Task: open an excel sheet and write heading  Budget Tracker. Add Descriptions in a column and its values below  'Salary, Rent, Dining Out, Internet Bill, Groceries, Utilities Bill, Gas & Savings. 'Add Categories in next column and its values below  Income, Housing, Food, Utilities, Food, Utilities, Transportation & Savings. Add amount in next column and its values below  $2,500, $800, $100, $50, $200, $100, $100, $50 & $500. Add Dates in next column and its values below  2023-05-01, 2023-05-05, 2023-05-10, 2023-05-15, 2023-05-19, 2023-05-22, 2023-05-25 & 2023-05-30. Add Income/ Expense in next column and its values below  Income, Expense, Expense, Expense, Expense, Expense, Expense & IncomeSave page Elevation Sales 
Action: Mouse moved to (473, 182)
Screenshot: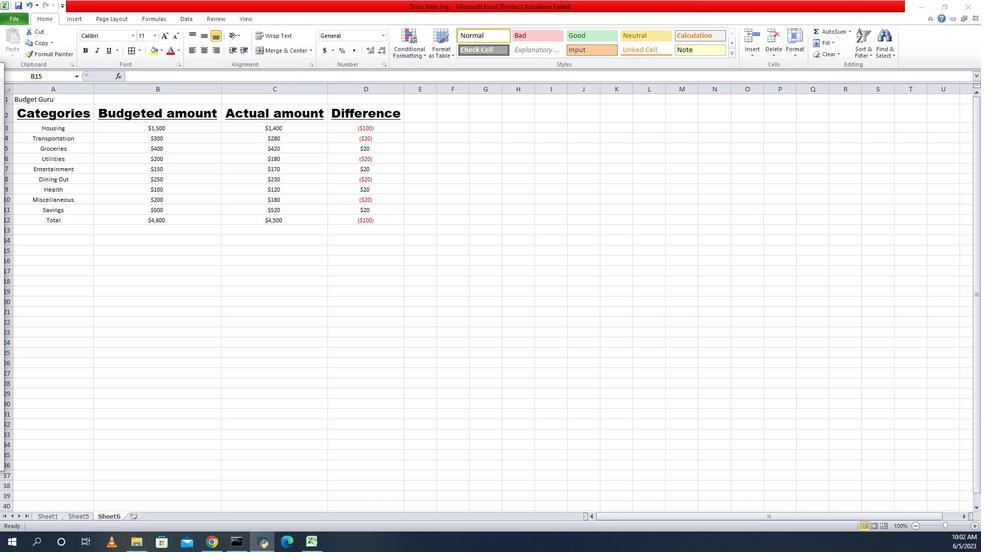 
Action: Mouse scrolled (473, 182) with delta (0, 0)
Screenshot: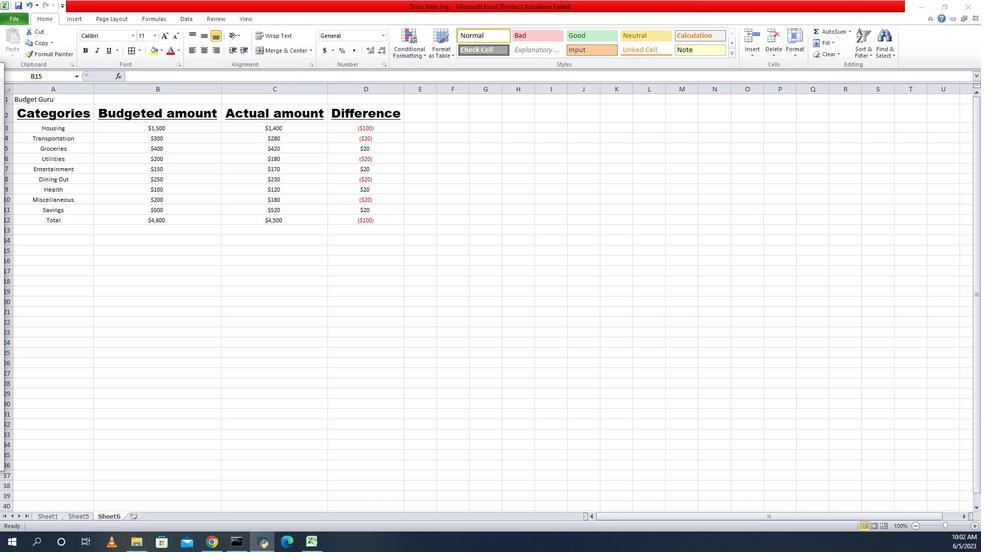 
Action: Mouse moved to (890, 511)
Screenshot: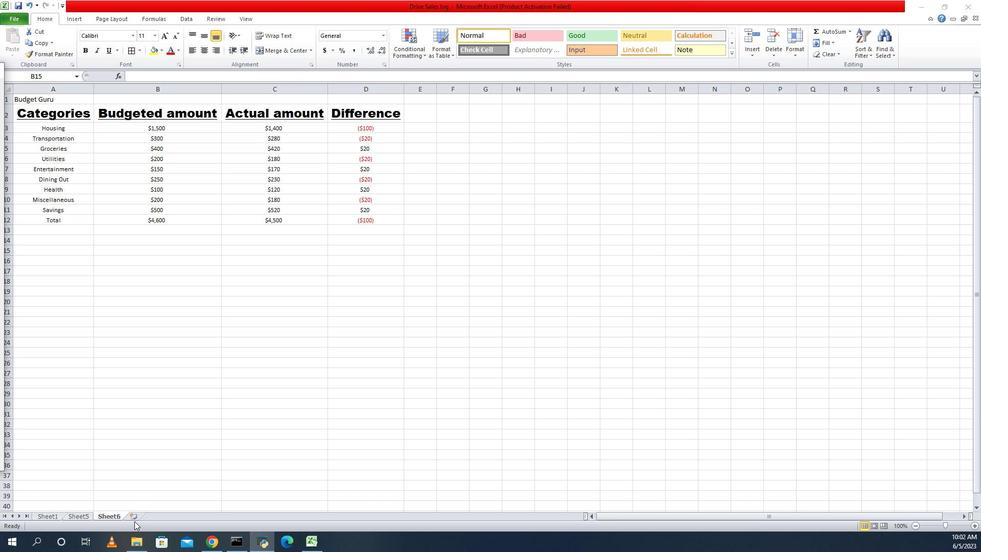 
Action: Mouse pressed left at (890, 511)
Screenshot: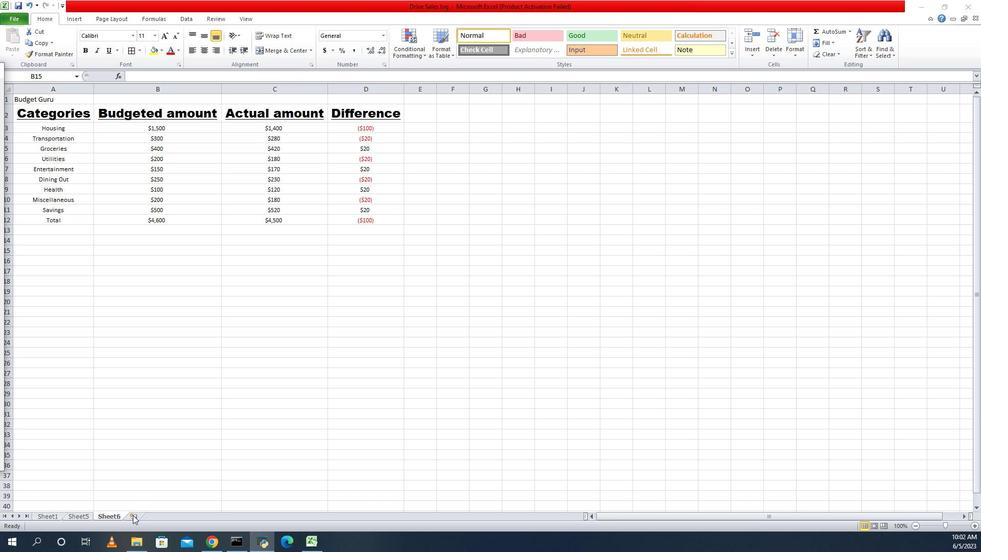
Action: Mouse moved to (890, 510)
Screenshot: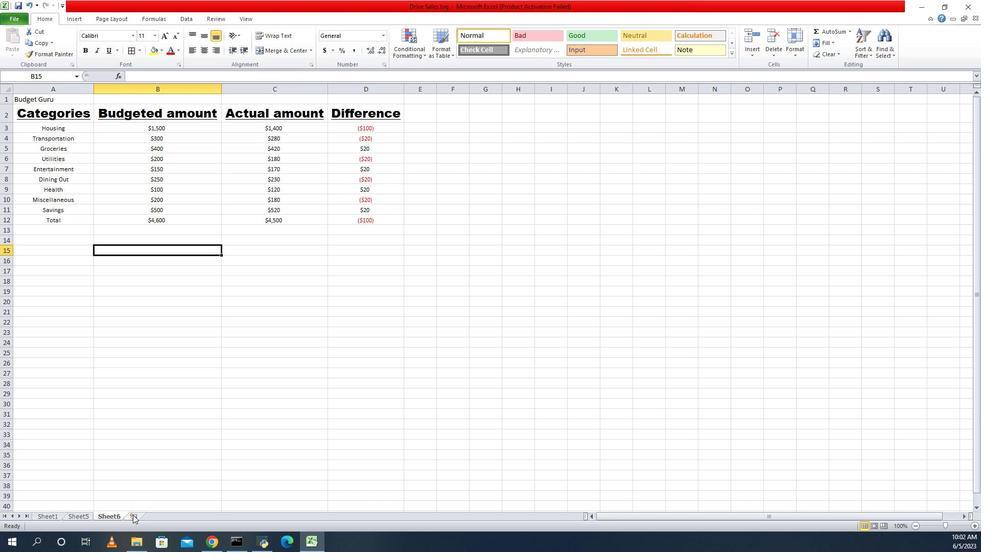 
Action: Mouse pressed left at (890, 510)
Screenshot: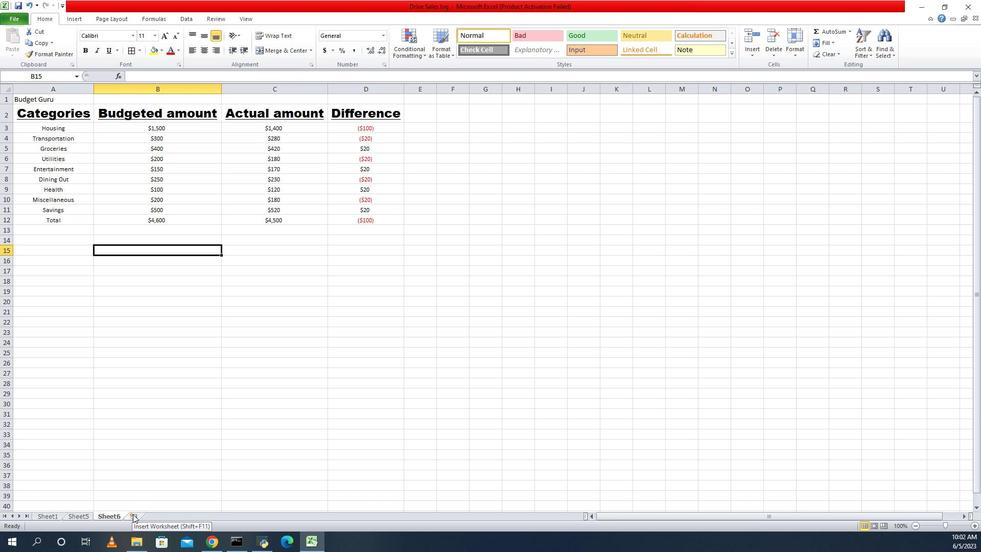 
Action: Mouse moved to (866, 343)
Screenshot: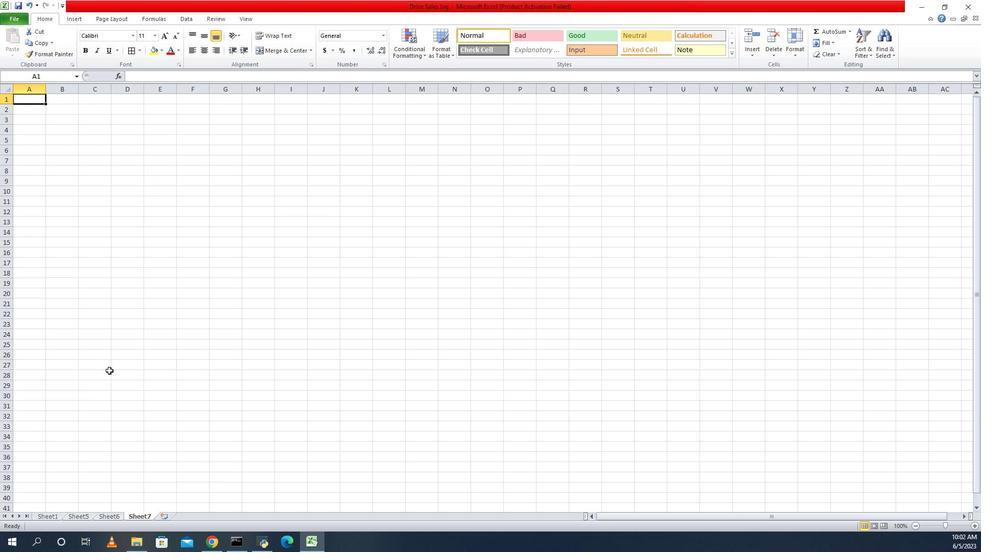 
Action: Key pressed <Key.caps_lock>B<Key.caps_lock>udget<Key.space><Key.caps_lock>T<Key.caps_lock>racker<Key.enter><Key.caps_lock>D<Key.caps_lock>escriptons<Key.enter><Key.caps_lock>S<Key.caps_lock>alary<Key.enter><Key.caps_lock>R<Key.caps_lock>ent<Key.enter><Key.caps_lock>D<Key.caps_lock>ining<Key.space><Key.caps_lock>O<Key.caps_lock>o<Key.backspace>ut<Key.enter><Key.caps_lock>I<Key.caps_lock>nternet<Key.space><Key.caps_lock>B<Key.caps_lock>ill<Key.enter><Key.caps_lock>G<Key.caps_lock>roceries<Key.enter><Key.caps_lock>U<Key.caps_lock>tilites<Key.backspace><Key.backspace>ies<Key.enter><Key.up>
Screenshot: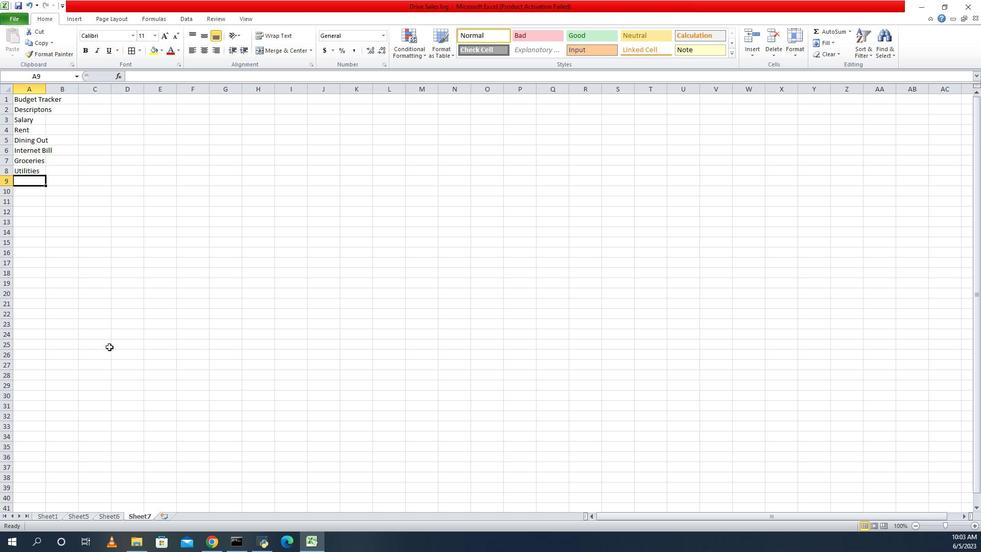 
Action: Mouse moved to (795, 168)
Screenshot: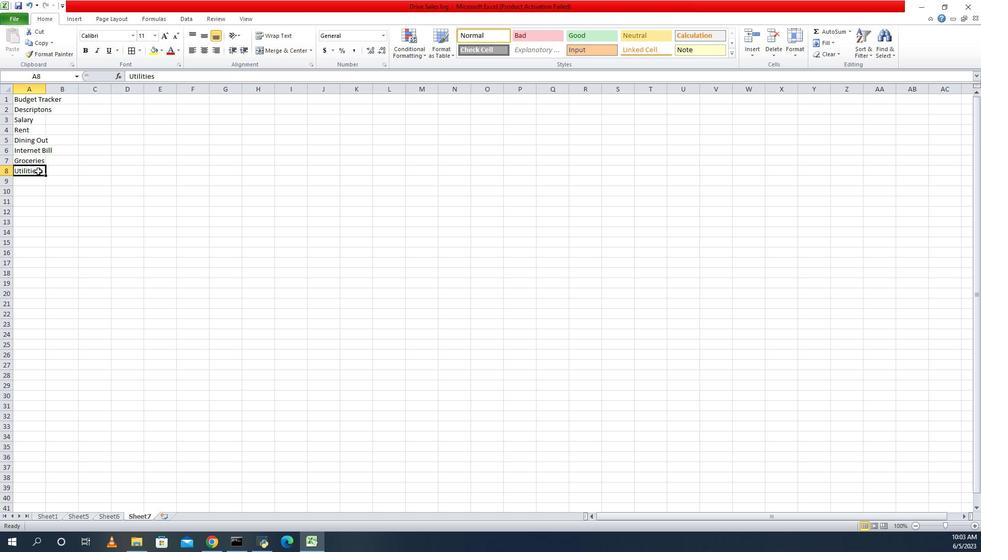 
Action: Mouse pressed left at (795, 168)
Screenshot: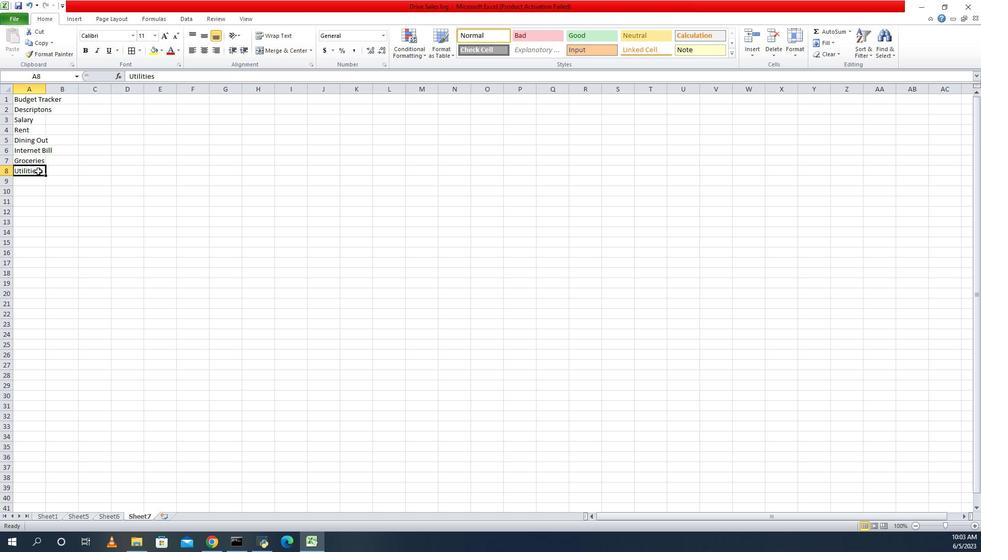 
Action: Mouse pressed left at (795, 168)
Screenshot: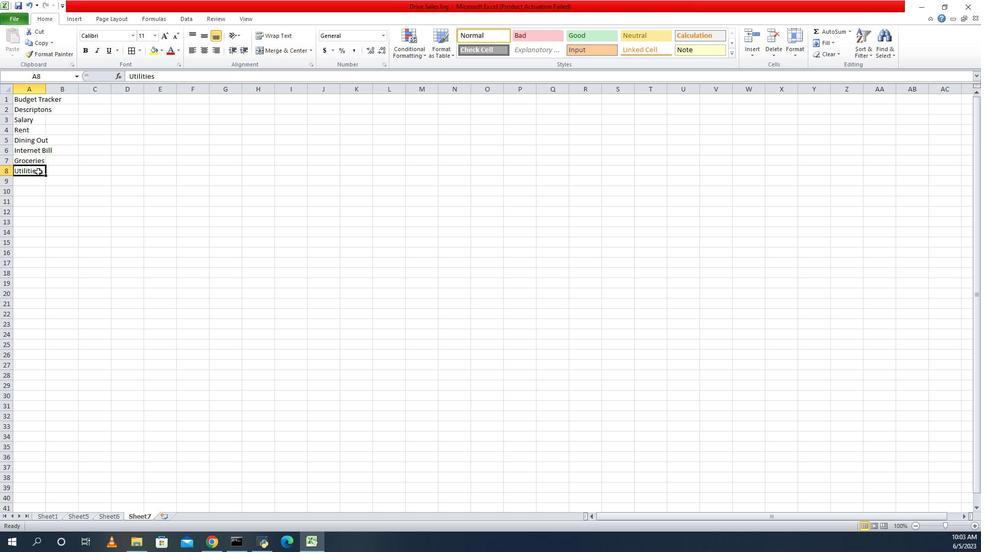 
Action: Mouse moved to (799, 185)
Screenshot: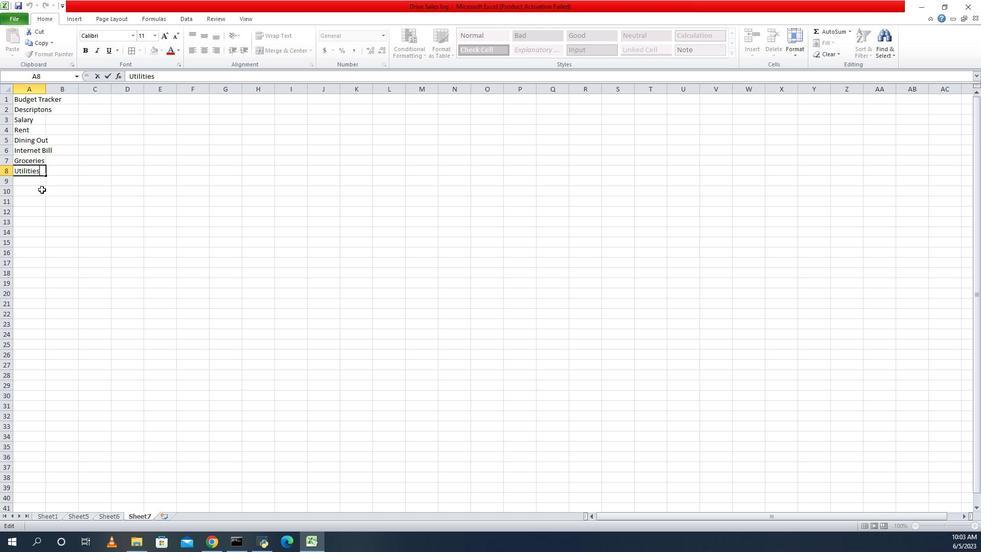 
Action: Key pressed <Key.space><Key.caps_lock>B<Key.caps_lock>ll<Key.backspace><Key.backspace>ill<Key.enter><Key.caps_lock>G<Key.caps_lock>s<Key.backspace>as<Key.enter><Key.caps_lock>S<Key.caps_lock>avings<Key.enter>
Screenshot: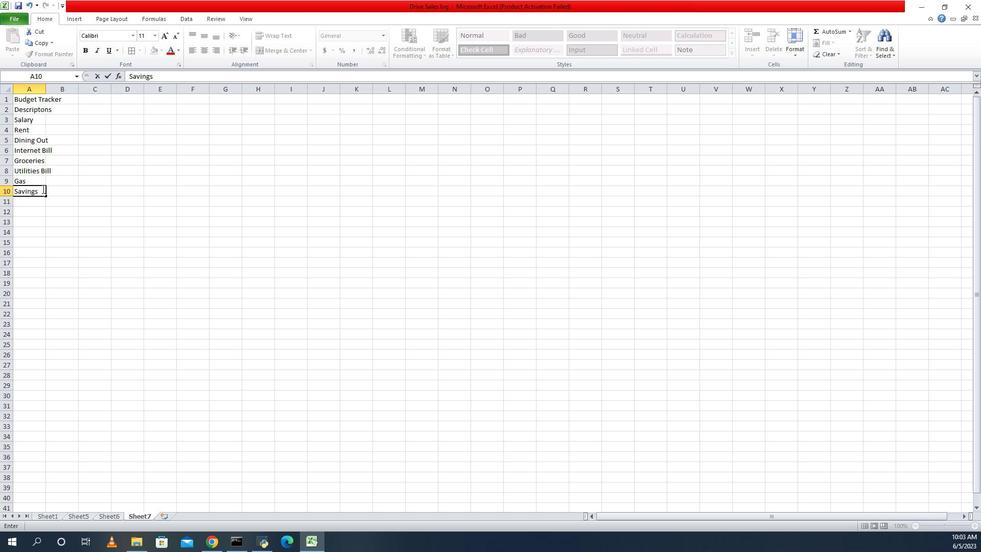
Action: Mouse moved to (803, 89)
Screenshot: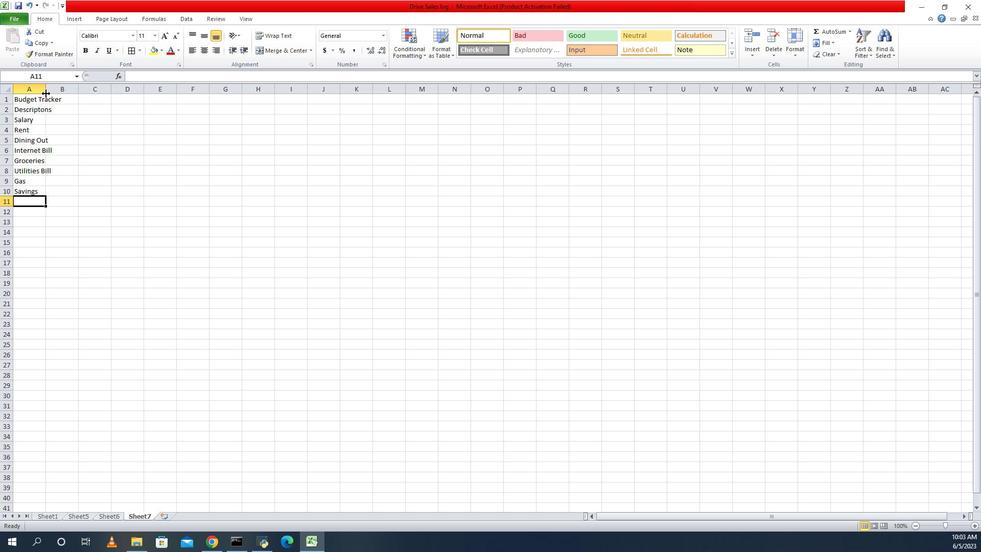 
Action: Mouse pressed left at (803, 89)
Screenshot: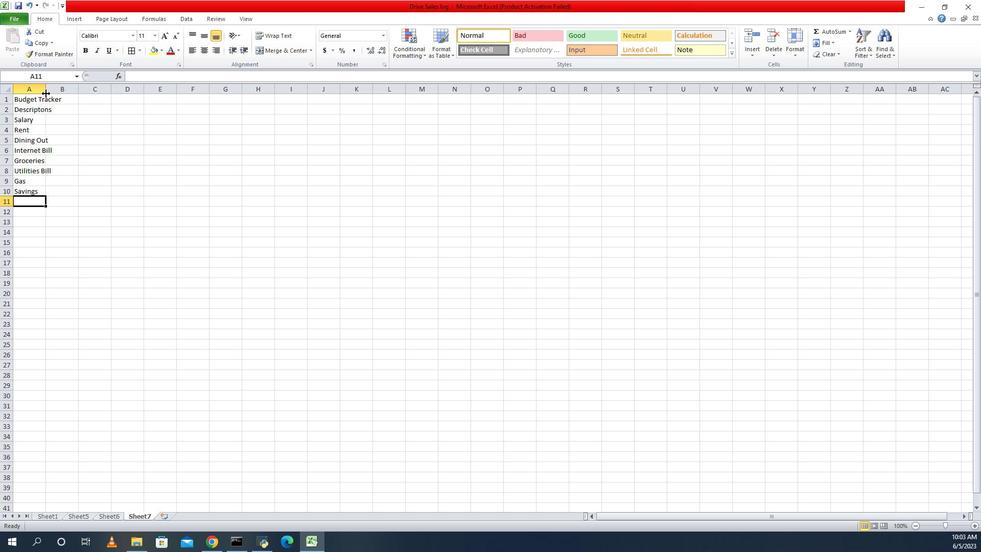
Action: Mouse pressed left at (803, 89)
Screenshot: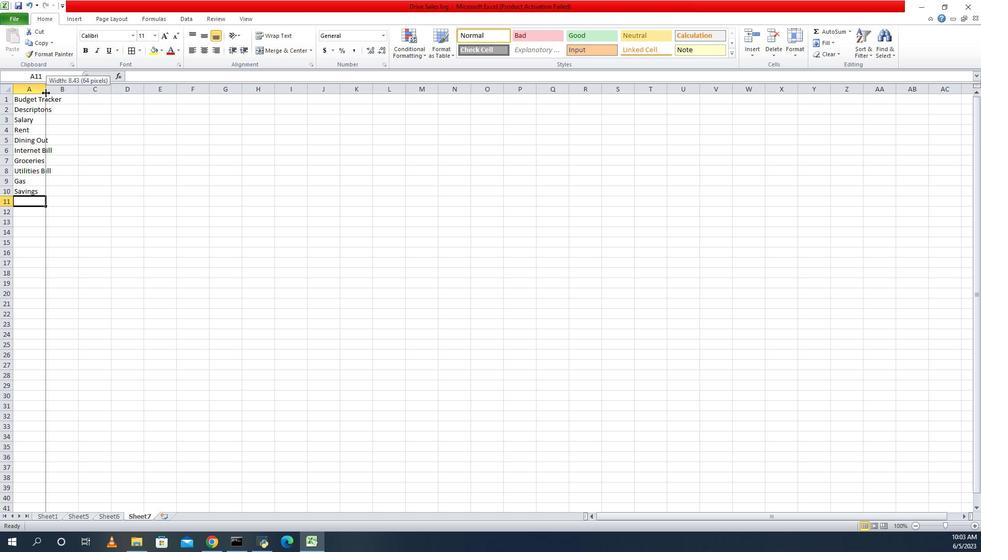
Action: Mouse moved to (832, 102)
Screenshot: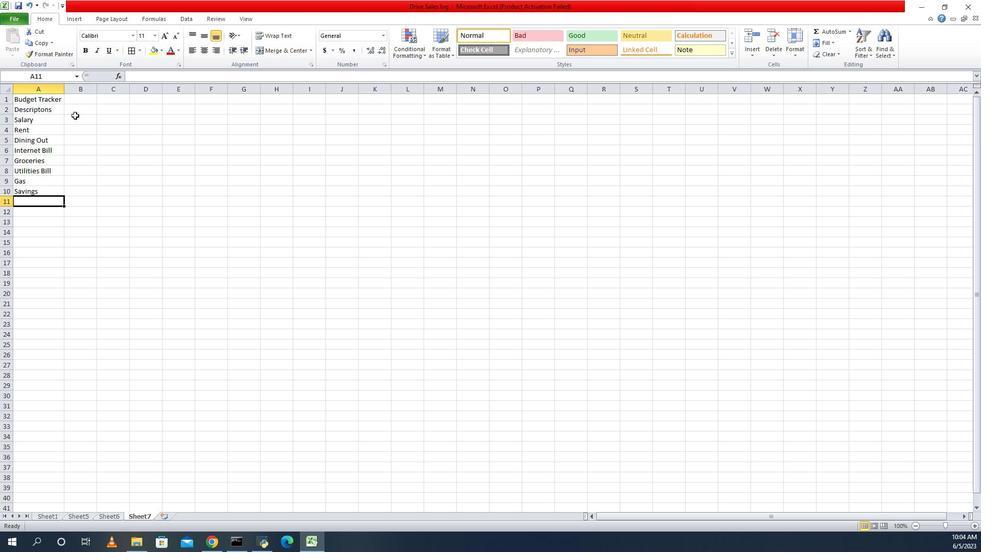 
Action: Mouse pressed left at (832, 102)
Screenshot: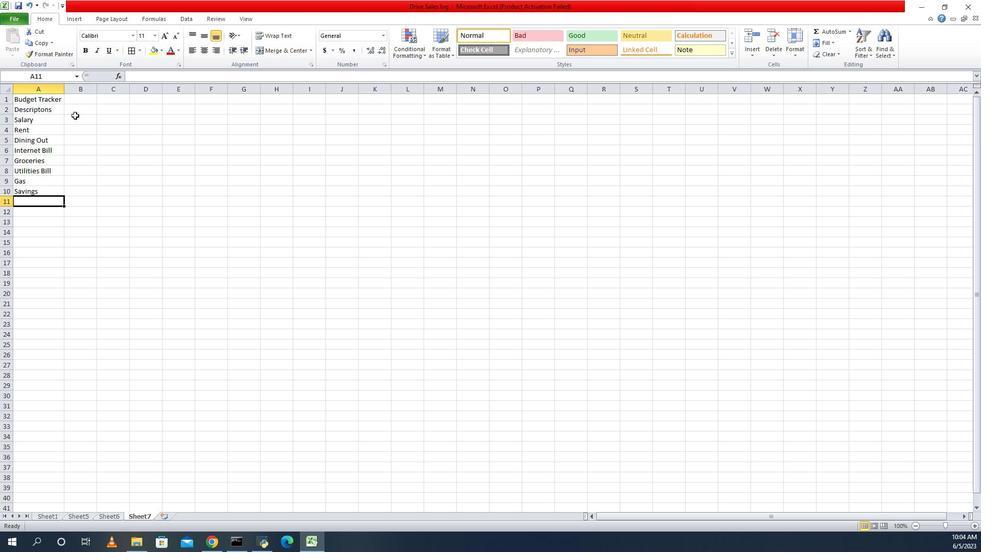 
Action: Key pressed <Key.caps_lock>C<Key.caps_lock>ategories<Key.enter><Key.caps_lock>I<Key.caps_lock>ncome<Key.enter><Key.caps_lock>H<Key.caps_lock>ousng<Key.enter><Key.up>ho<Key.backspace><Key.backspace><Key.caps_lock>H<Key.caps_lock>ousing<Key.enter><Key.caps_lock>F<Key.caps_lock>ood<Key.space><Key.enter><Key.caps_lock>Y<Key.backspace>U<Key.caps_lock>tilities<Key.enter><Key.caps_lock>F<Key.caps_lock>ood<Key.space><Key.caps_lock>U<Key.caps_lock>tilities<Key.enter><Key.caps_lock>T<Key.caps_lock>ransportation<Key.enter>
Screenshot: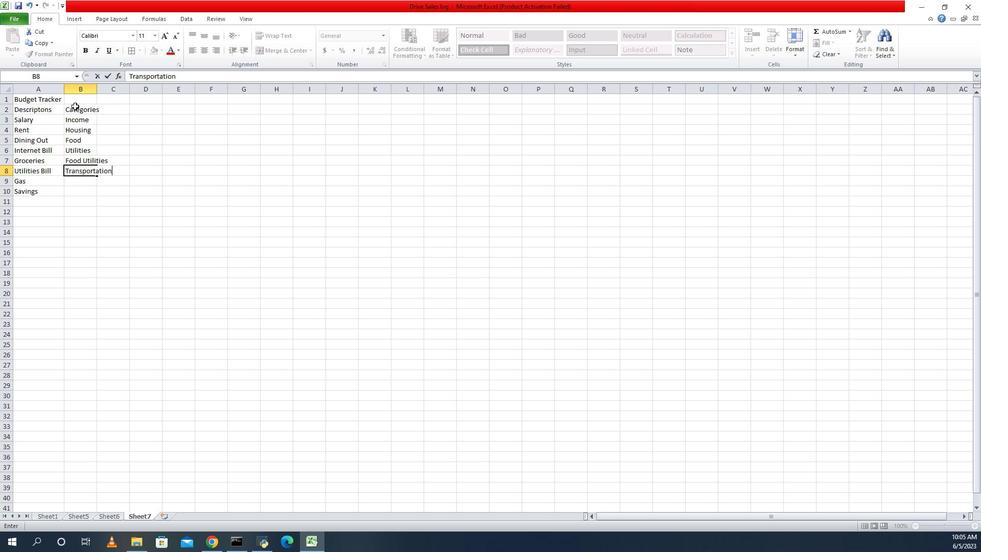 
Action: Mouse moved to (826, 166)
Screenshot: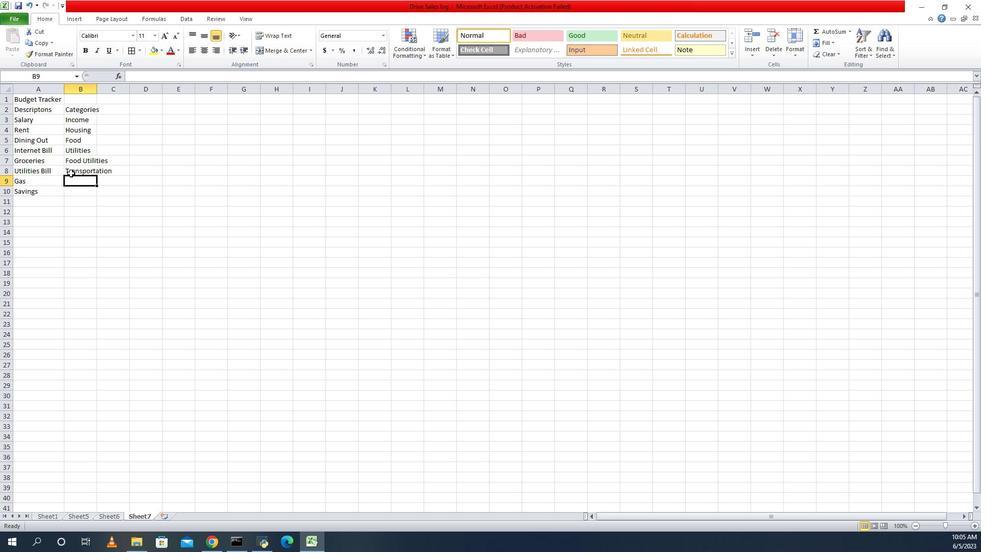 
Action: Mouse pressed left at (826, 166)
Screenshot: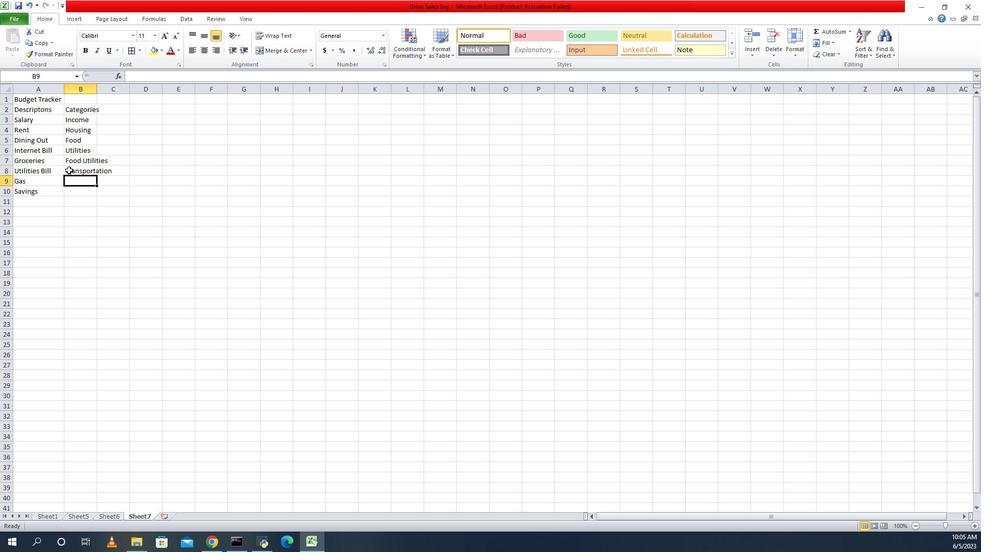 
Action: Mouse pressed left at (826, 166)
Screenshot: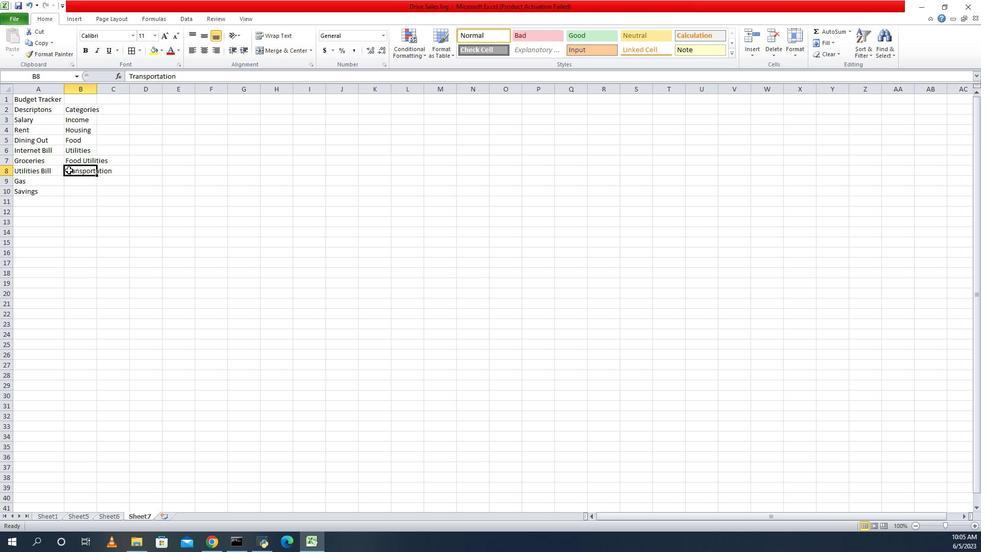 
Action: Mouse pressed left at (826, 166)
Screenshot: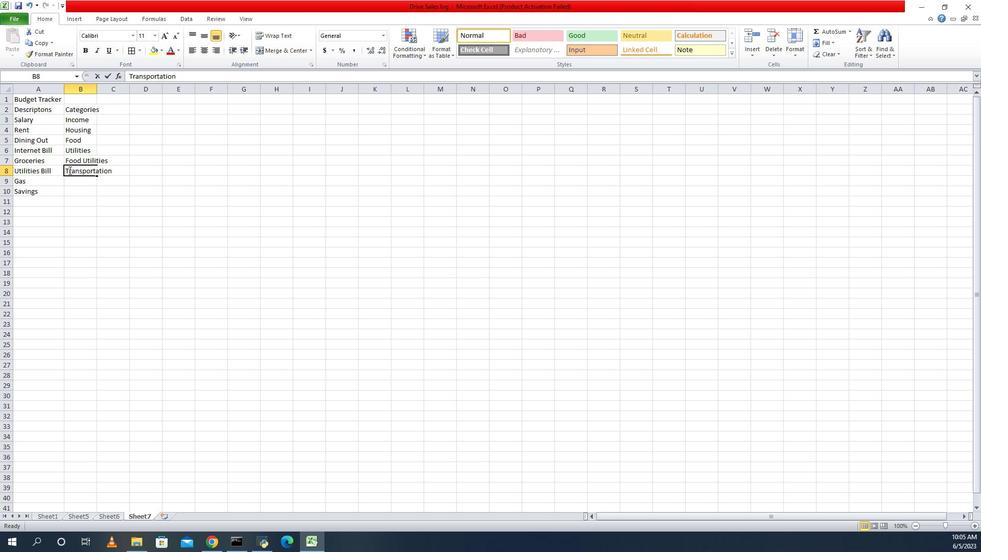 
Action: Mouse moved to (876, 168)
Screenshot: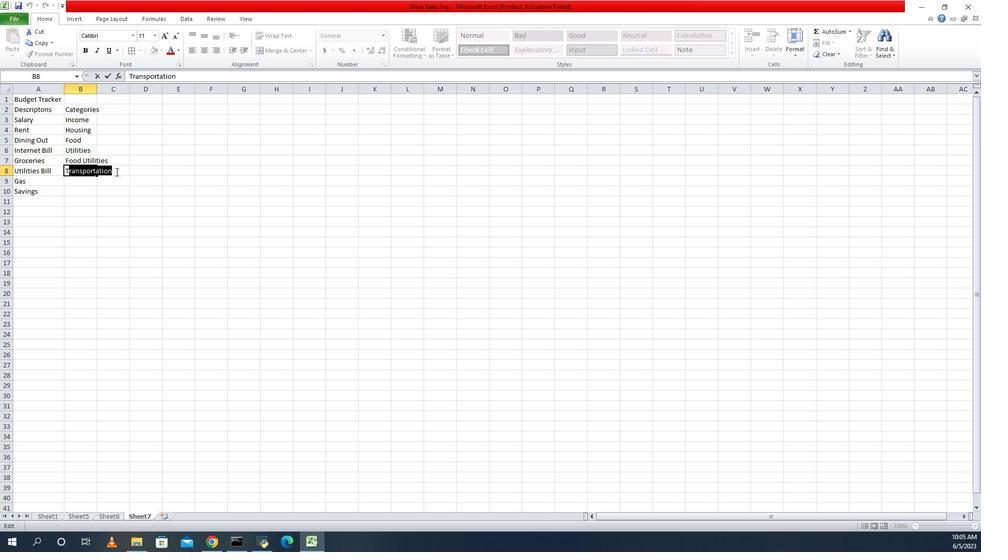 
Action: Mouse pressed left at (876, 168)
Screenshot: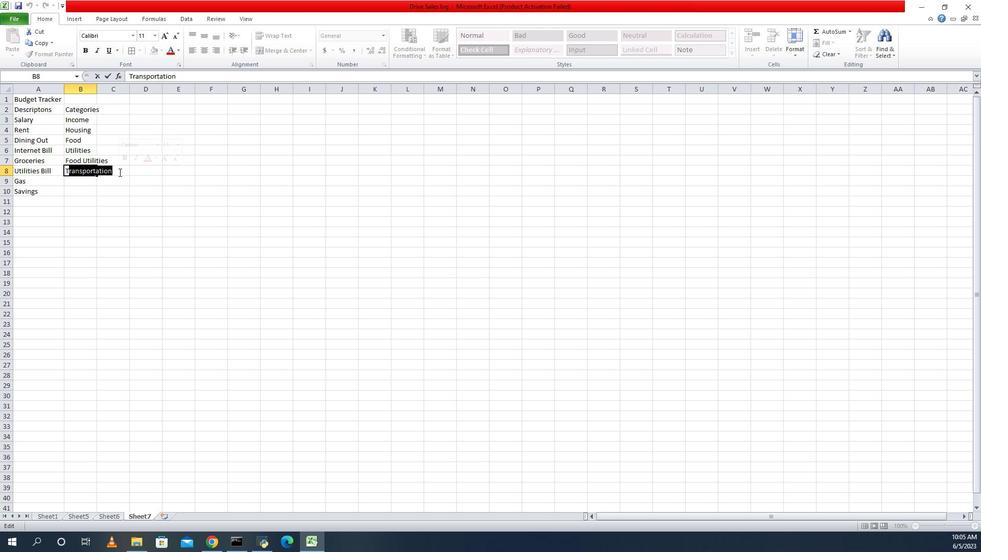 
Action: Mouse moved to (819, 166)
Screenshot: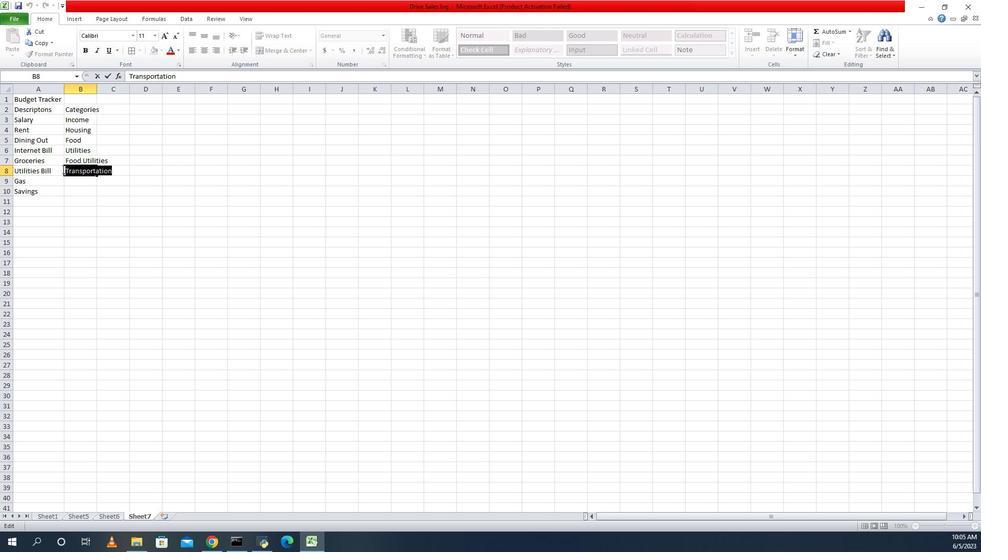 
Action: Key pressed ctrl+X
Screenshot: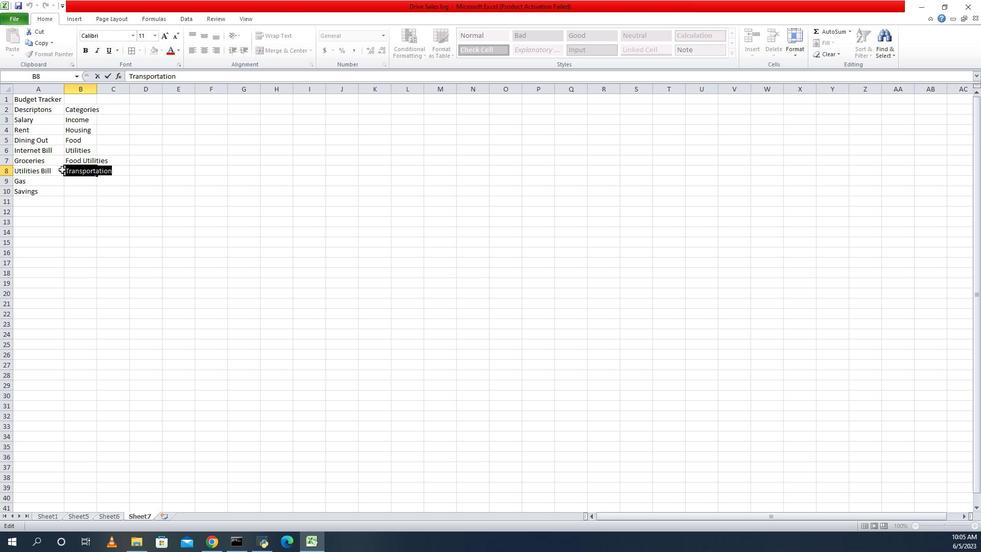 
Action: Mouse moved to (823, 176)
Screenshot: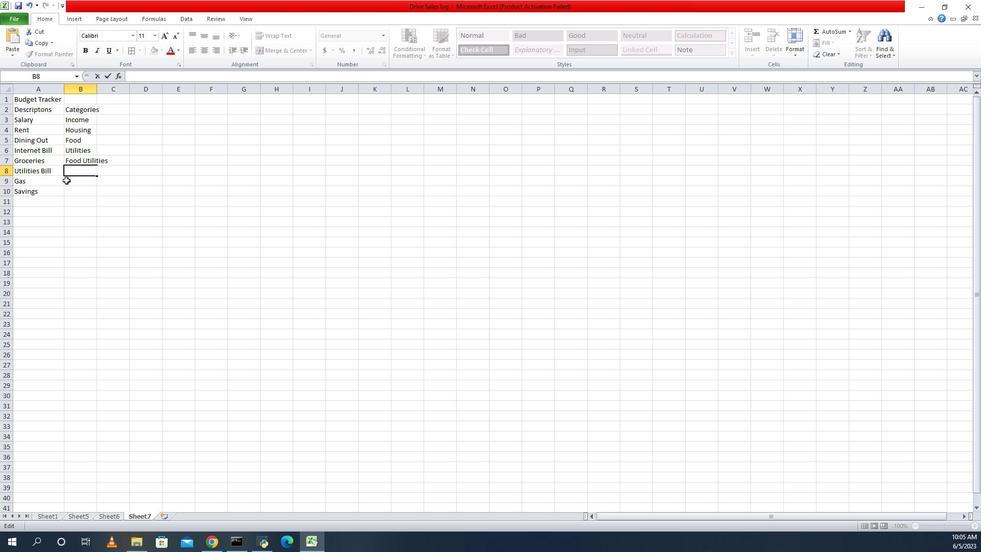 
Action: Mouse pressed left at (823, 176)
Screenshot: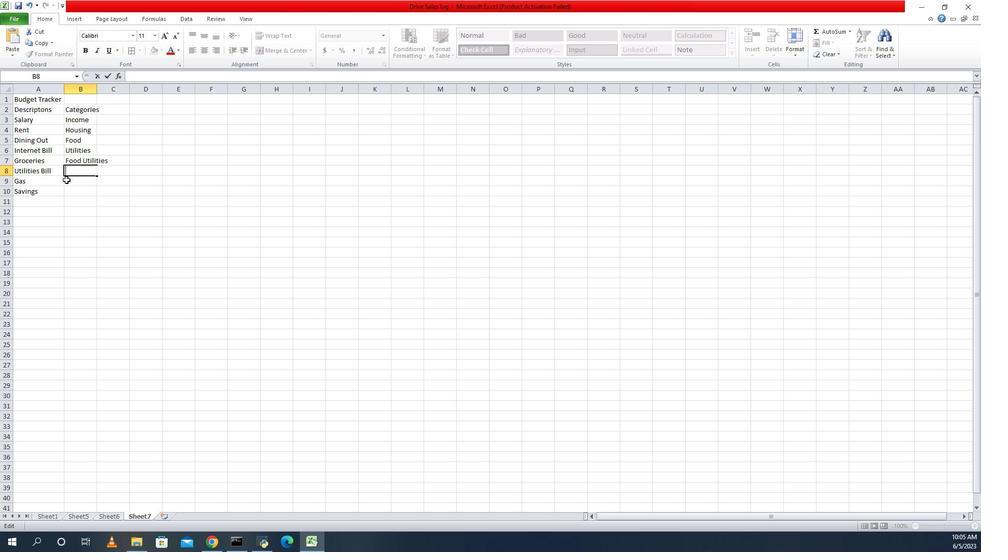 
Action: Key pressed ctrl+V
Screenshot: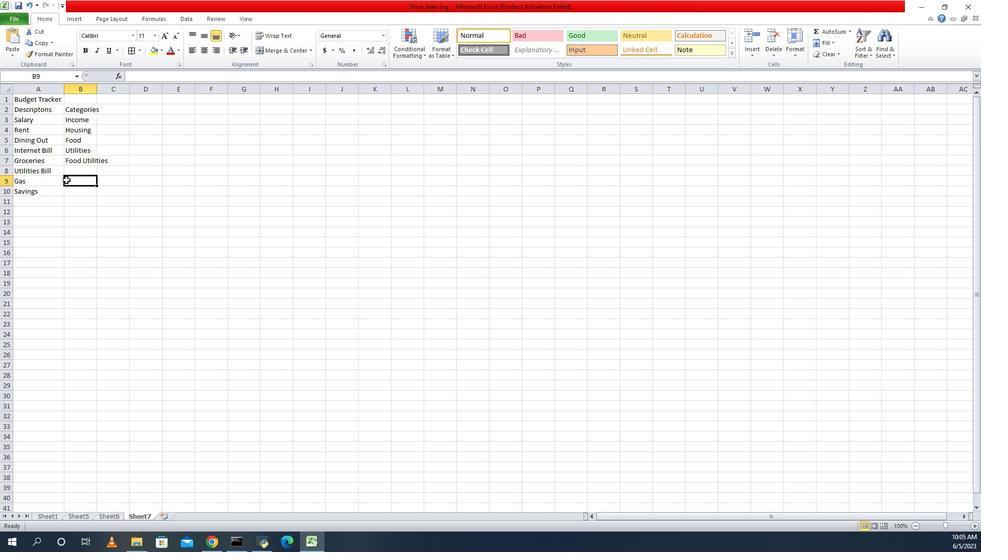 
Action: Mouse moved to (840, 159)
Screenshot: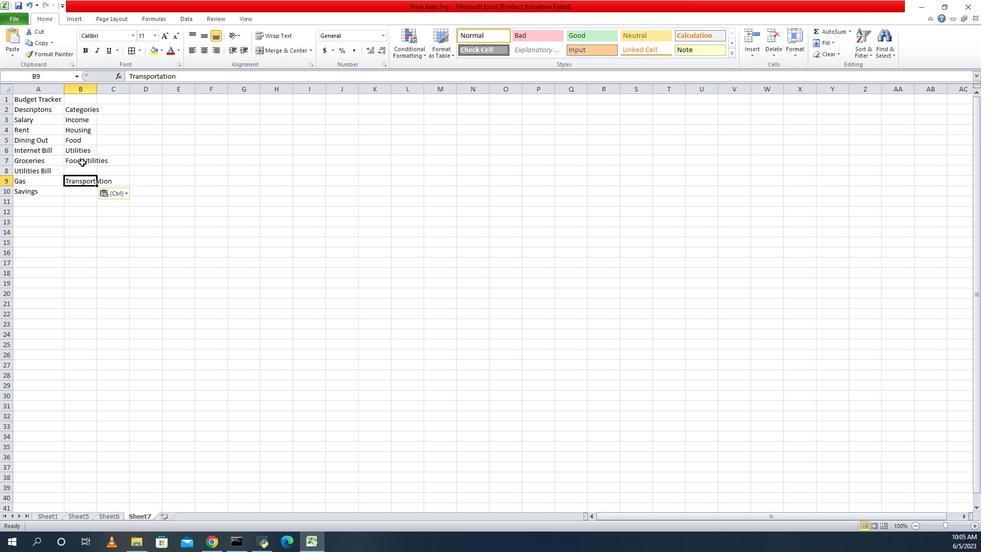 
Action: Mouse pressed left at (840, 159)
Screenshot: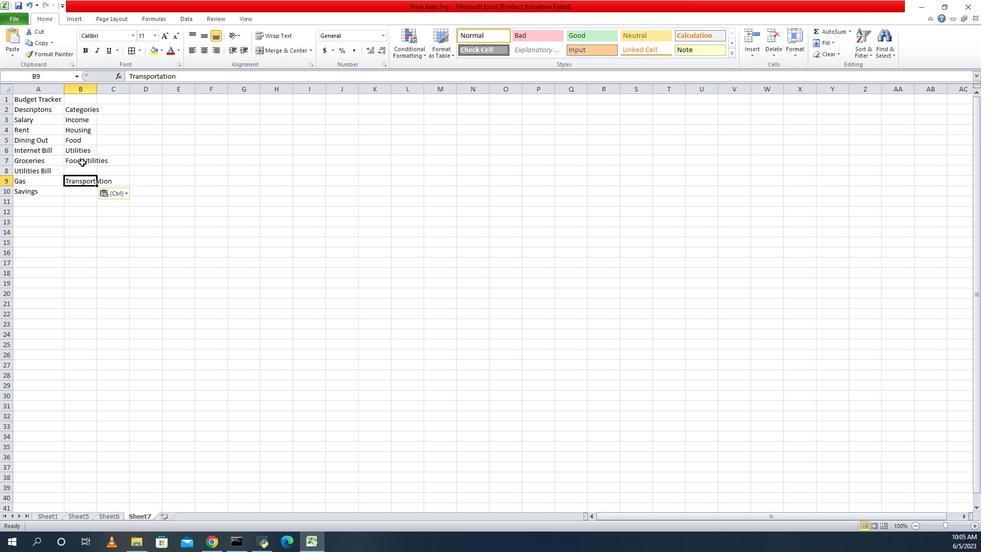 
Action: Mouse moved to (843, 158)
Screenshot: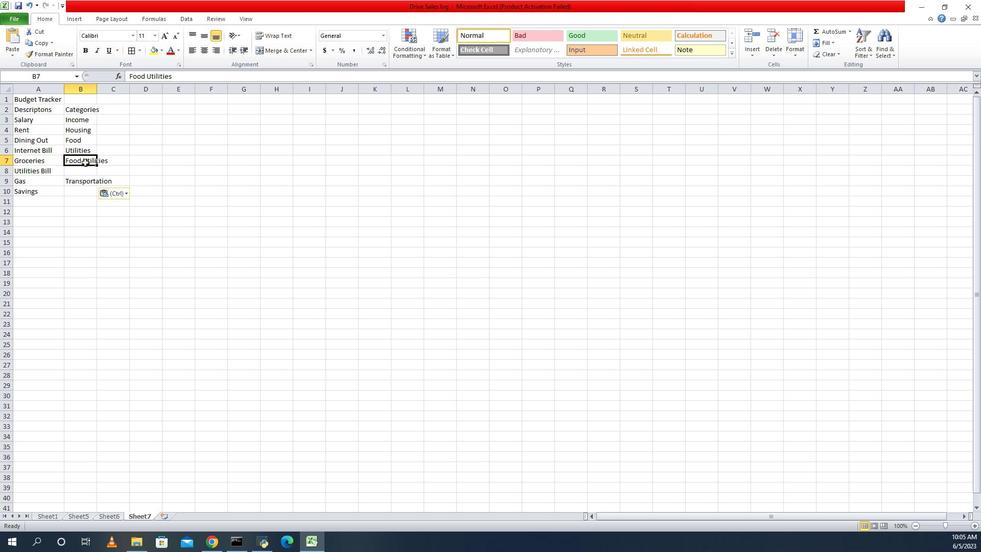 
Action: Mouse pressed left at (843, 158)
Screenshot: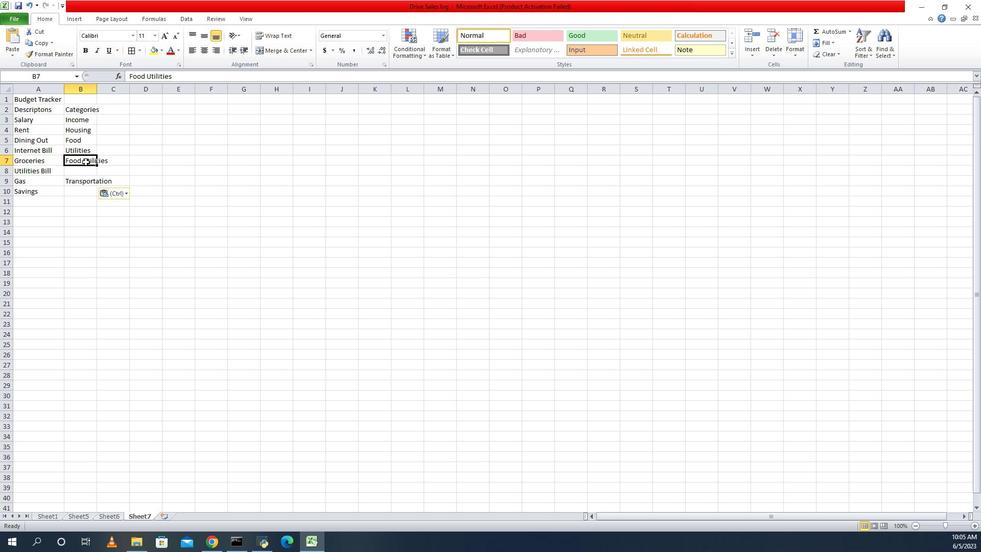 
Action: Mouse pressed left at (843, 158)
Screenshot: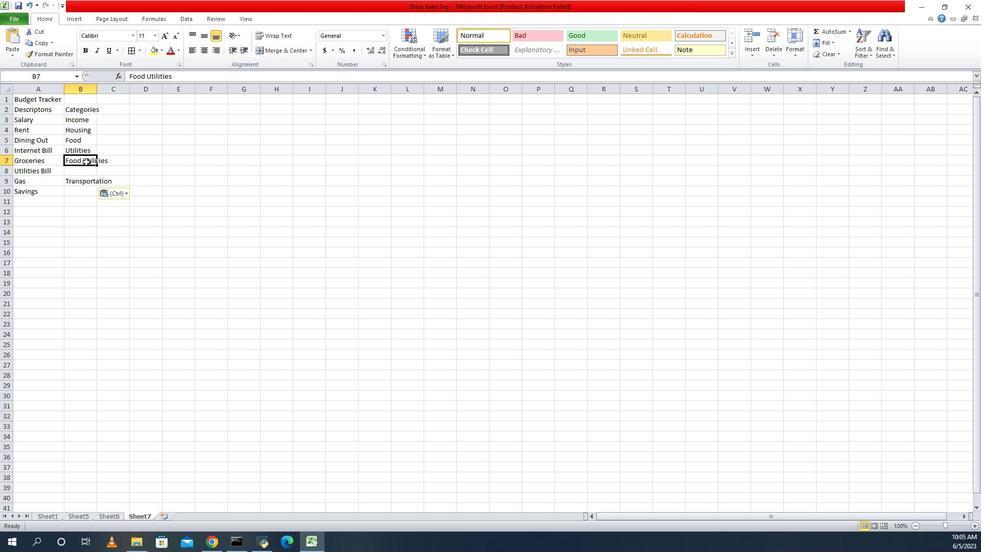 
Action: Mouse moved to (842, 156)
Screenshot: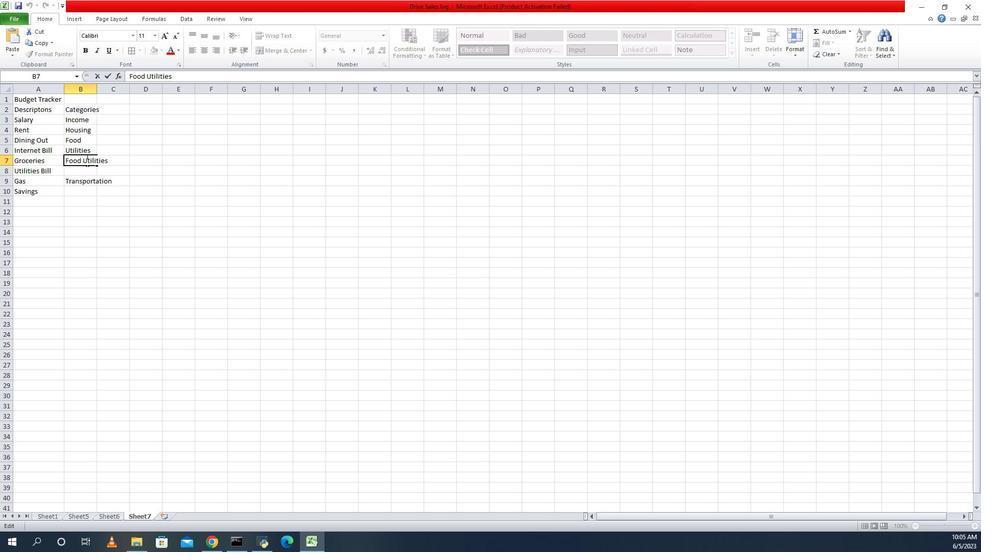 
Action: Mouse pressed left at (842, 156)
Screenshot: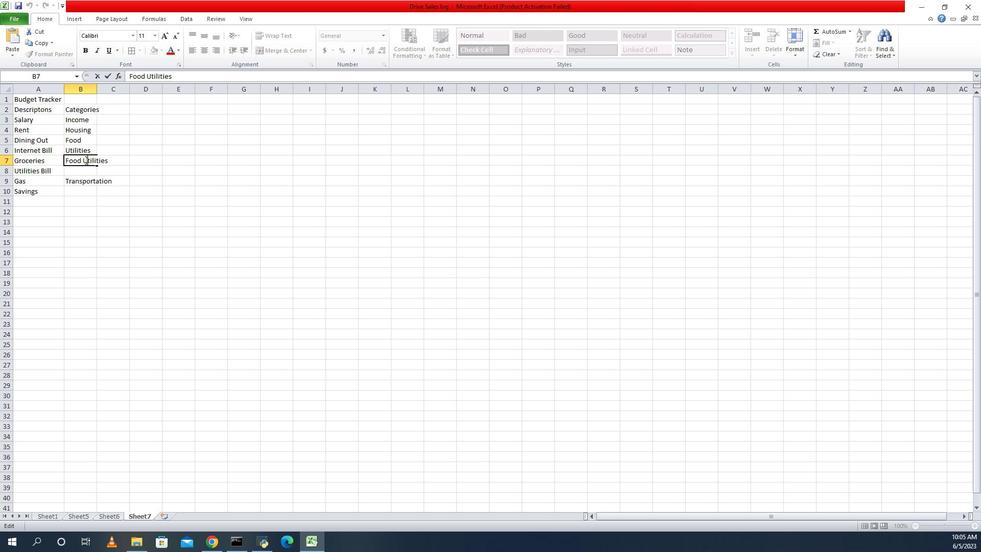 
Action: Mouse moved to (838, 156)
Screenshot: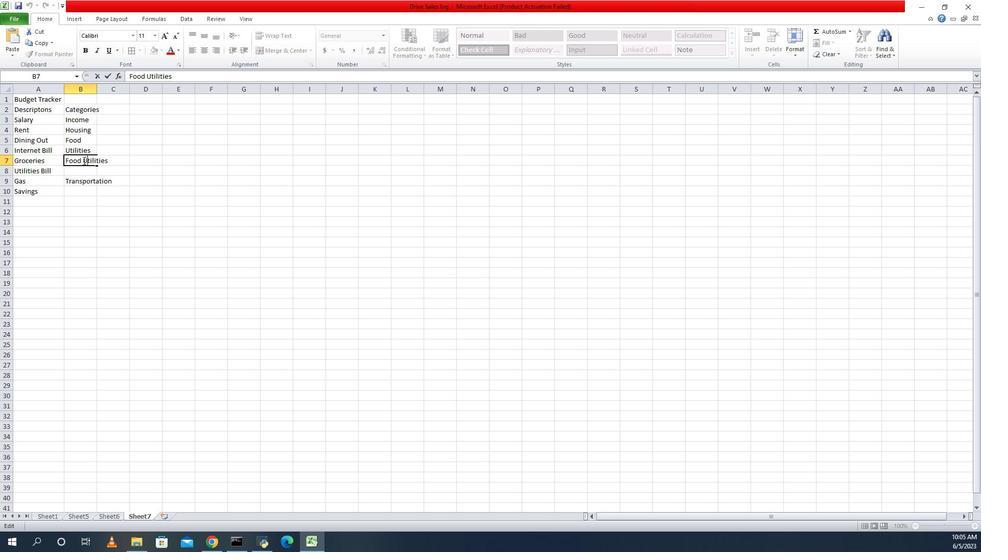 
Action: Mouse pressed left at (838, 156)
Screenshot: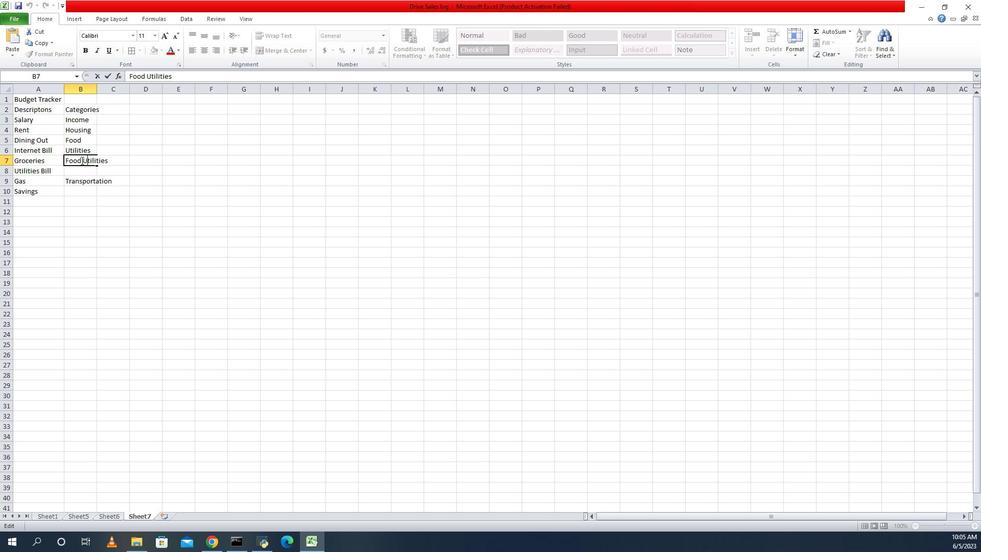 
Action: Mouse moved to (869, 173)
Screenshot: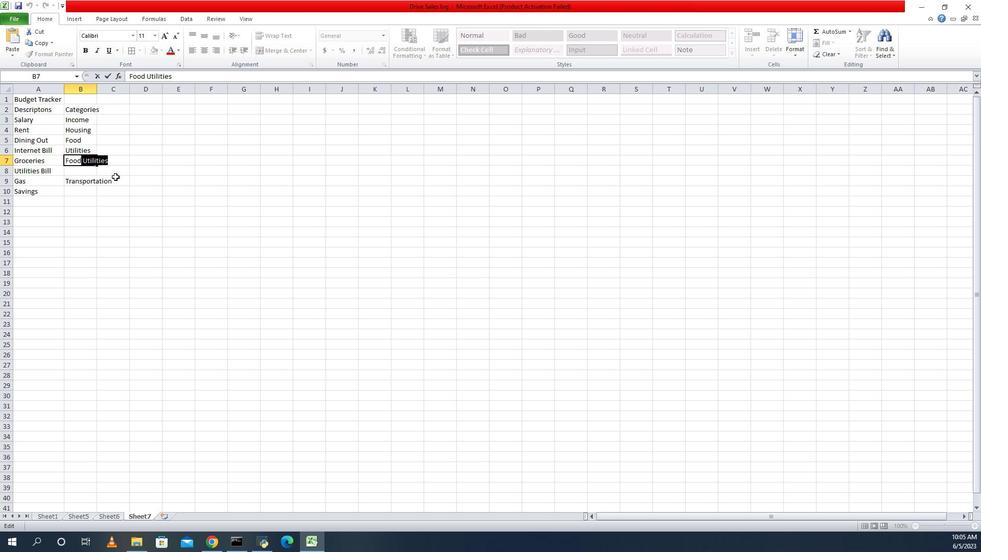 
Action: Key pressed ctrl+X
Screenshot: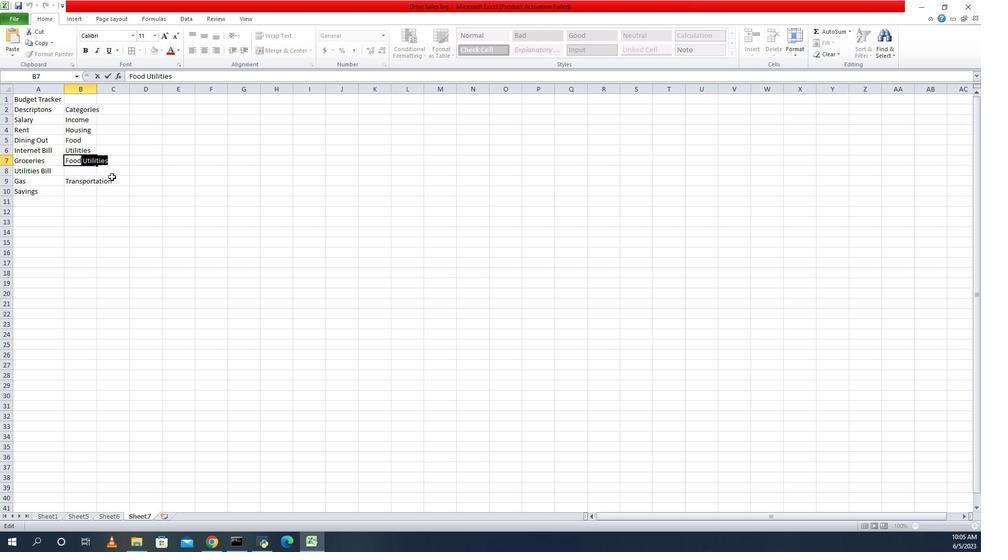 
Action: Mouse moved to (826, 165)
Screenshot: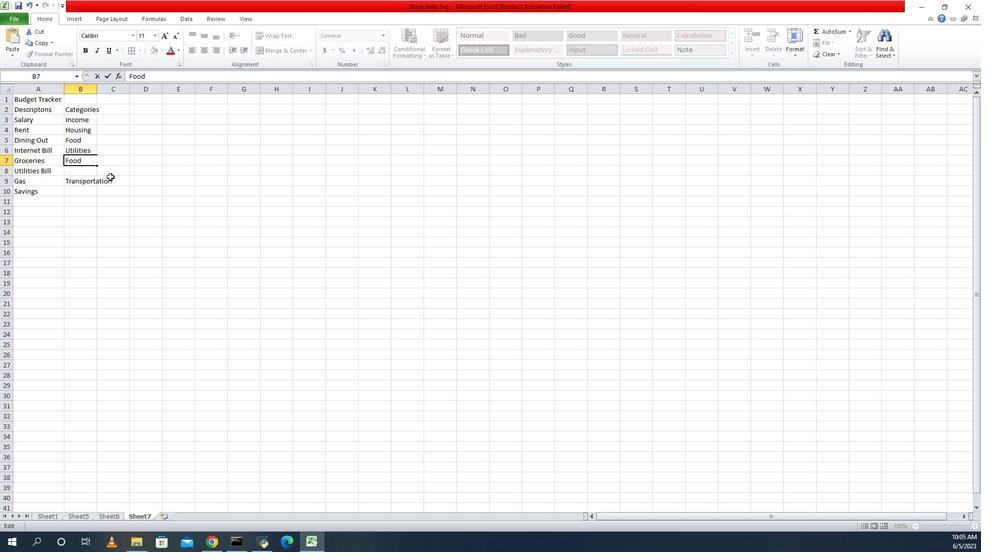 
Action: Mouse pressed left at (826, 165)
Screenshot: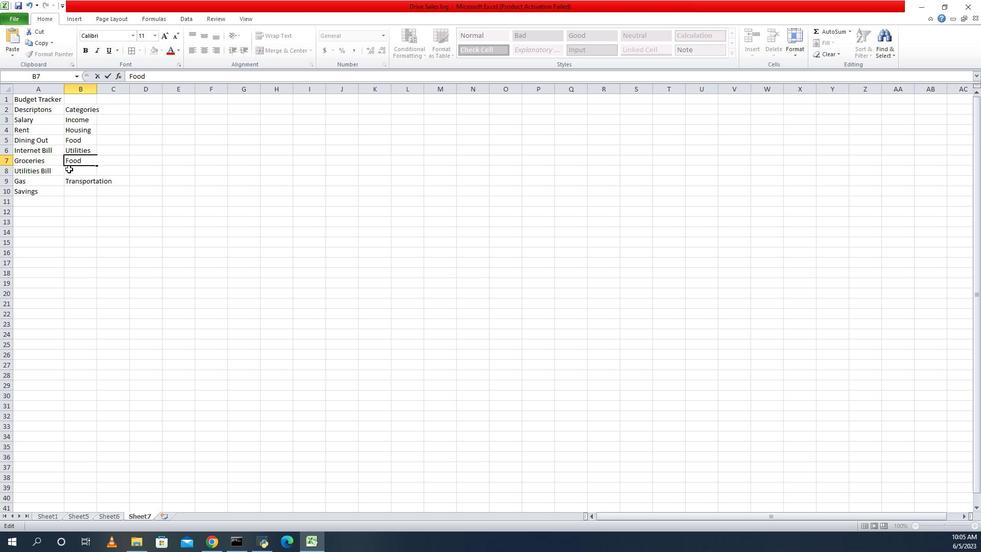 
Action: Key pressed ctrl+V
Screenshot: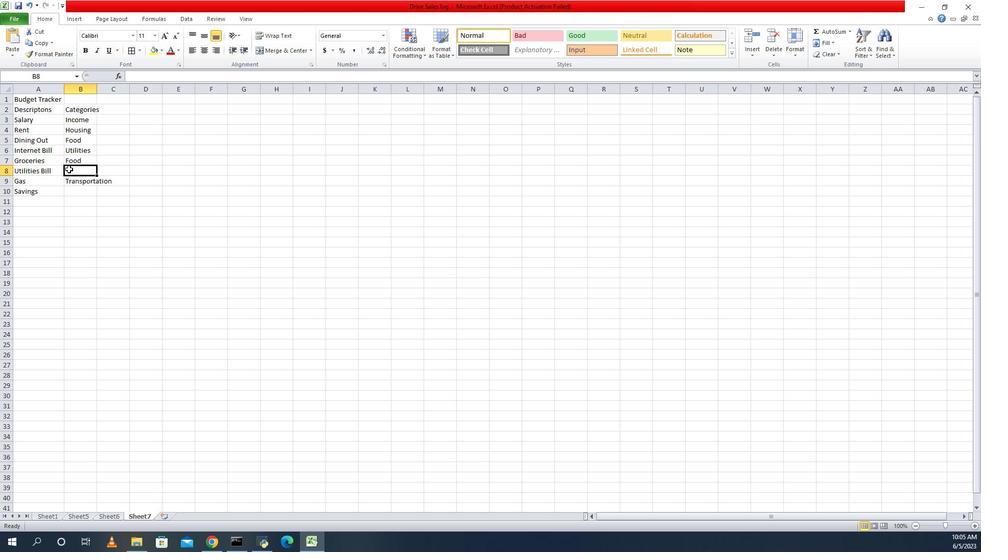 
Action: Mouse moved to (830, 189)
Screenshot: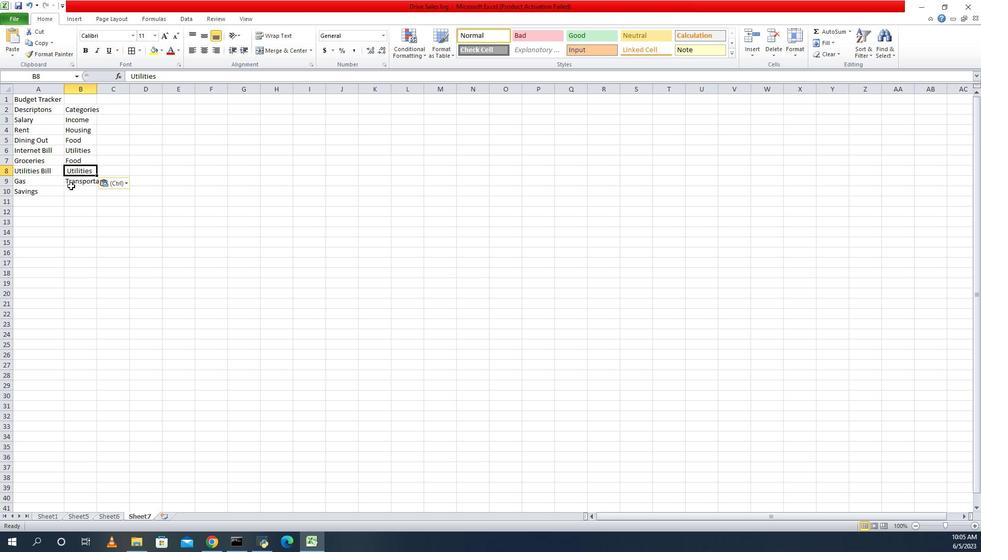 
Action: Mouse pressed left at (830, 189)
Screenshot: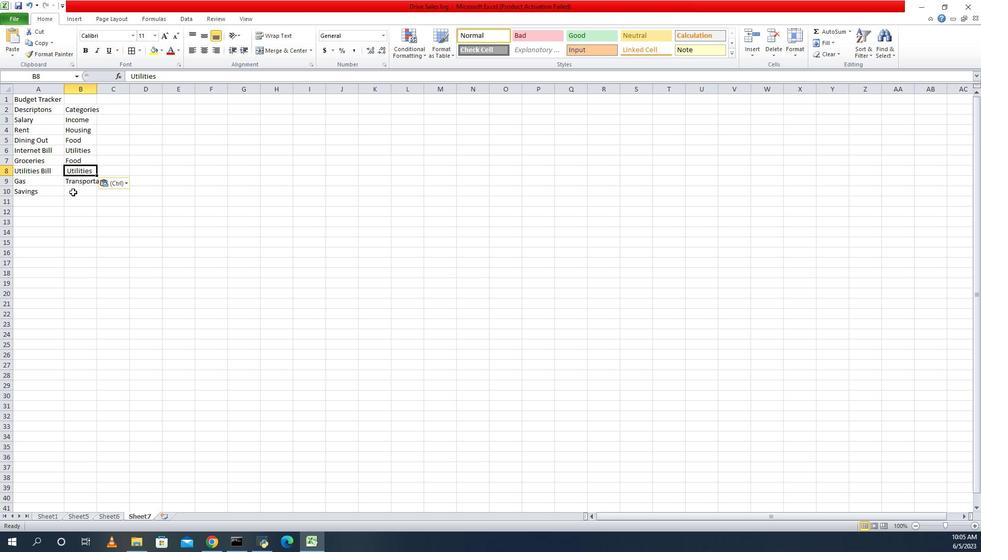 
Action: Key pressed <Key.caps_lock>S<Key.caps_lock>avings<Key.enter>
Screenshot: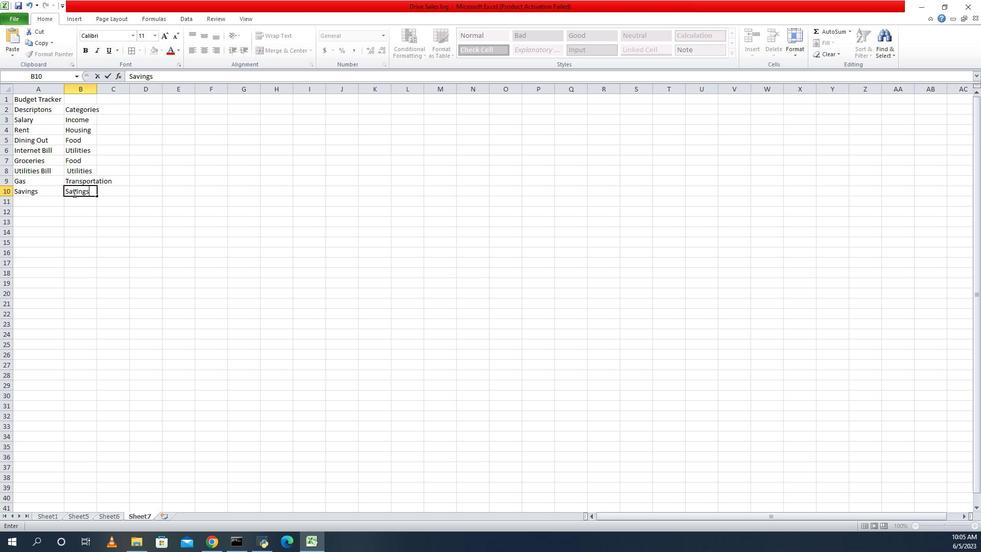 
Action: Mouse moved to (853, 87)
Screenshot: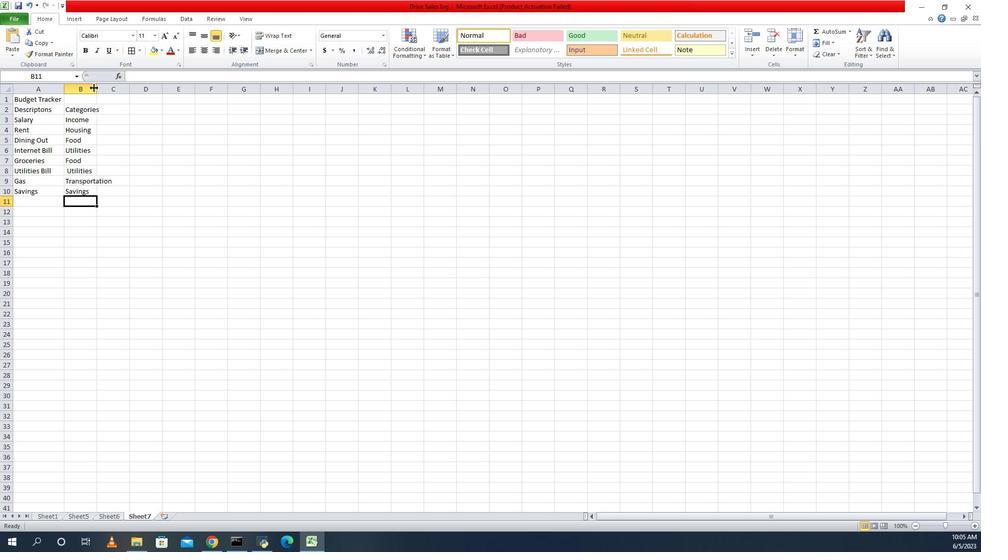 
Action: Mouse pressed left at (853, 87)
Screenshot: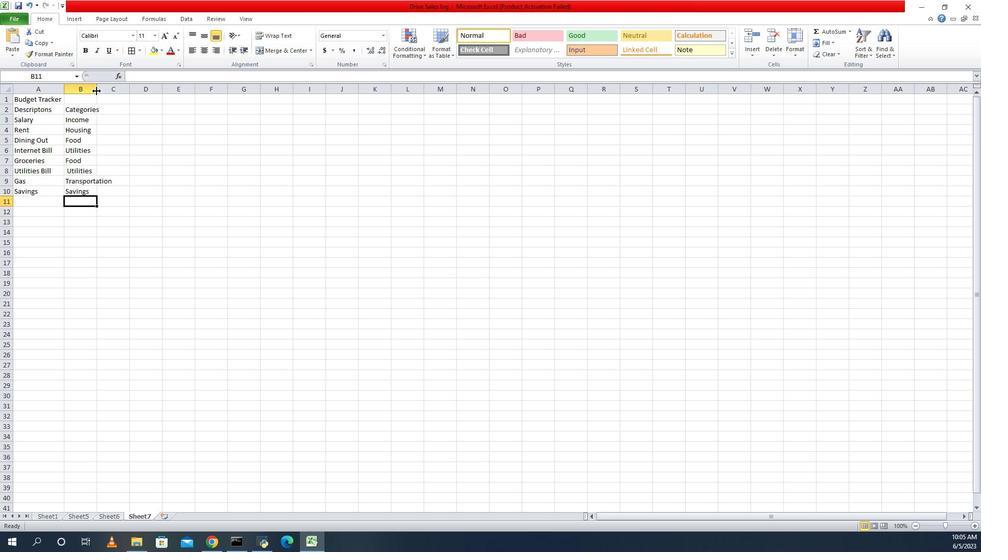 
Action: Mouse pressed left at (853, 87)
Screenshot: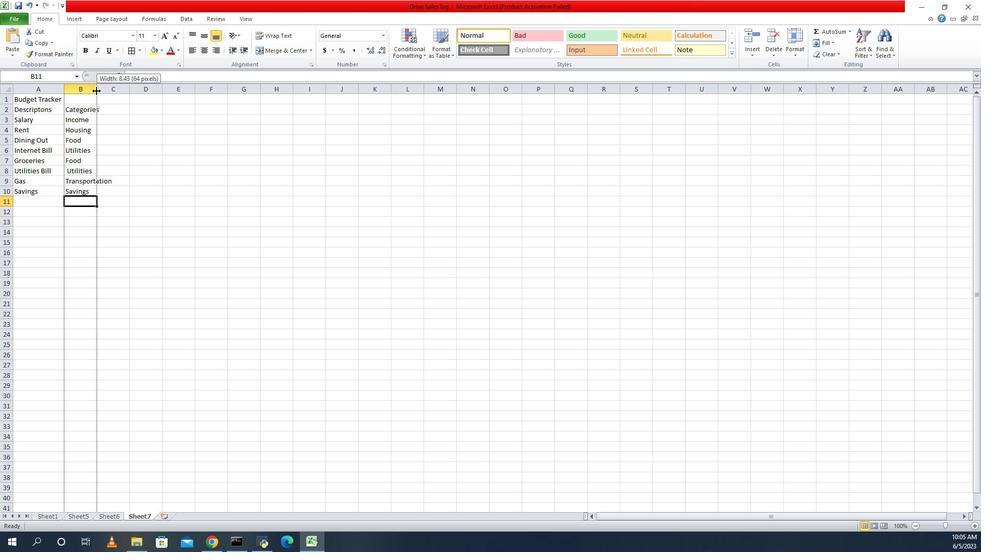 
Action: Mouse moved to (879, 106)
Screenshot: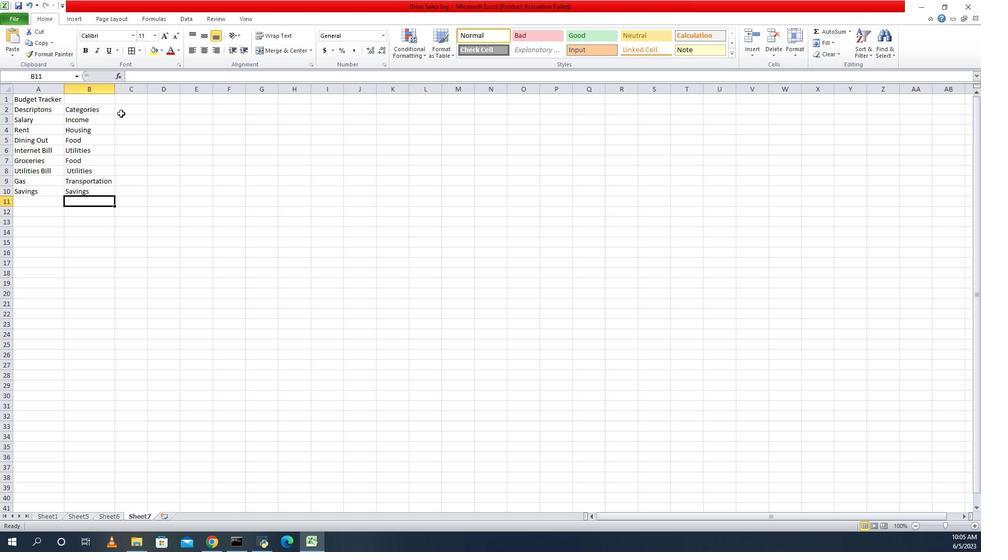 
Action: Mouse pressed left at (879, 106)
Screenshot: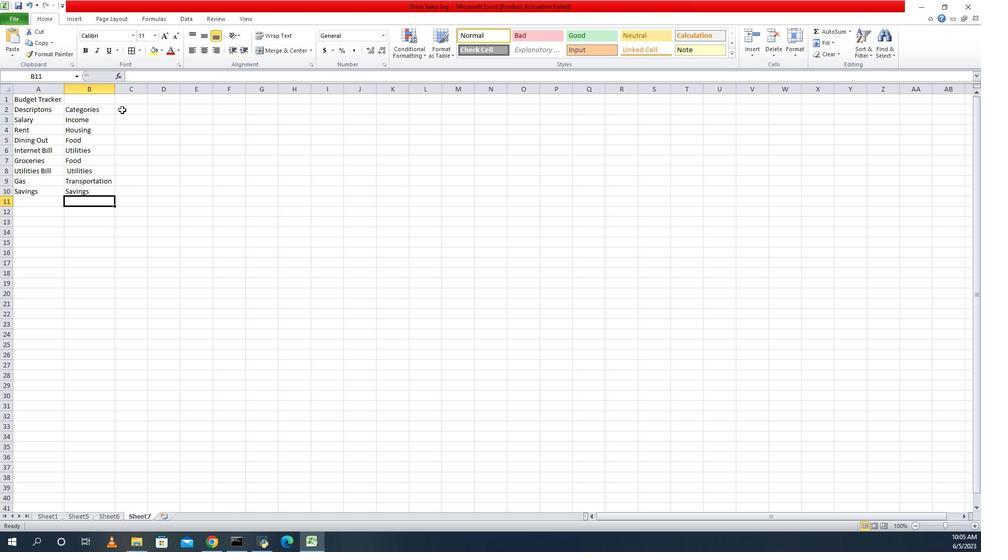 
Action: Key pressed <Key.shift>$2500<Key.enter><Key.shift><Key.shift><Key.shift><Key.shift><Key.shift><Key.shift><Key.shift><Key.shift><Key.shift><Key.shift><Key.shift><Key.shift><Key.shift><Key.shift><Key.shift><Key.shift><Key.shift><Key.shift><Key.shift><Key.shift><Key.shift><Key.shift>$800<Key.enter><Key.shift><Key.shift><Key.shift><Key.shift><Key.shift>$100<Key.enter><Key.shift><Key.shift><Key.shift><Key.shift>$50<Key.enter><Key.shift>$200<Key.enter><Key.shift><Key.shift><Key.shift><Key.shift><Key.shift><Key.shift><Key.shift><Key.shift>$100<Key.enter><Key.shift><Key.shift><Key.shift>$100<Key.enter><Key.shift>$500<Key.backspace><Key.enter><Key.shift><Key.shift><Key.shift><Key.shift>$500<Key.enter>
Screenshot: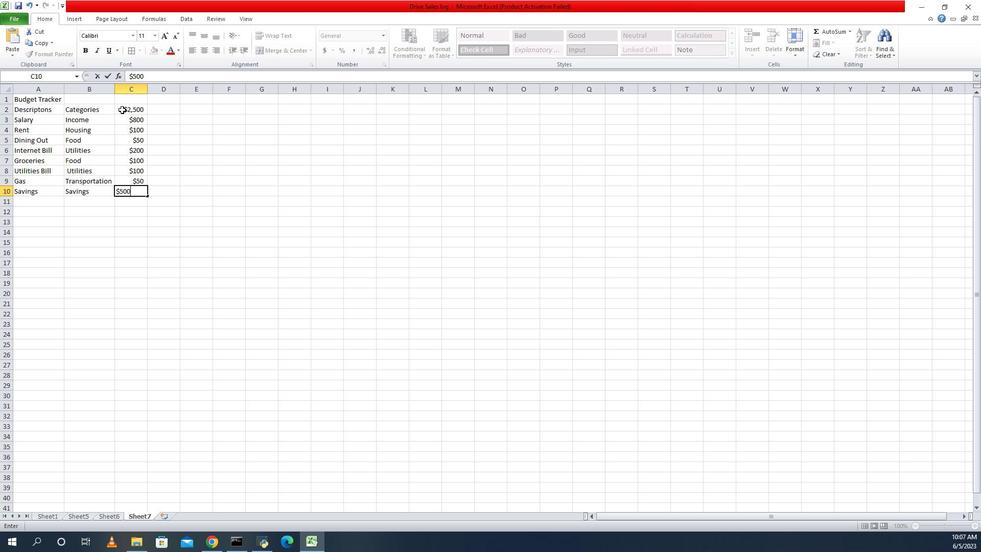 
Action: Mouse moved to (925, 106)
Screenshot: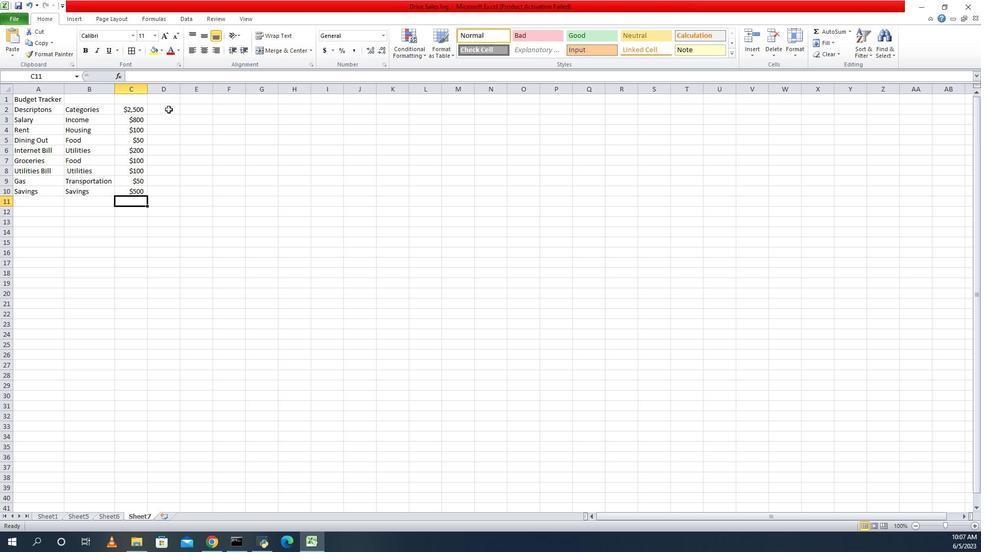 
Action: Mouse pressed left at (925, 106)
Screenshot: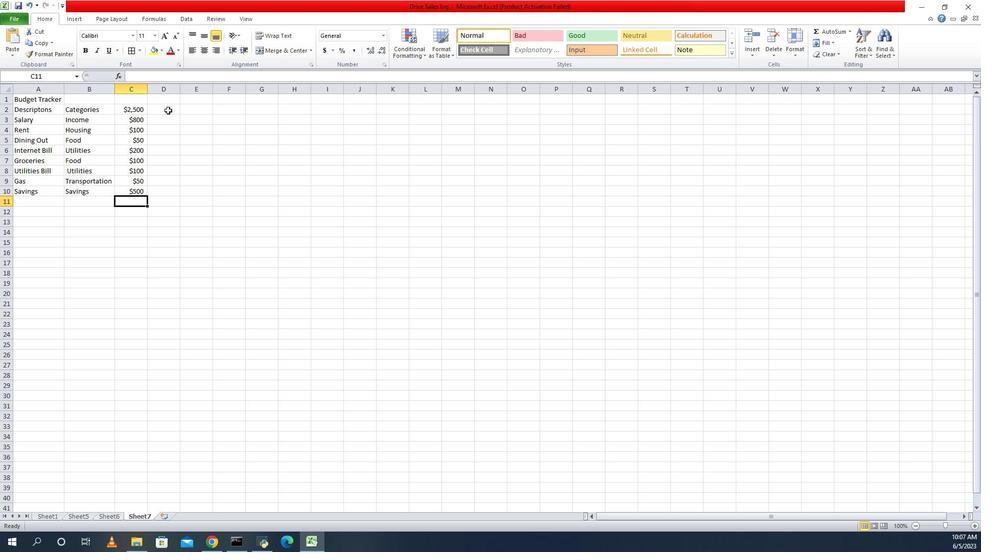 
Action: Mouse moved to (874, 107)
Screenshot: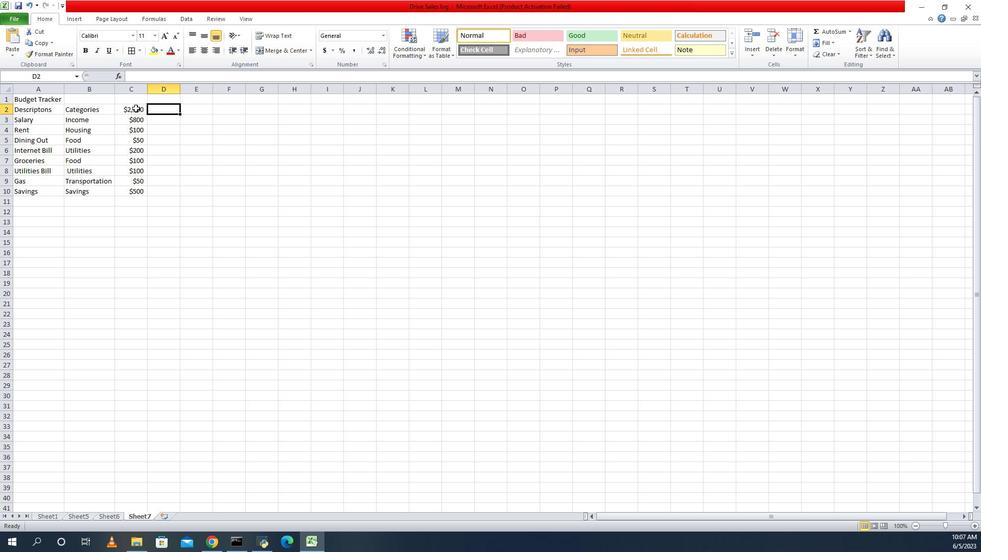 
Action: Mouse pressed left at (874, 107)
Screenshot: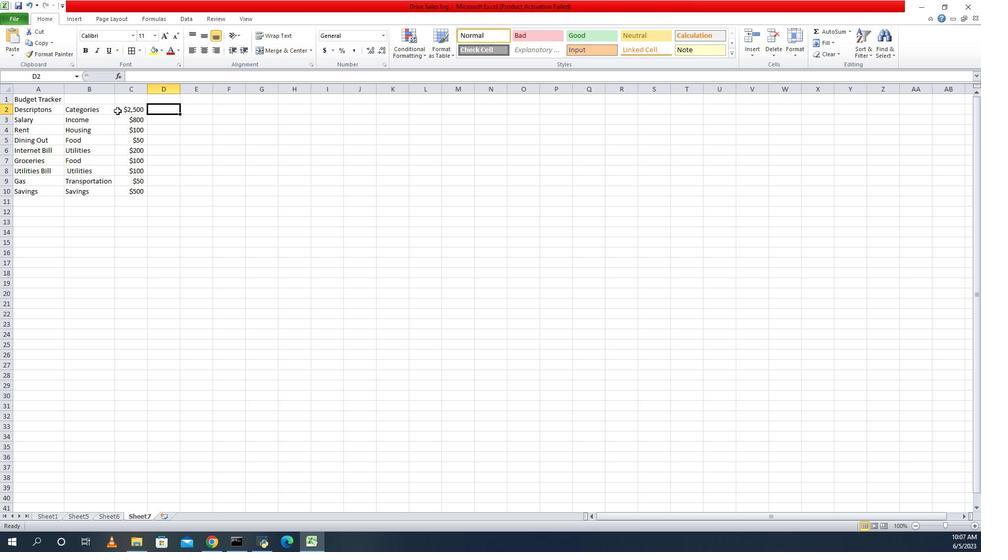 
Action: Mouse moved to (583, 245)
Screenshot: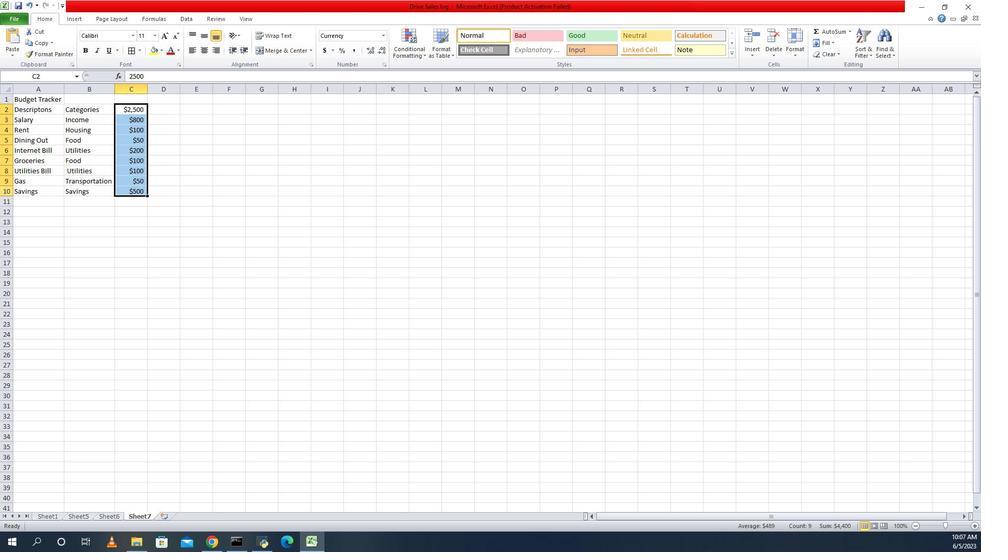 
Action: Mouse pressed left at (583, 245)
Screenshot: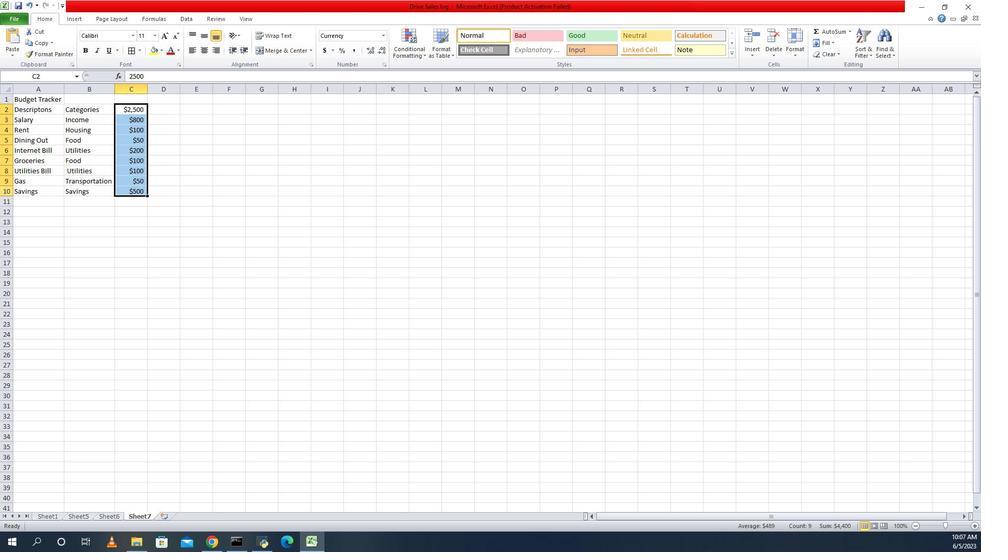 
Action: Mouse moved to (559, 223)
Screenshot: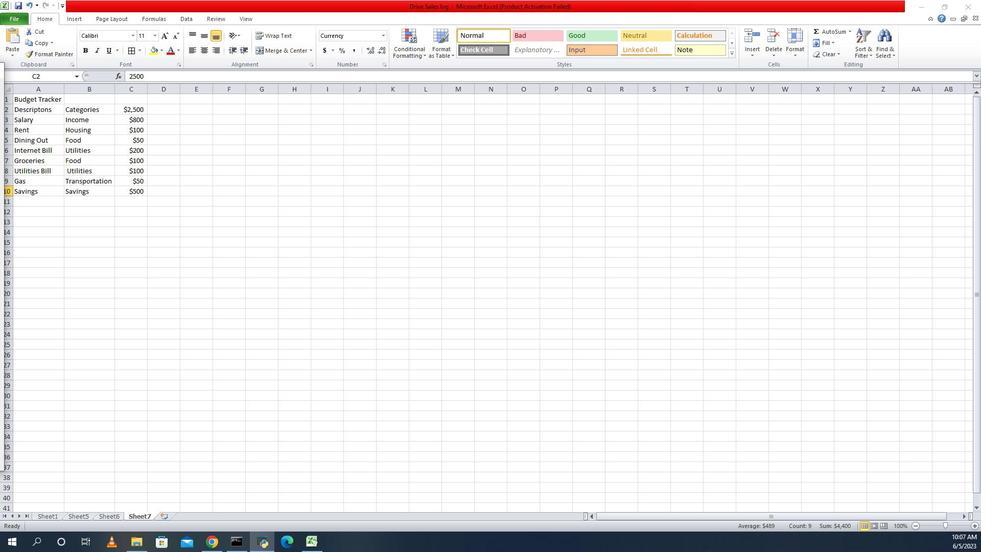 
Action: Mouse pressed left at (559, 223)
Screenshot: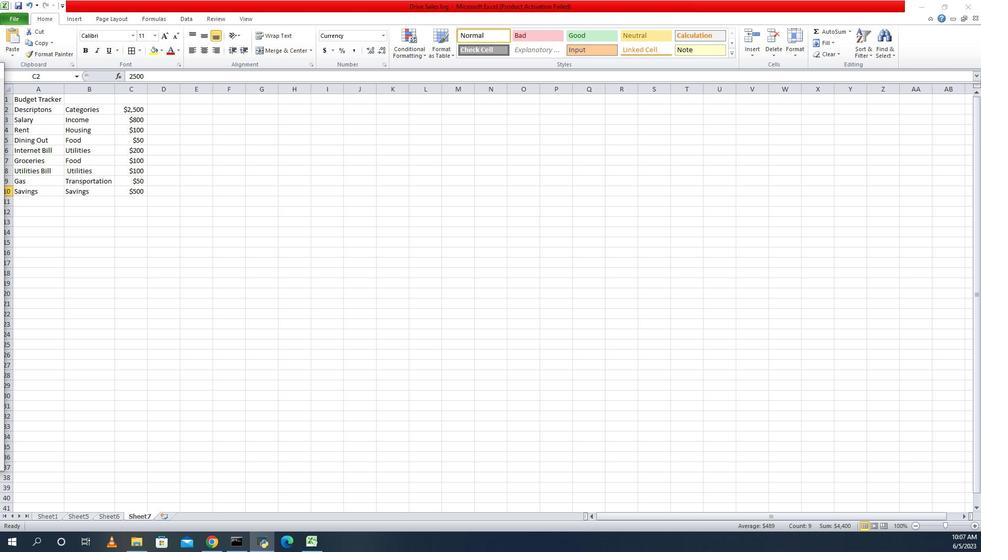
Action: Mouse moved to (877, 108)
Screenshot: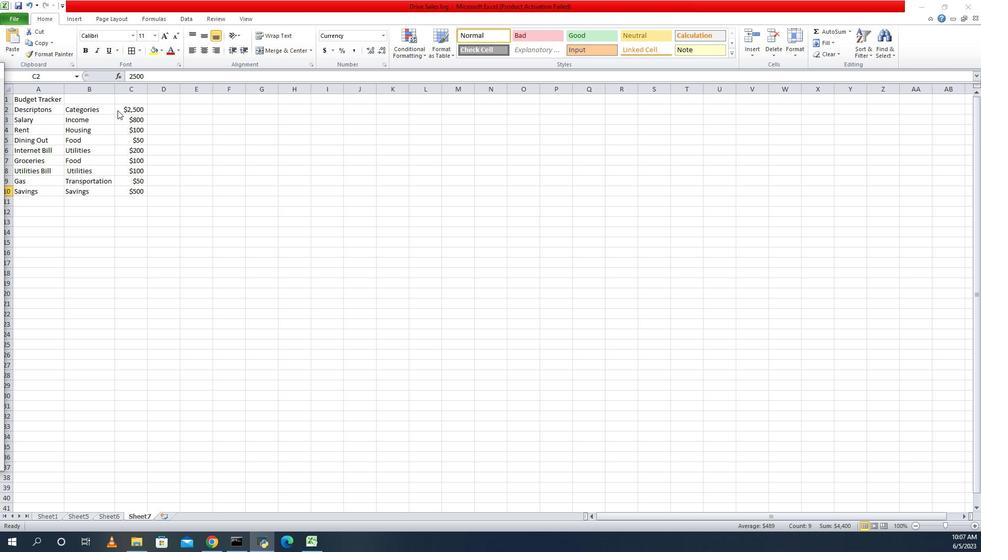 
Action: Mouse pressed left at (877, 108)
Screenshot: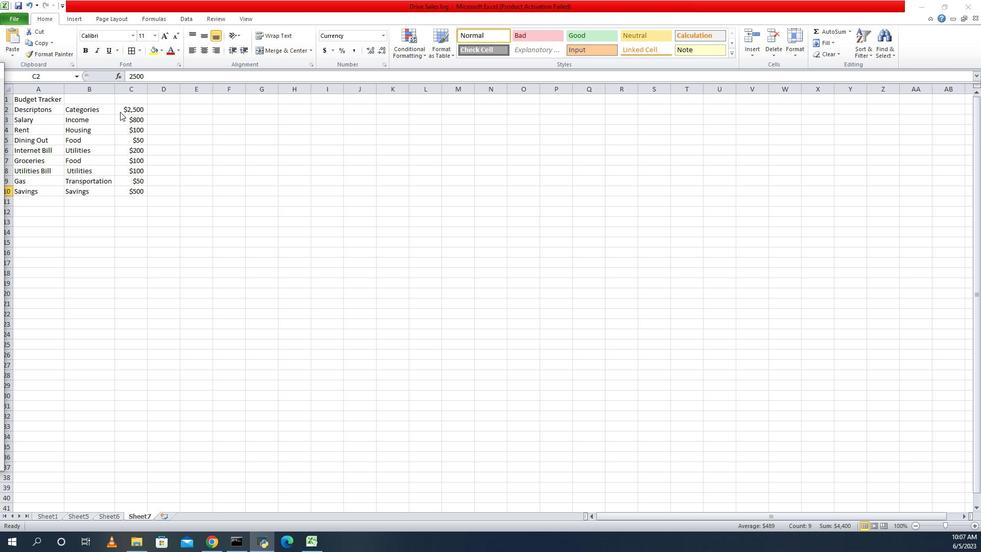 
Action: Mouse pressed left at (877, 108)
Screenshot: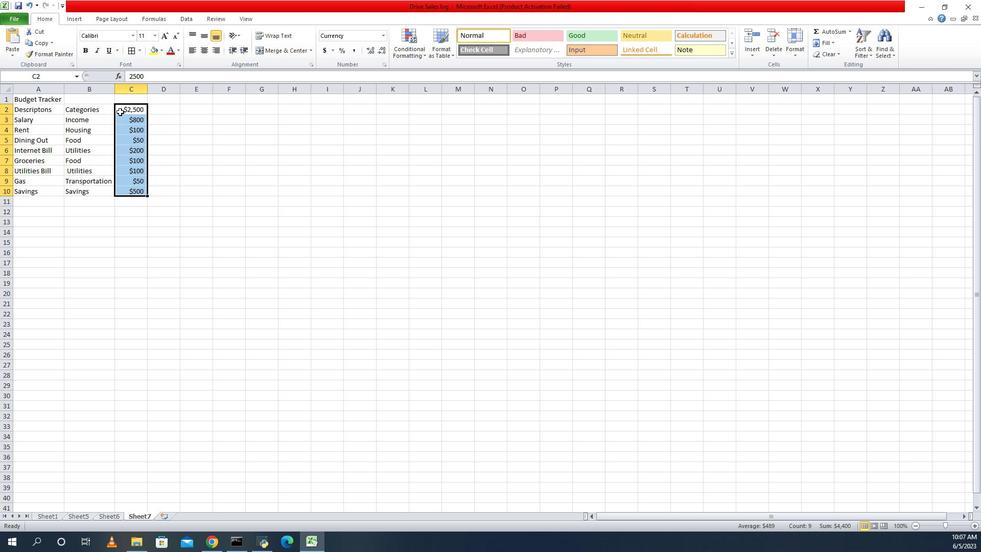 
Action: Mouse moved to (877, 108)
Screenshot: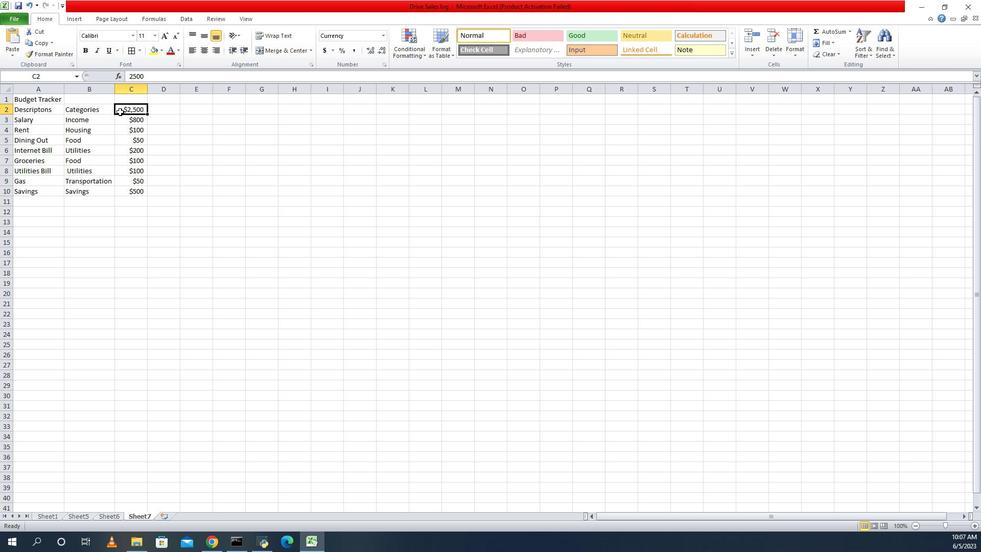 
Action: Mouse pressed left at (877, 108)
Screenshot: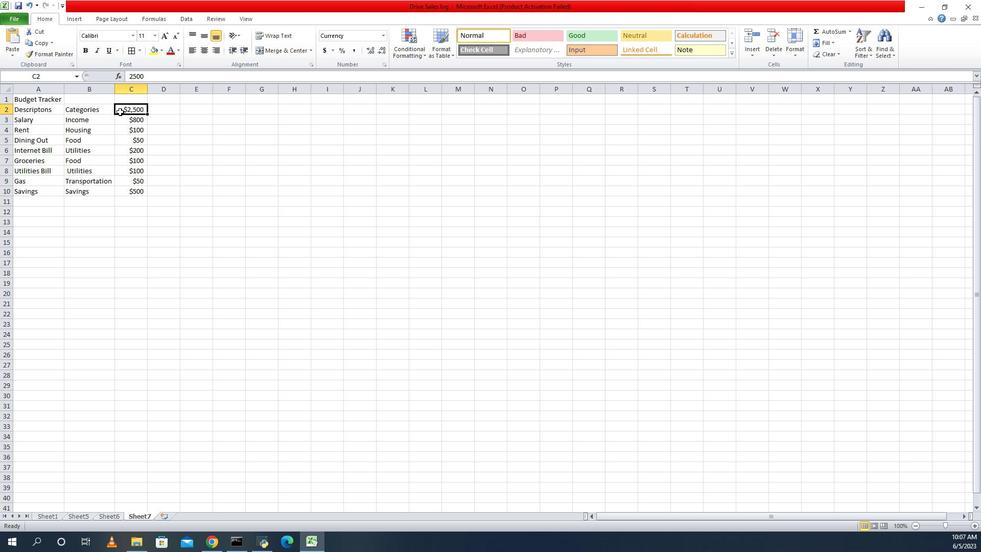 
Action: Mouse moved to (887, 193)
Screenshot: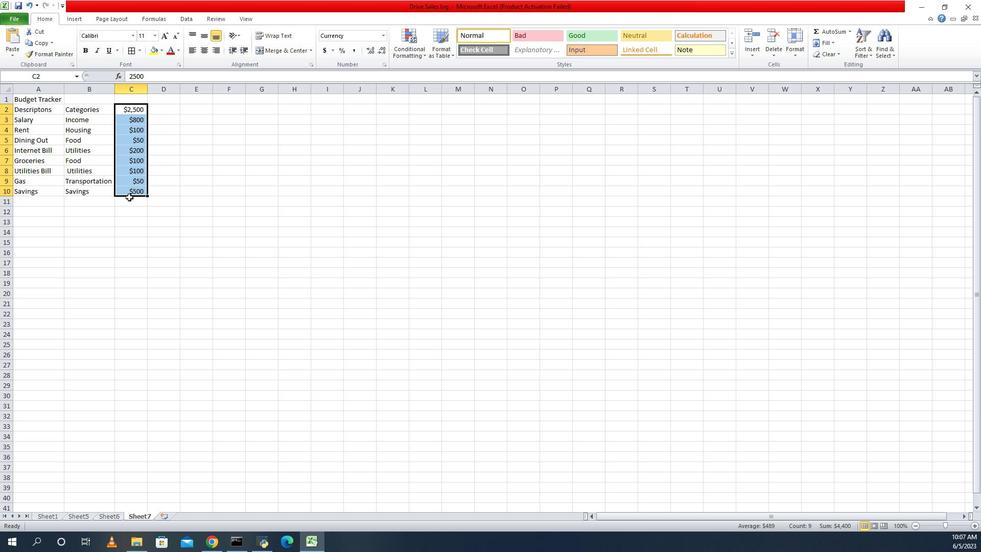 
Action: Key pressed ctrl+X
Screenshot: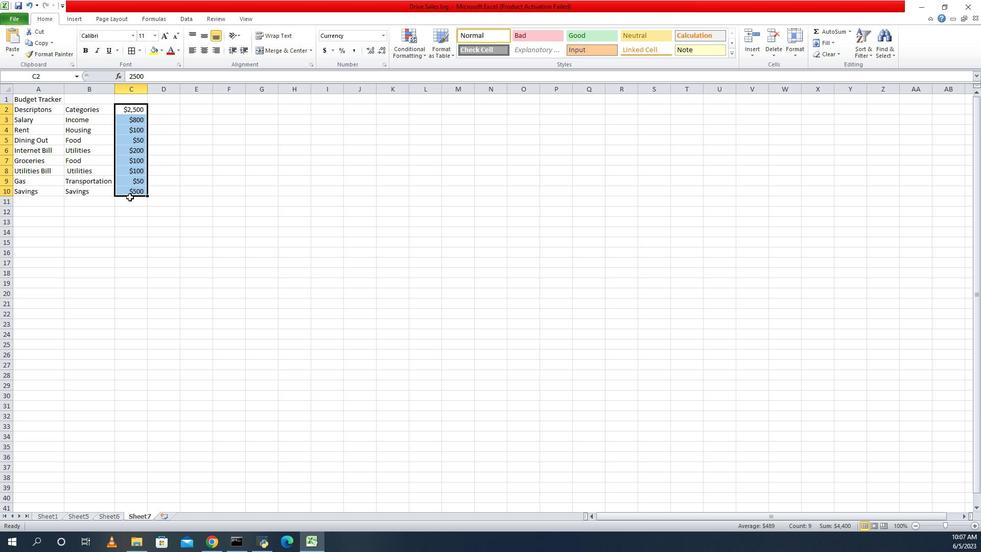
Action: Mouse moved to (887, 120)
Screenshot: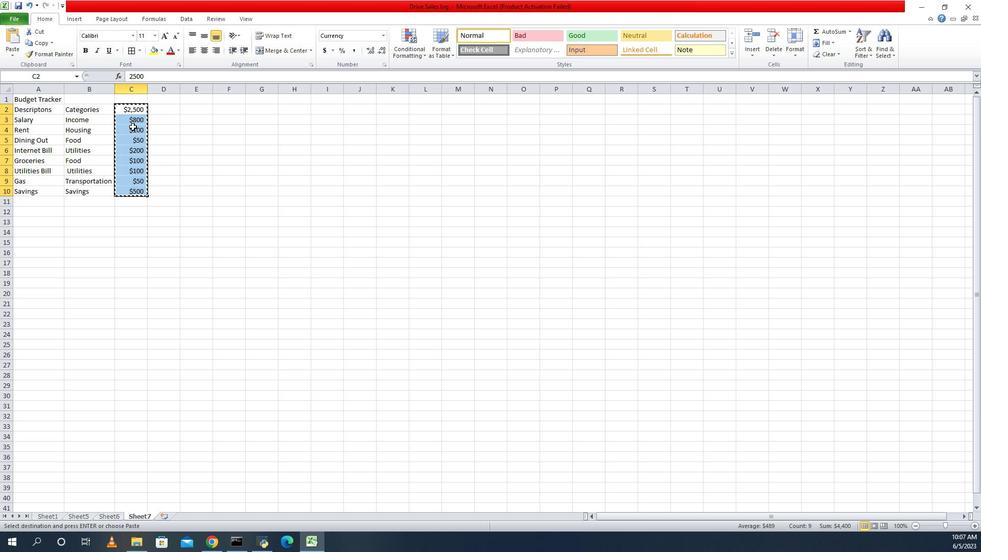 
Action: Mouse pressed left at (887, 120)
Screenshot: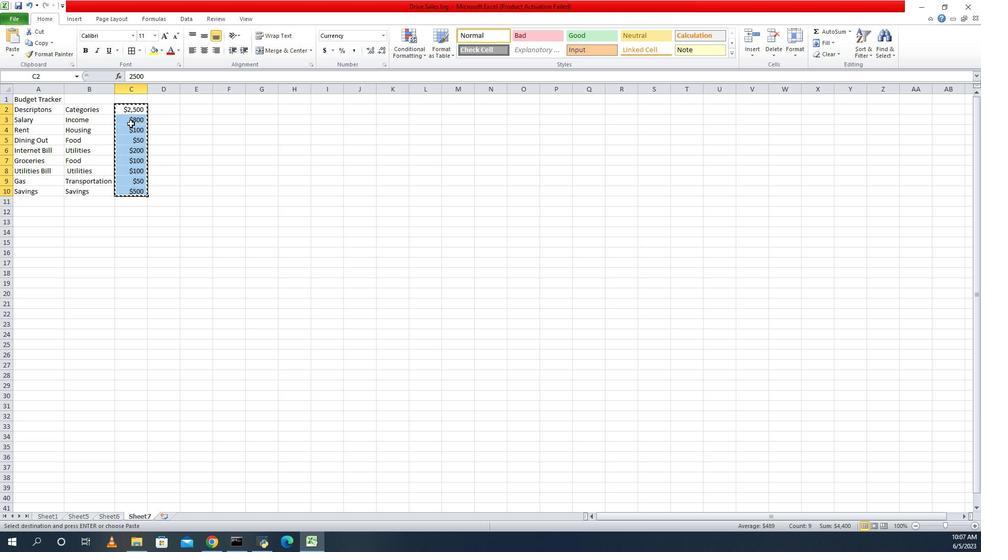 
Action: Key pressed ctrl+V
Screenshot: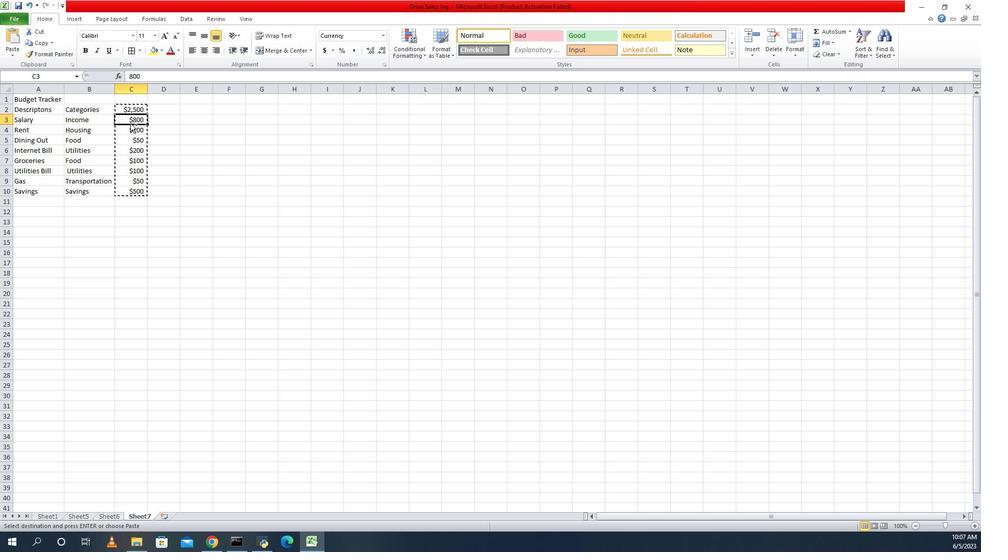 
Action: Mouse moved to (886, 106)
Screenshot: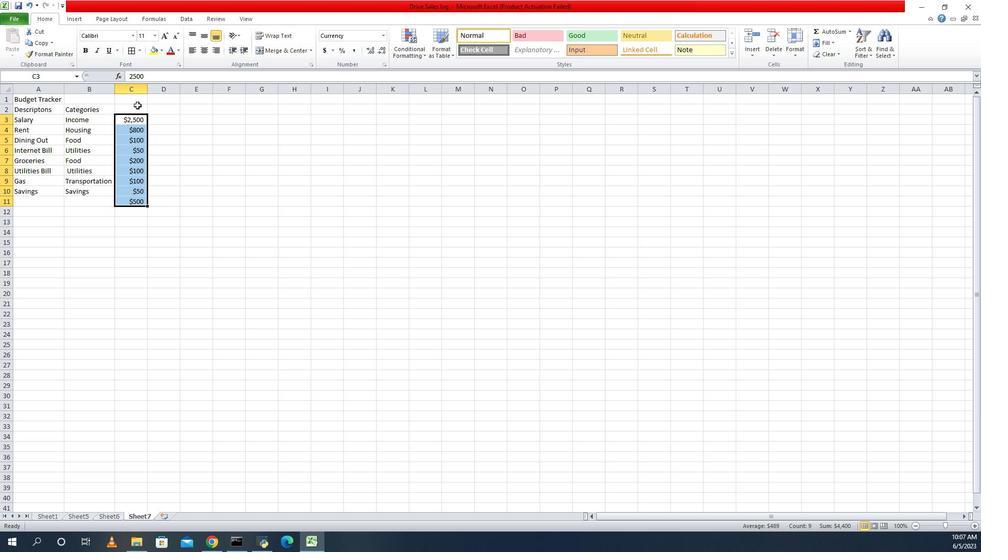 
Action: Mouse pressed left at (886, 106)
Screenshot: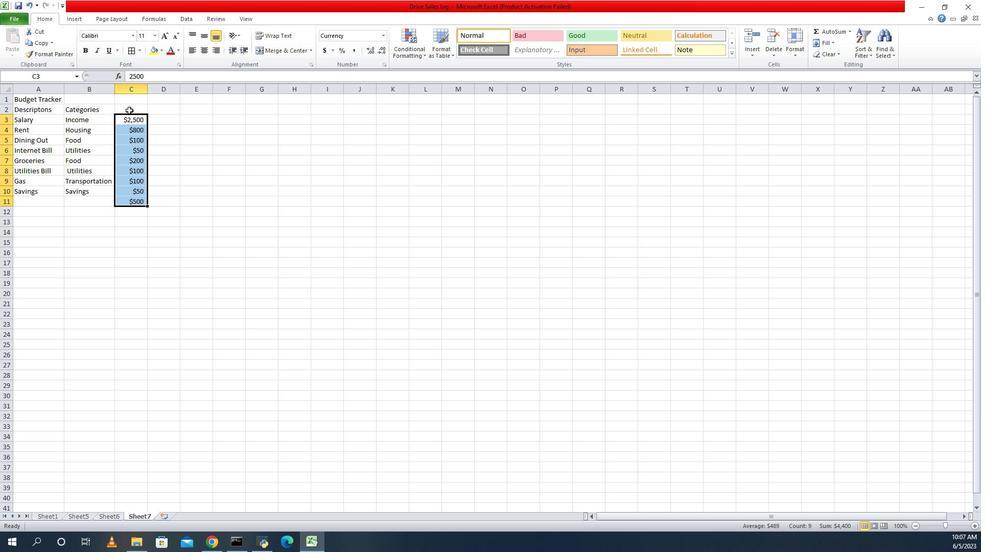 
Action: Key pressed <Key.caps_lock>A<Key.caps_lock>mount
Screenshot: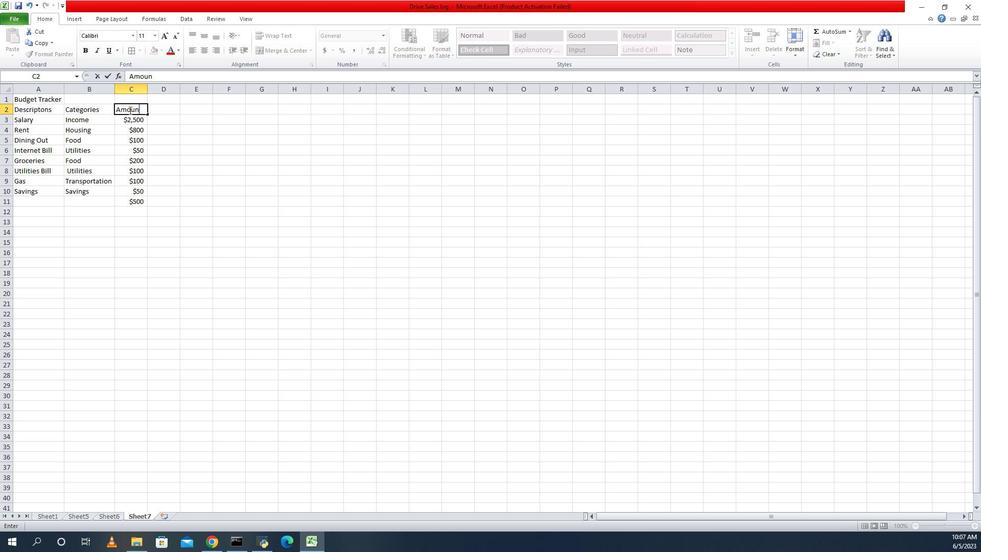 
Action: Mouse moved to (888, 192)
Screenshot: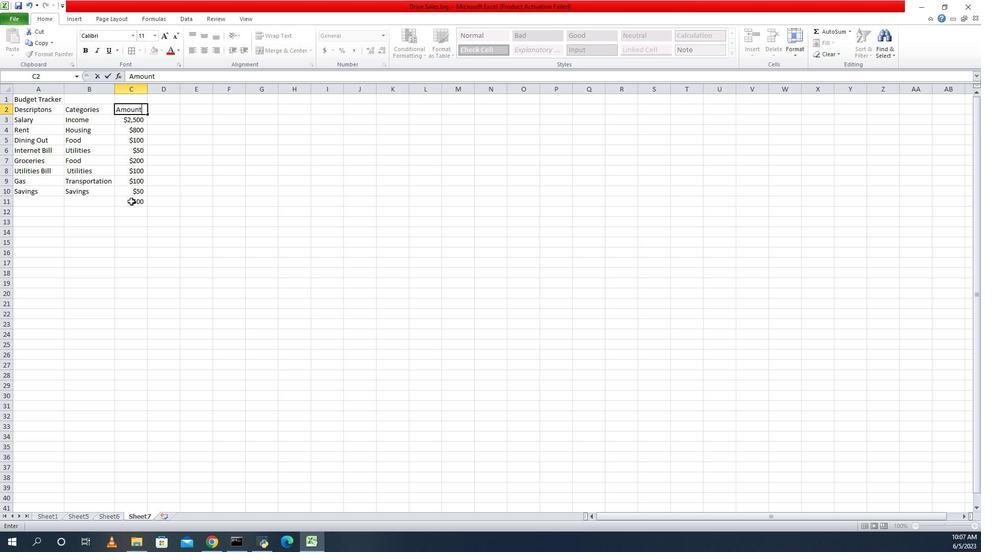 
Action: Mouse pressed left at (888, 192)
Screenshot: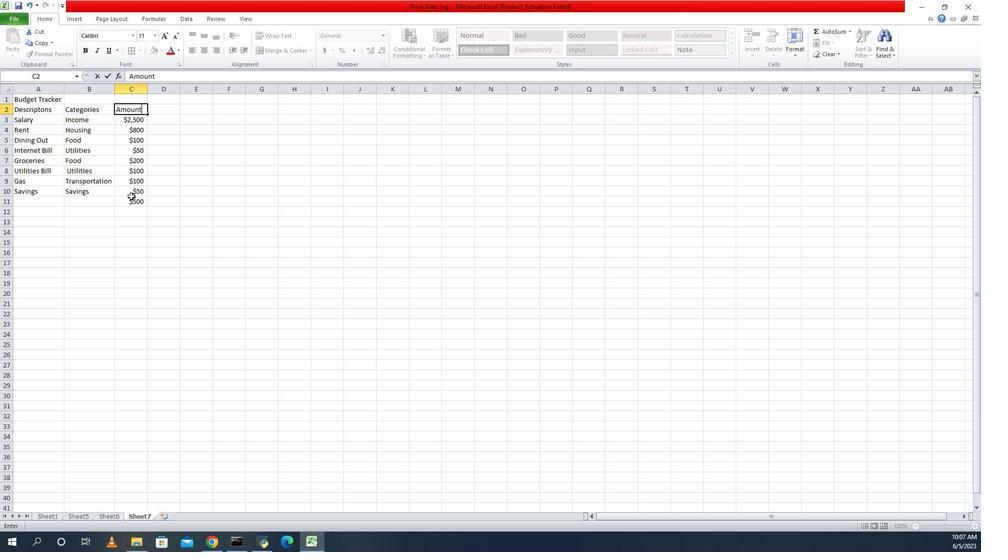 
Action: Mouse moved to (888, 191)
Screenshot: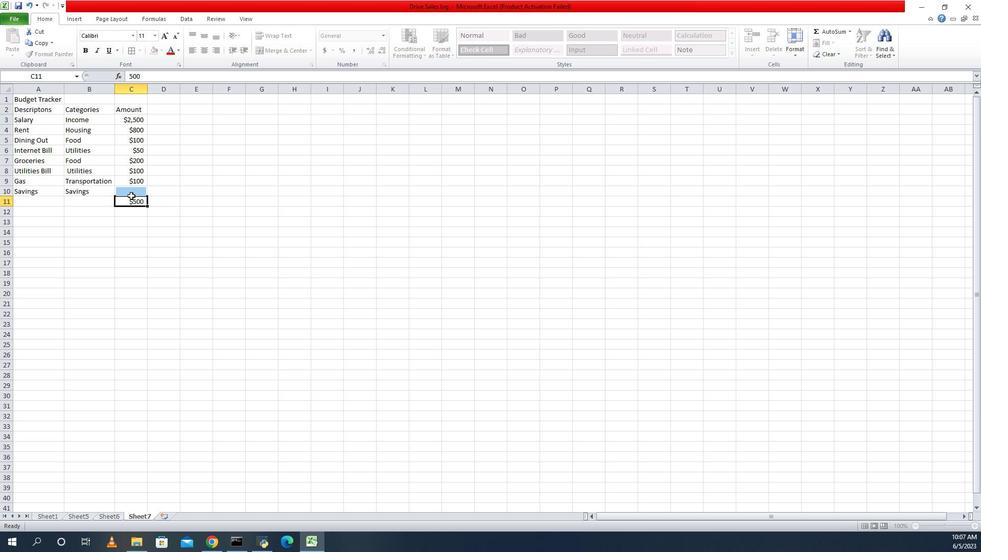 
Action: Mouse pressed left at (888, 191)
Screenshot: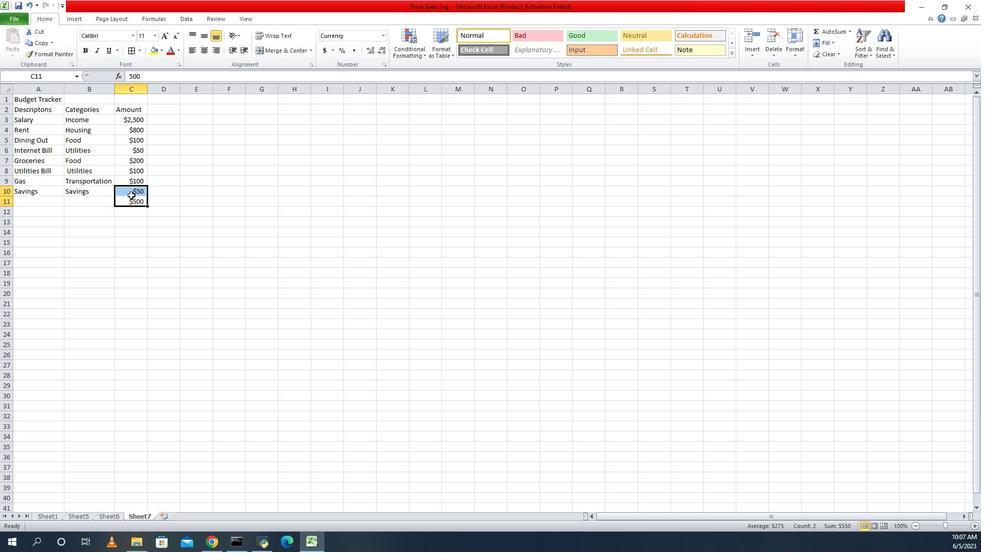 
Action: Mouse pressed left at (888, 191)
Screenshot: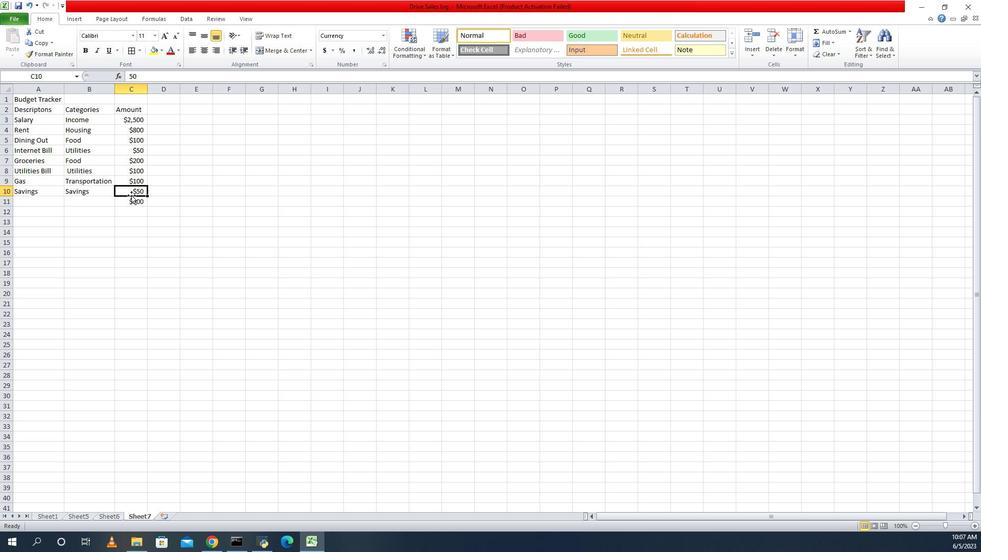 
Action: Mouse moved to (886, 185)
Screenshot: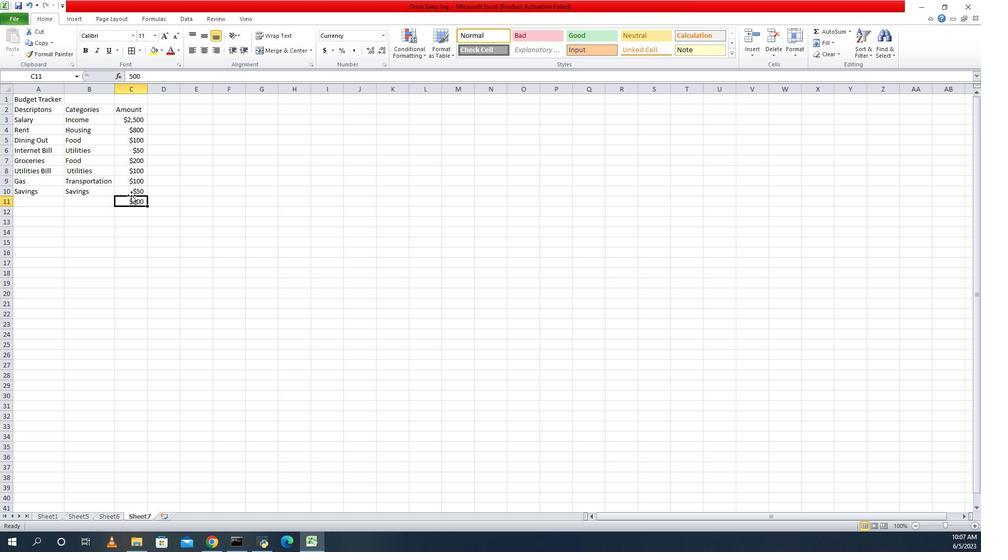 
Action: Mouse pressed left at (886, 185)
Screenshot: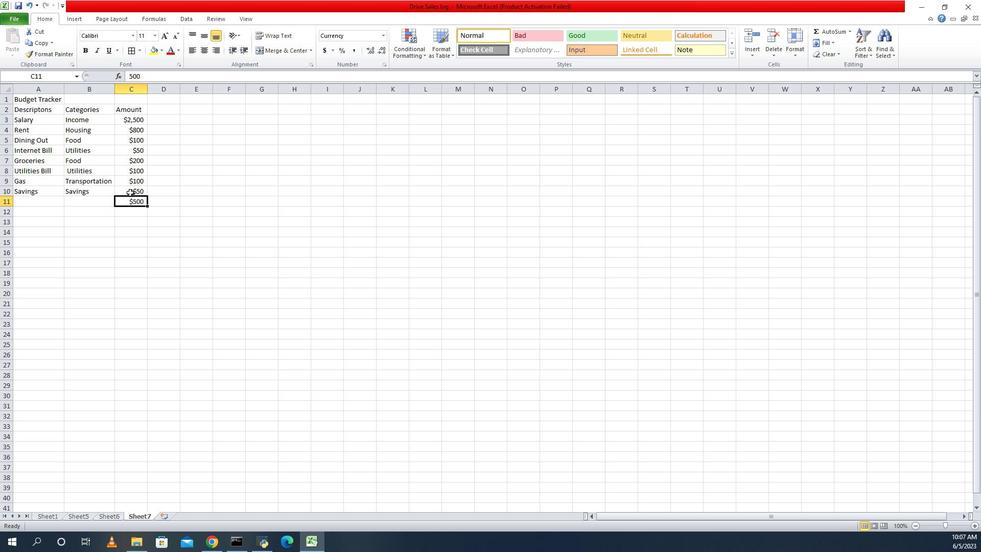 
Action: Key pressed <Key.shift>$500<Key.enter>
Screenshot: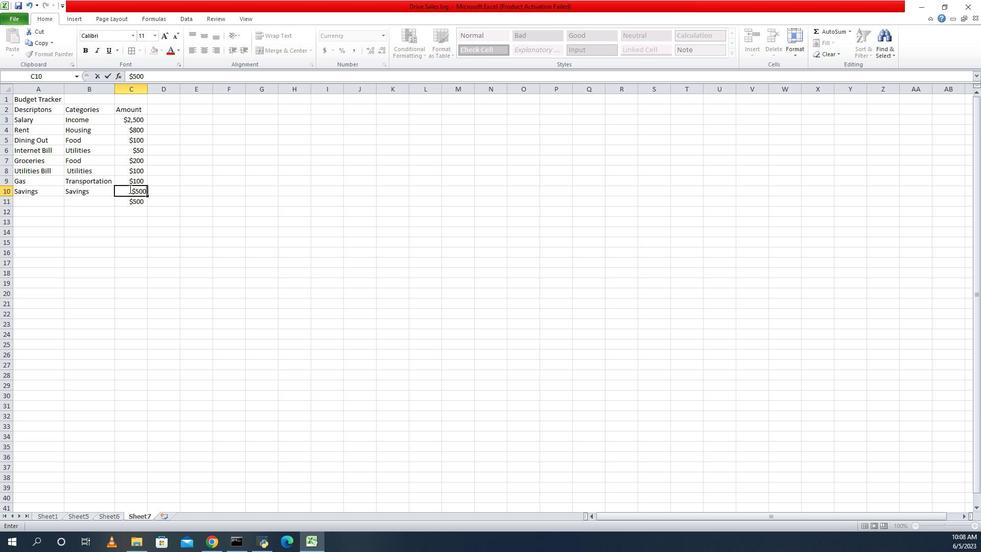 
Action: Mouse moved to (896, 201)
Screenshot: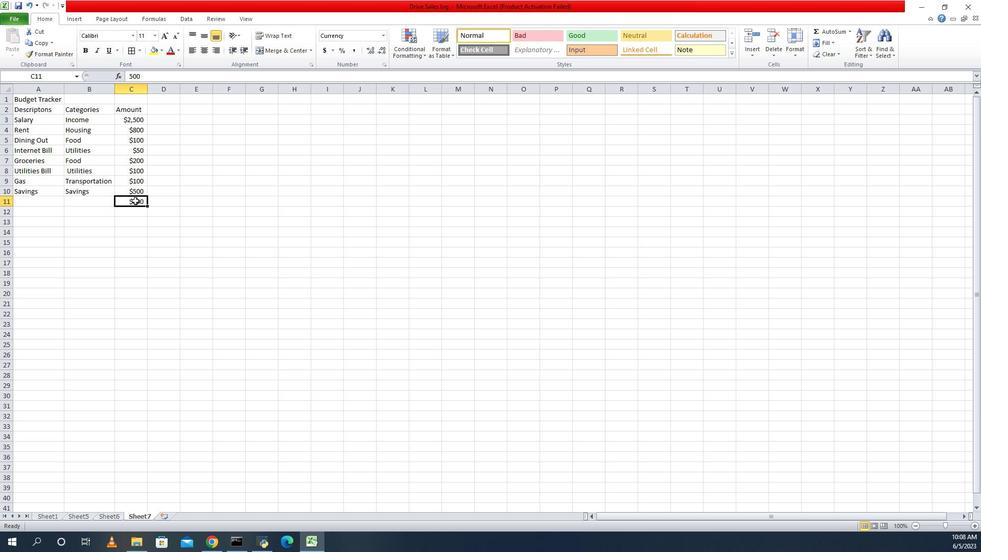 
Action: Mouse pressed left at (896, 201)
Screenshot: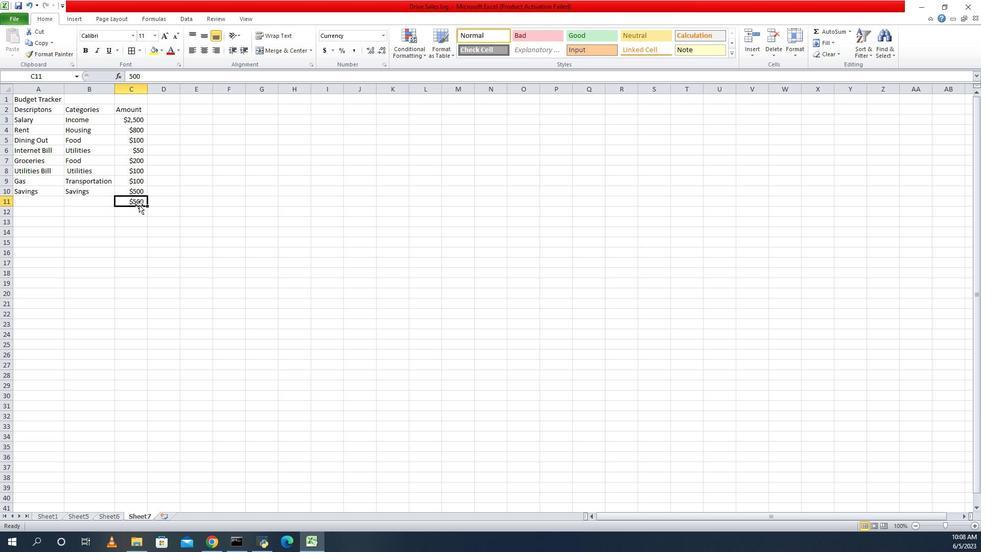 
Action: Mouse moved to (895, 201)
Screenshot: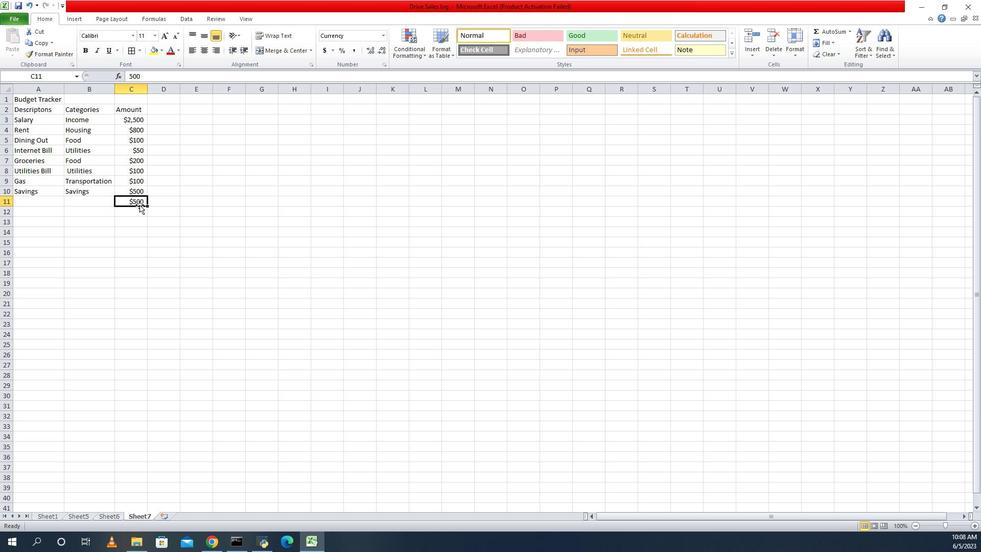 
Action: Mouse pressed left at (895, 201)
Screenshot: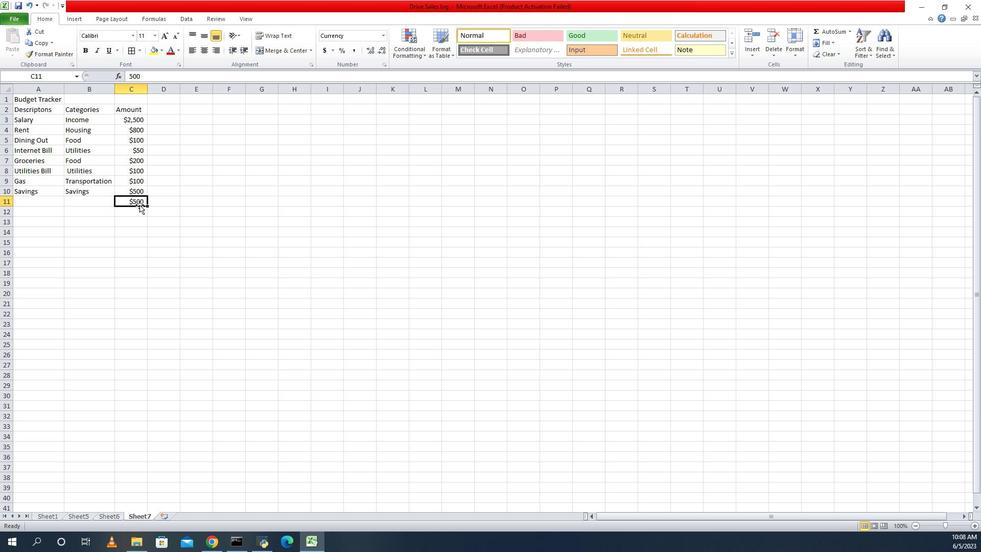 
Action: Mouse moved to (890, 198)
Screenshot: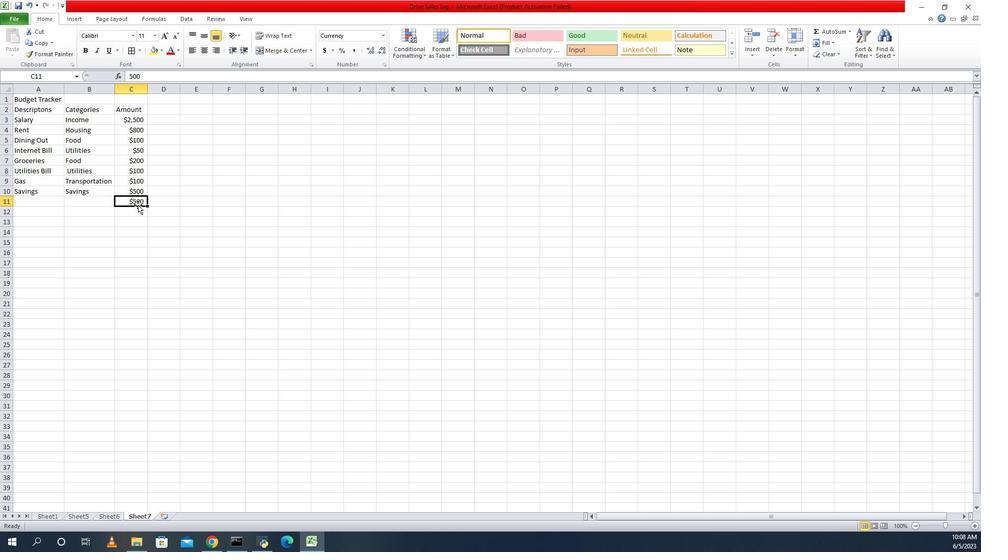 
Action: Mouse pressed left at (890, 198)
Screenshot: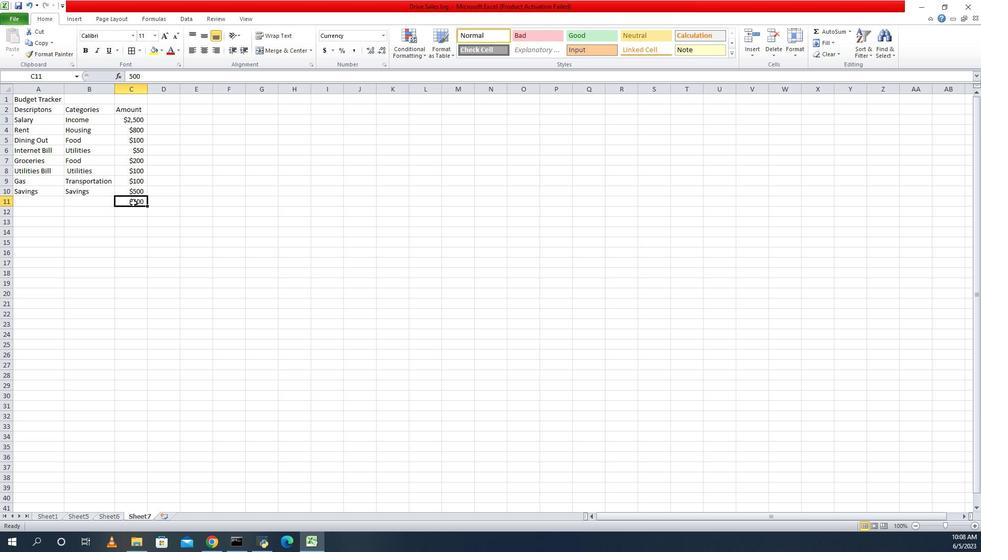 
Action: Key pressed <Key.delete>
Screenshot: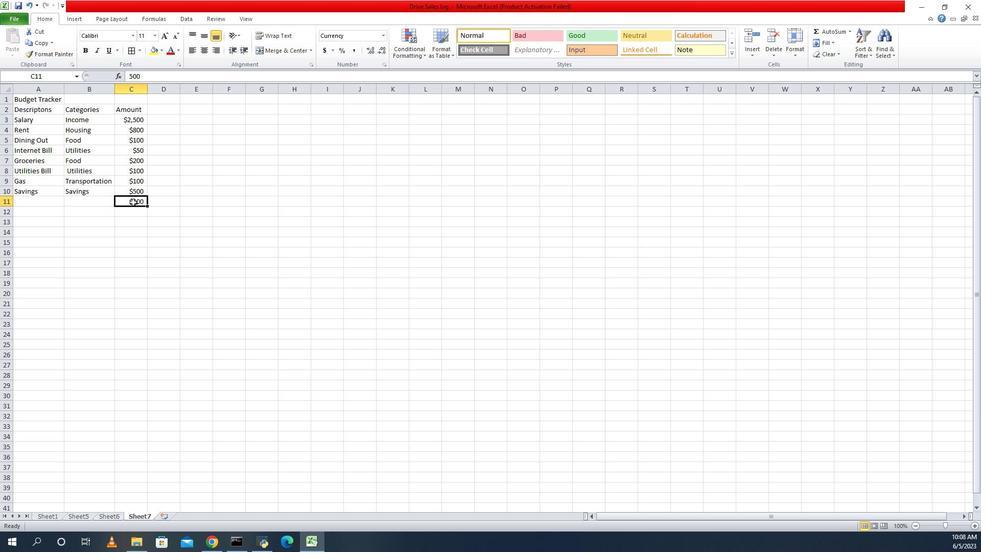 
Action: Mouse moved to (922, 102)
Screenshot: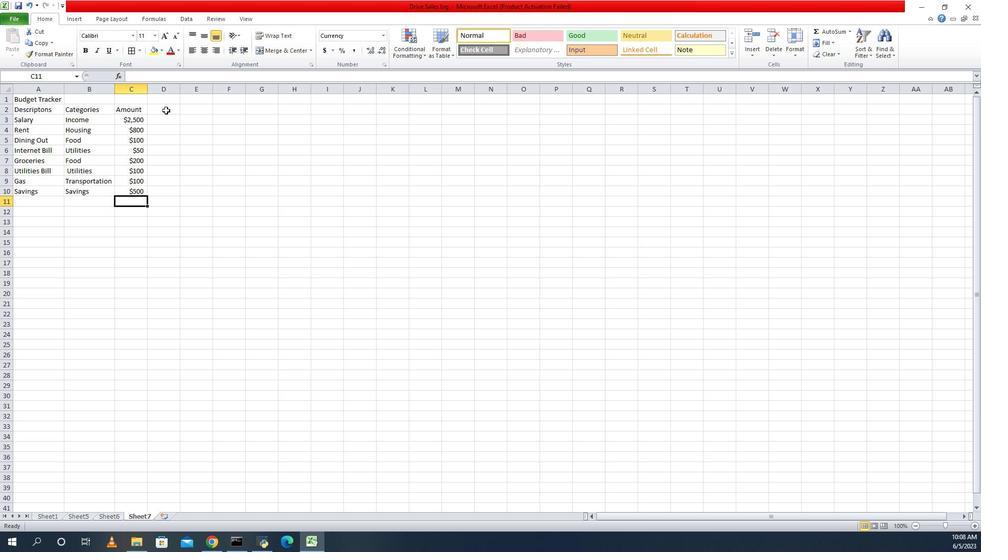 
Action: Mouse pressed left at (922, 103)
Screenshot: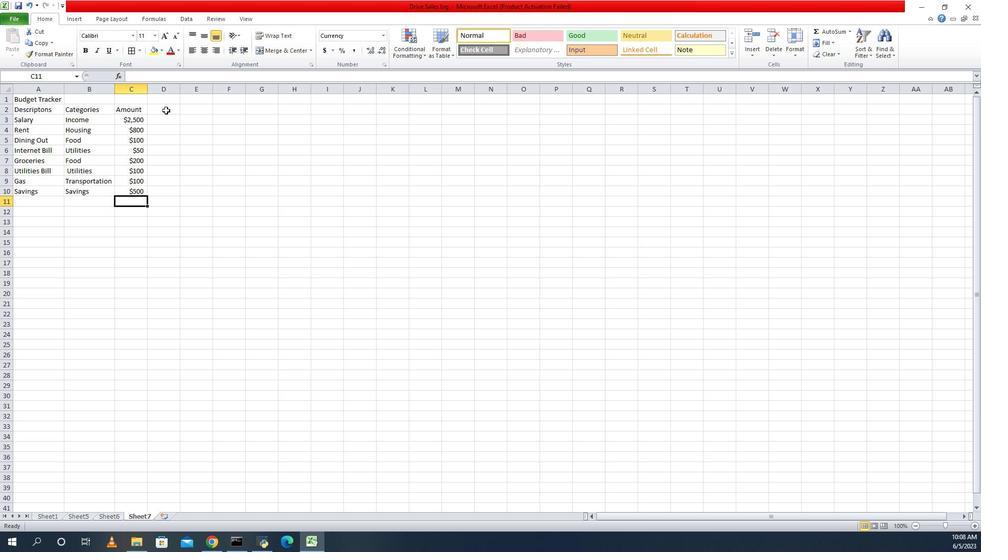 
Action: Mouse moved to (886, 116)
Screenshot: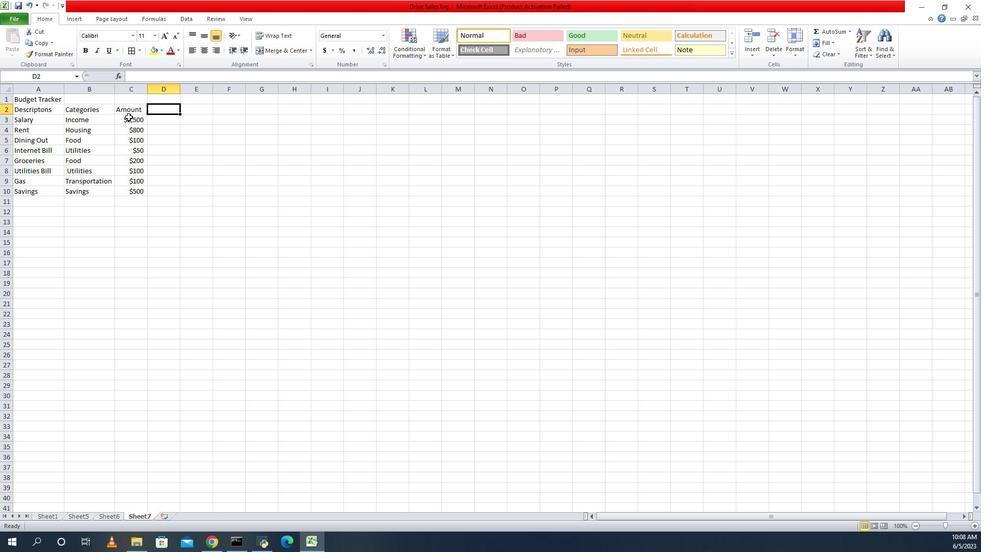 
Action: Mouse pressed left at (886, 116)
Screenshot: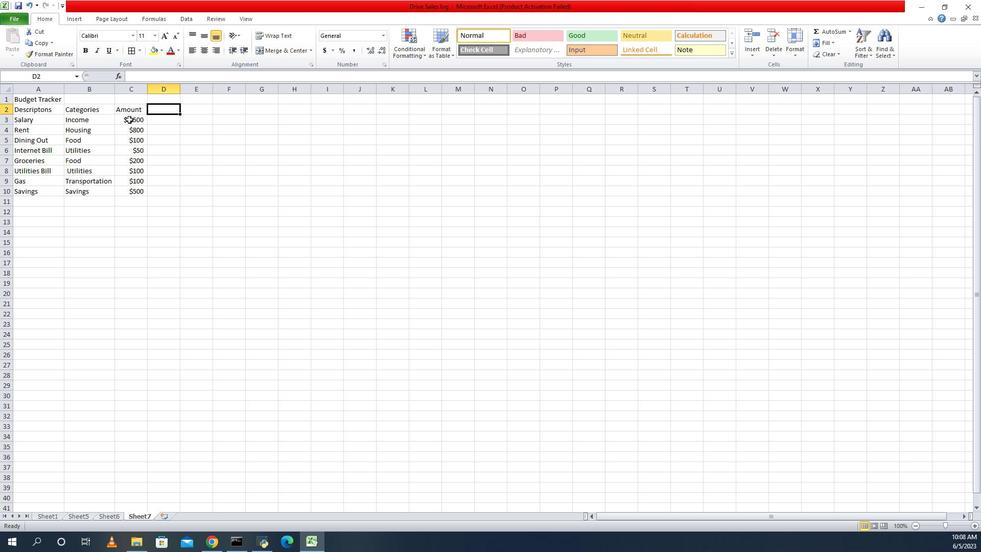 
Action: Mouse moved to (823, 116)
Screenshot: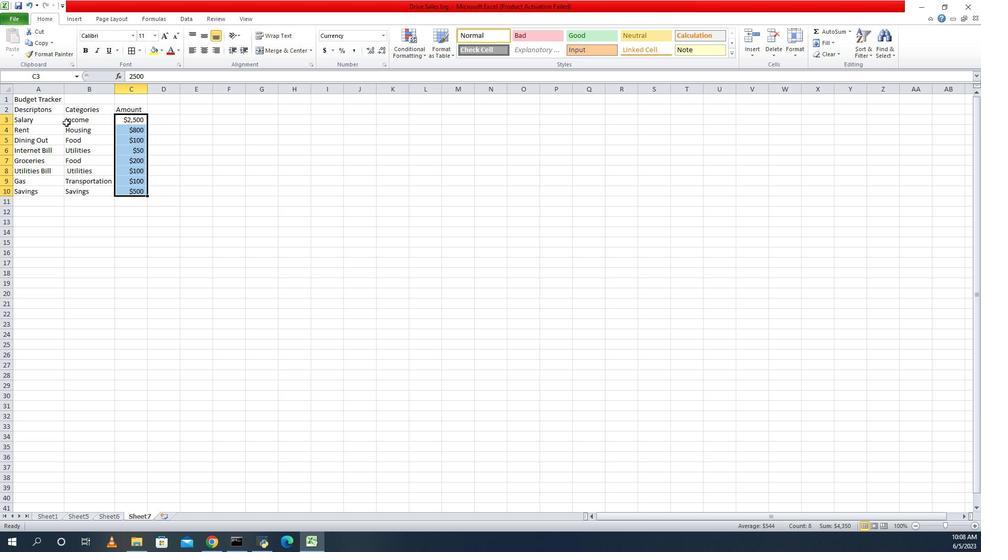 
Action: Mouse pressed left at (823, 116)
Screenshot: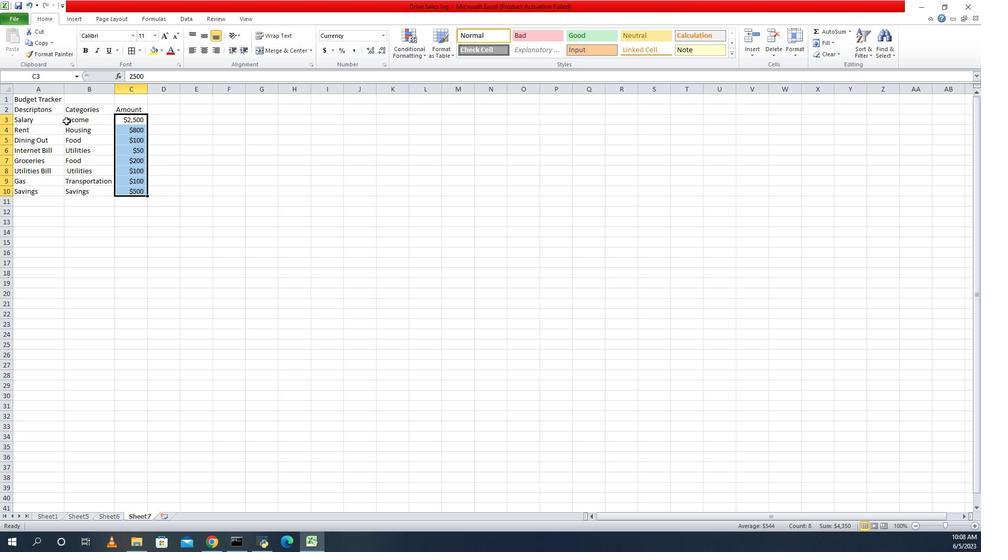 
Action: Mouse moved to (921, 105)
Screenshot: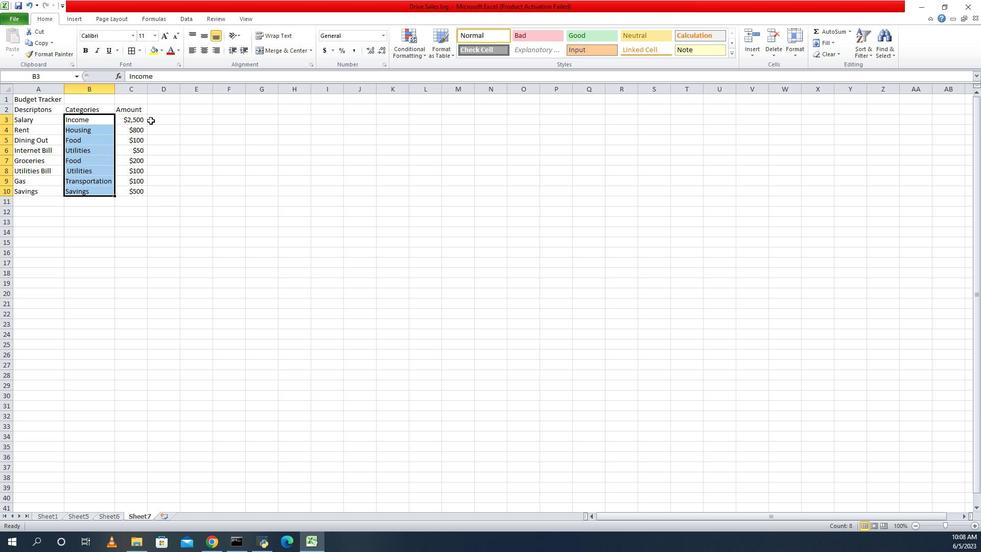 
Action: Mouse pressed left at (921, 105)
Screenshot: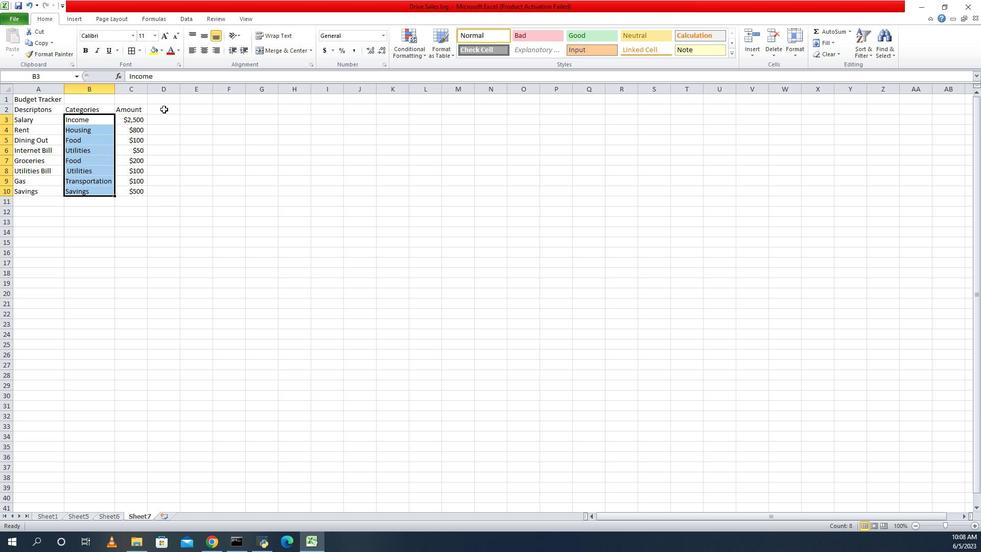 
Action: Mouse moved to (925, 107)
Screenshot: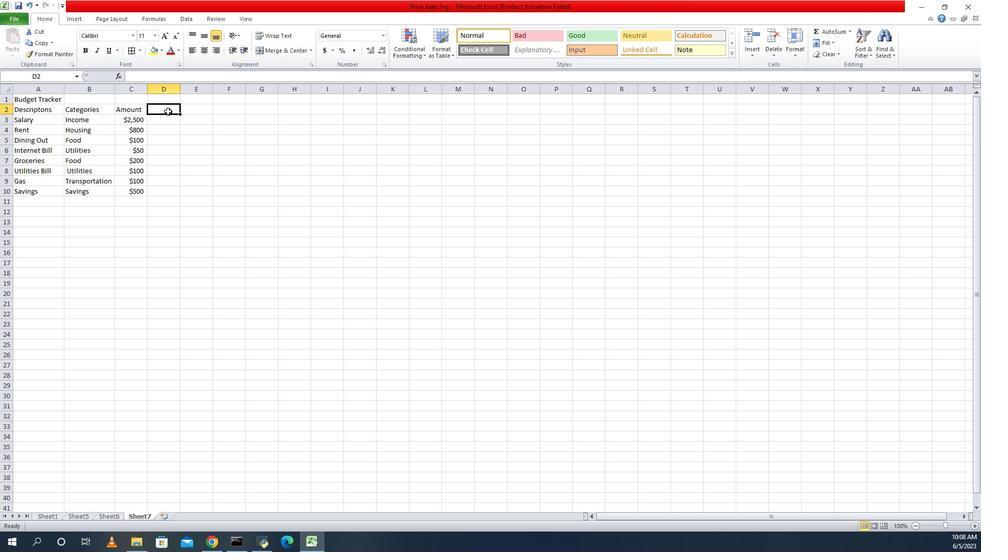 
Action: Key pressed <Key.caps_lock>D<Key.caps_lock>ates<Key.shift_r><Key.enter><Key.enter><Key.enter>2023-05-01<Key.enter>223<Key.backspace><Key.backspace>023-05-05<Key.enter>203-05-10<Key.enter>203<Key.backspace>23-05-15<Key.enter>2023-05-20<Key.enter>2023-05-25<Key.enter>
Screenshot: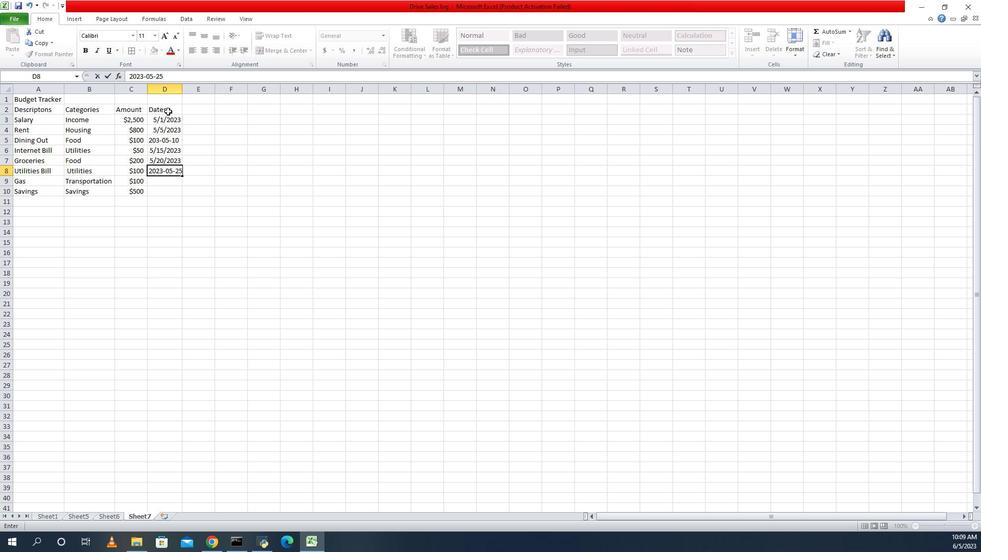 
Action: Mouse moved to (924, 136)
Screenshot: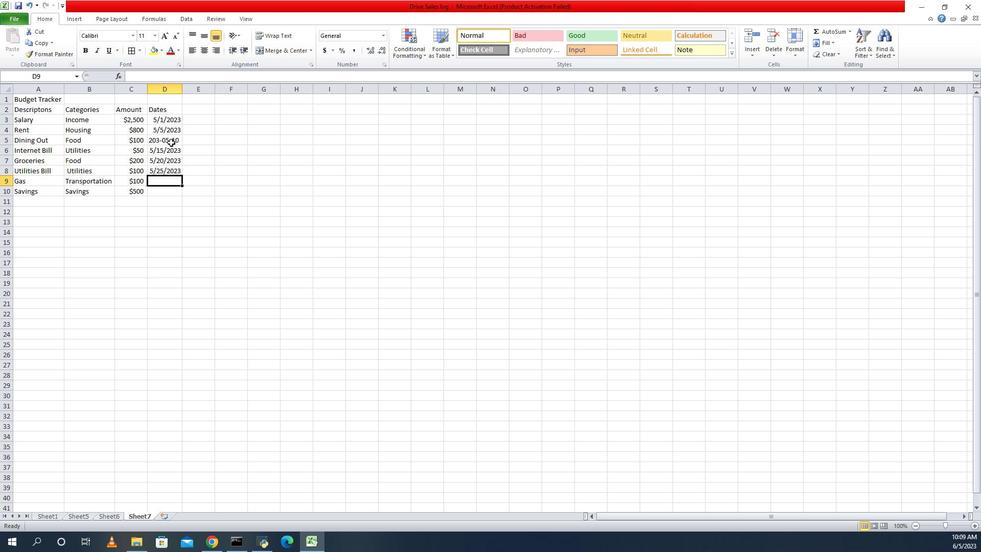 
Action: Mouse pressed left at (924, 136)
Screenshot: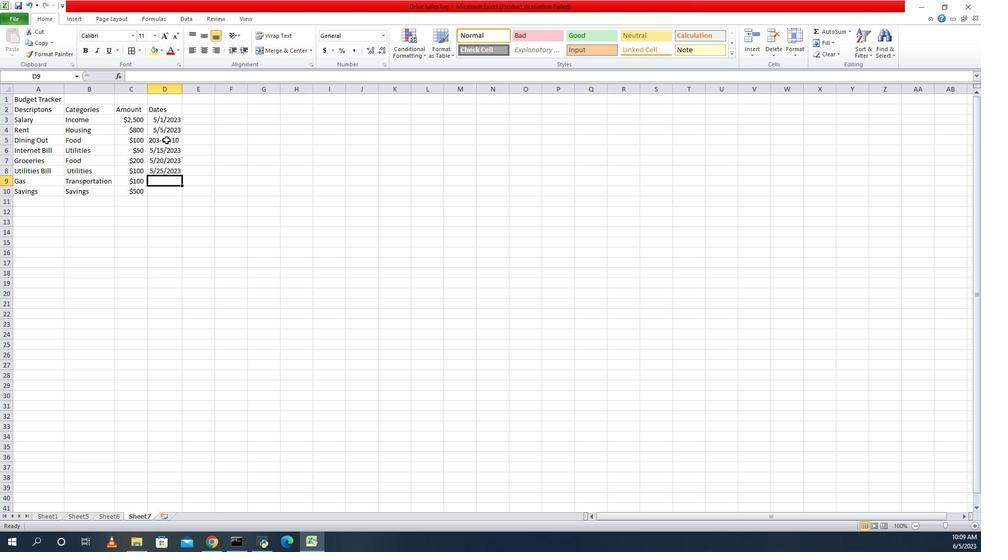 
Action: Mouse moved to (914, 135)
Screenshot: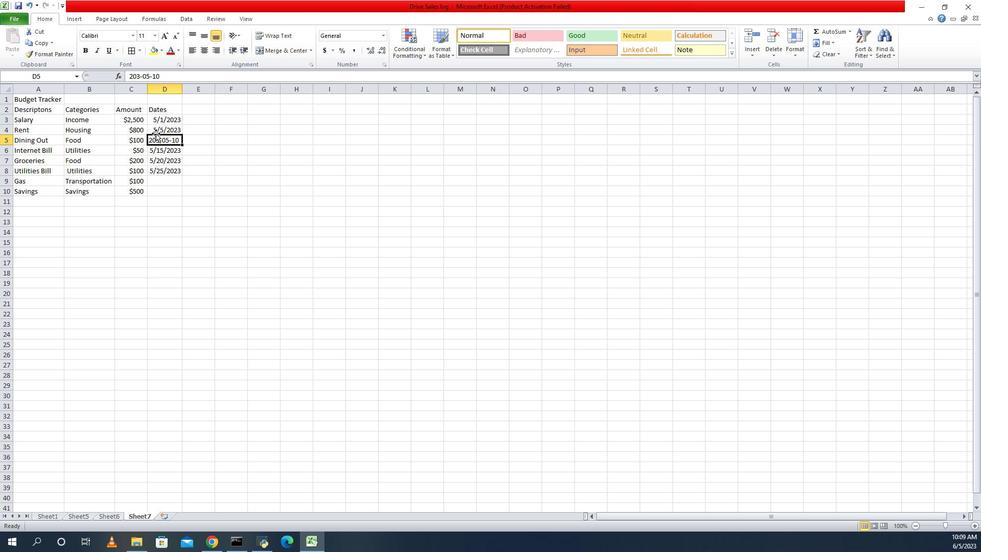 
Action: Mouse pressed left at (914, 135)
Screenshot: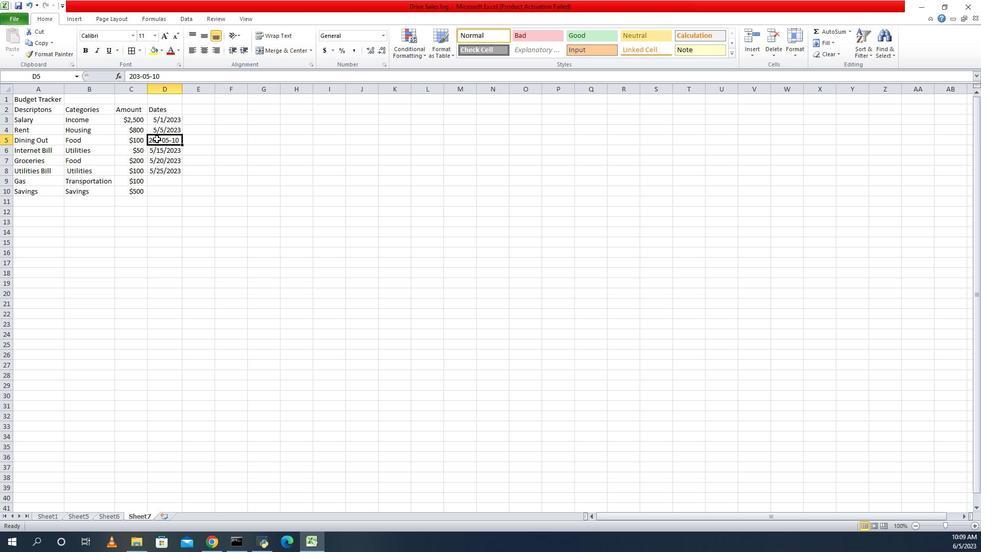 
Action: Mouse moved to (914, 136)
Screenshot: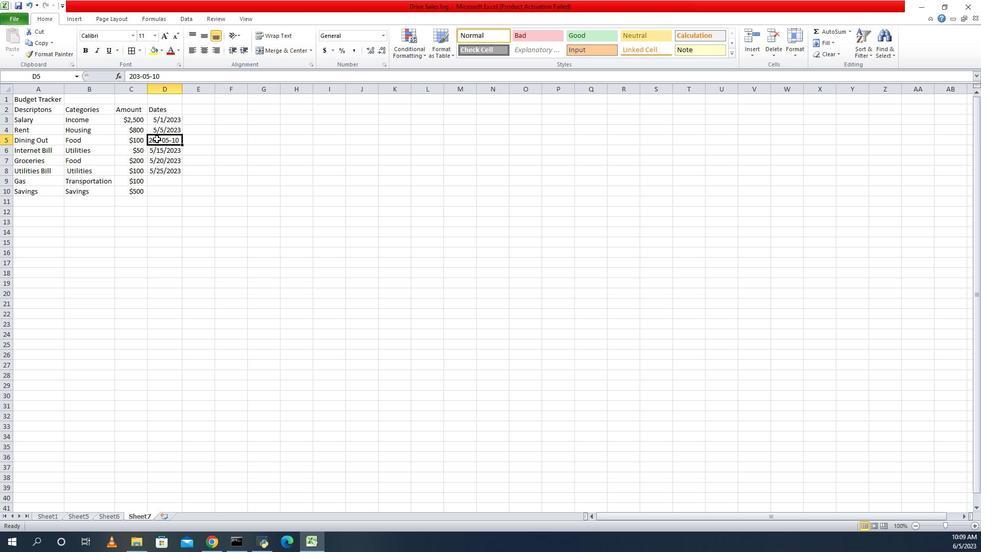 
Action: Mouse pressed left at (914, 136)
Screenshot: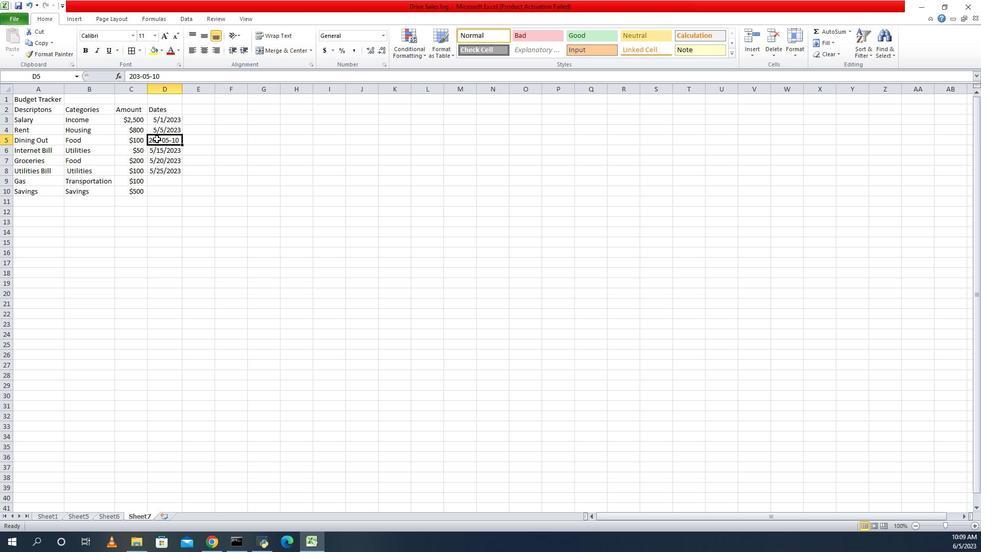 
Action: Mouse moved to (916, 142)
Screenshot: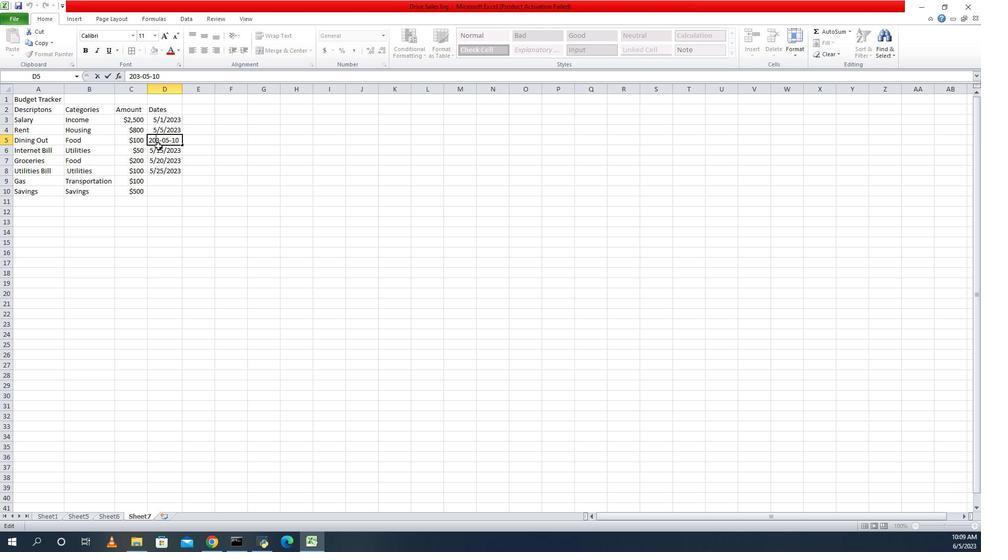 
Action: Key pressed 2<Key.enter>
Screenshot: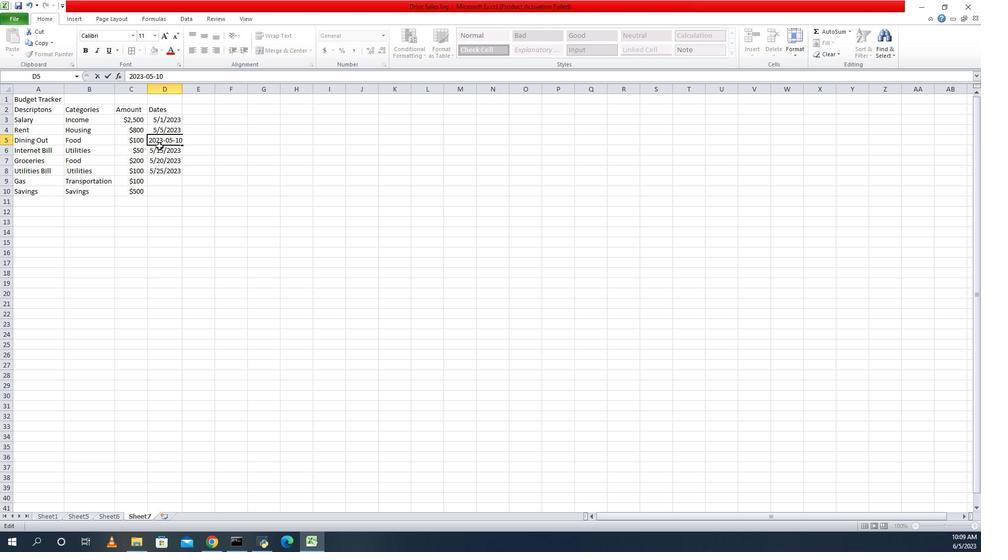 
Action: Mouse moved to (918, 177)
Screenshot: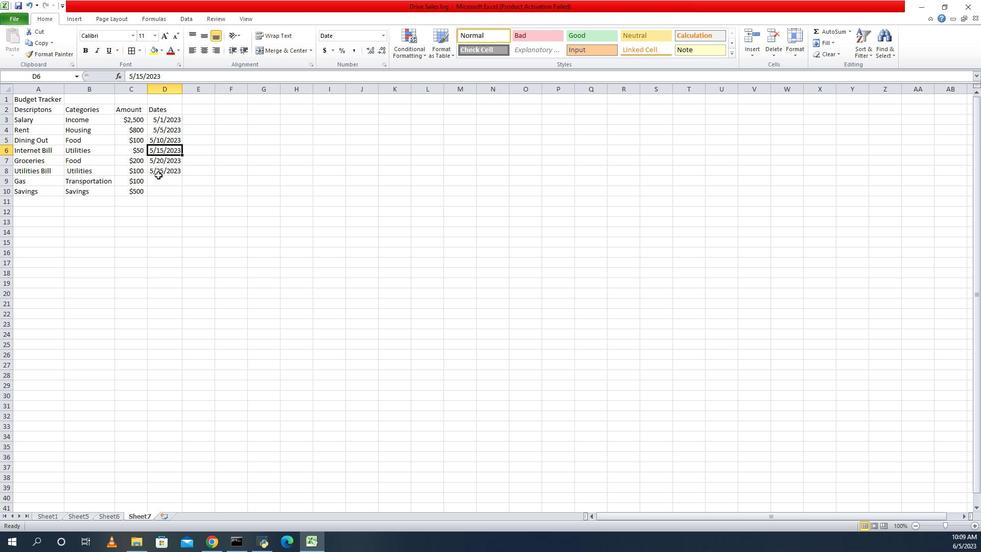 
Action: Mouse pressed left at (918, 177)
Screenshot: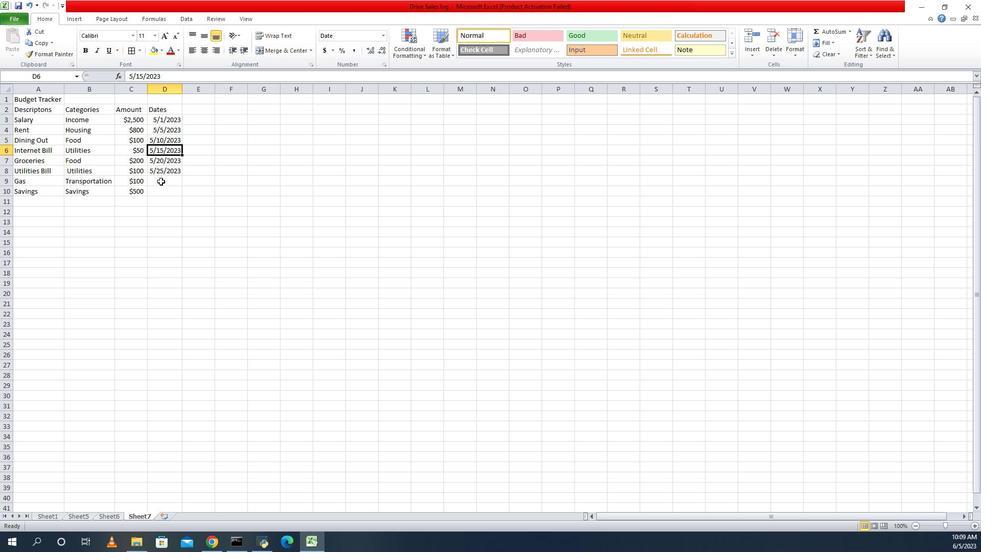 
Action: Mouse moved to (904, 155)
Screenshot: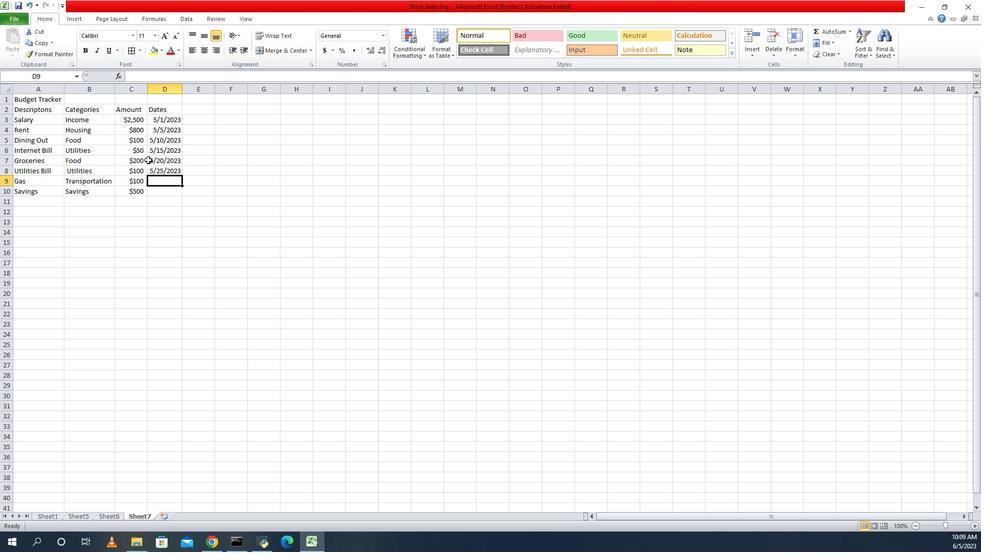 
Action: Mouse pressed left at (904, 155)
Screenshot: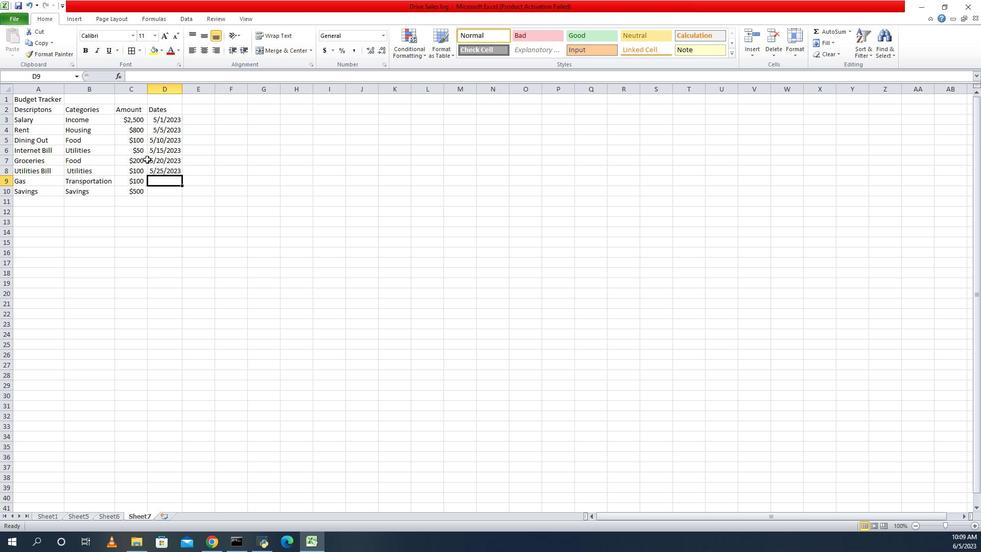 
Action: Mouse moved to (913, 177)
Screenshot: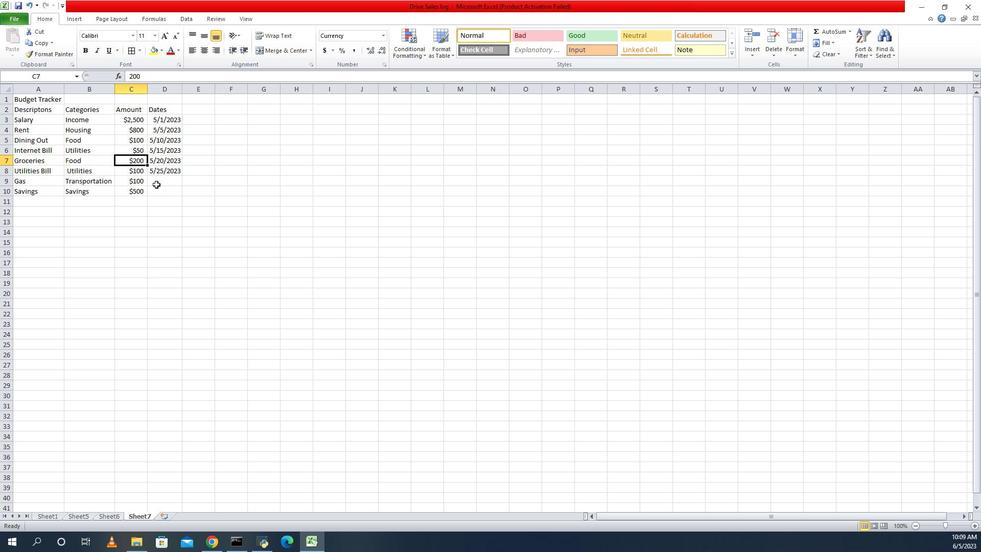 
Action: Mouse pressed left at (913, 177)
Screenshot: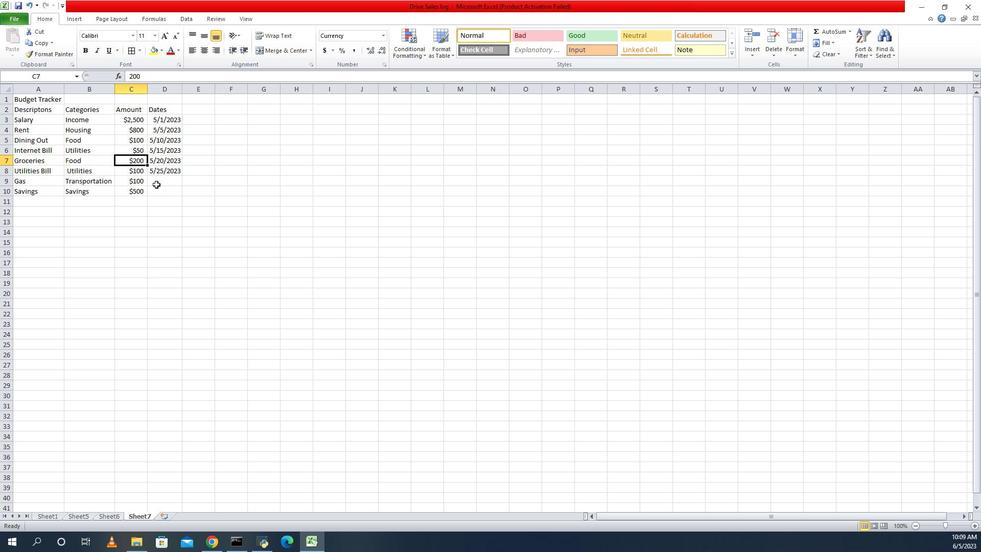
Action: Key pressed 2023-05-30<Key.enter>
Screenshot: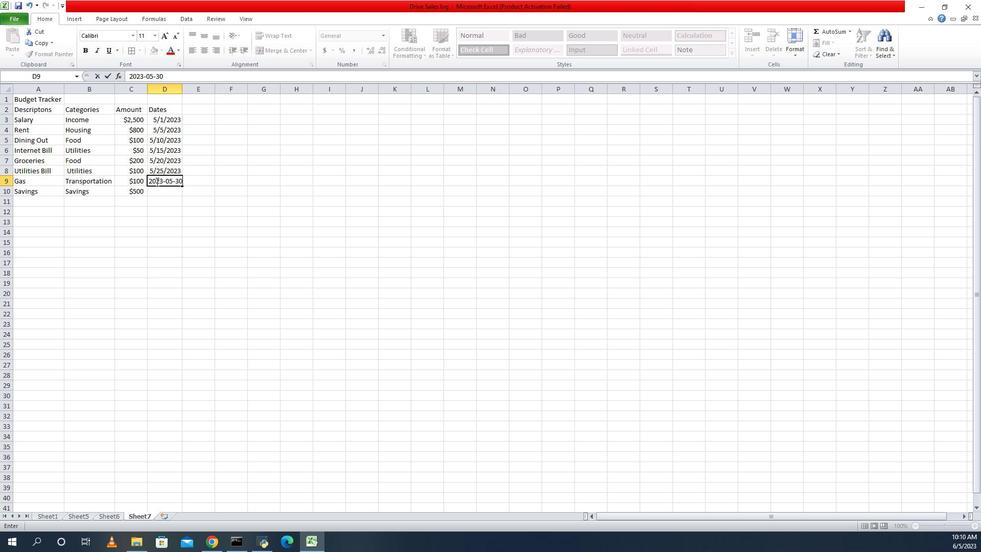 
Action: Mouse moved to (907, 157)
Screenshot: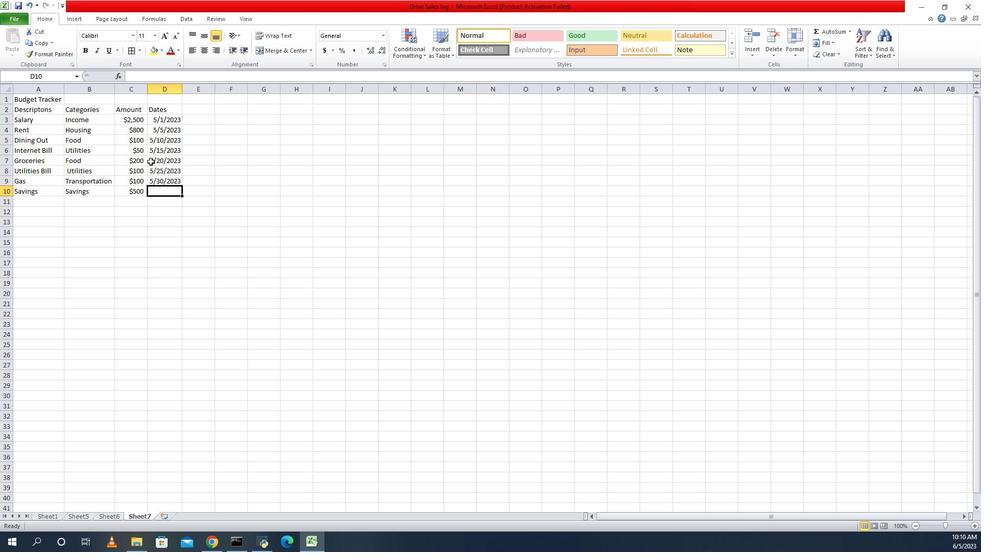 
Action: Mouse pressed left at (907, 157)
Screenshot: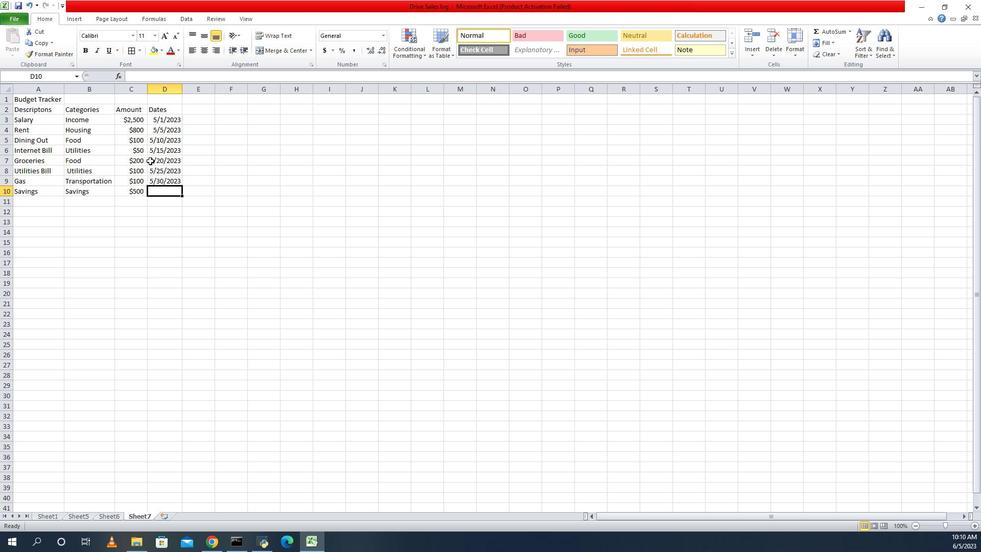 
Action: Mouse moved to (910, 178)
Screenshot: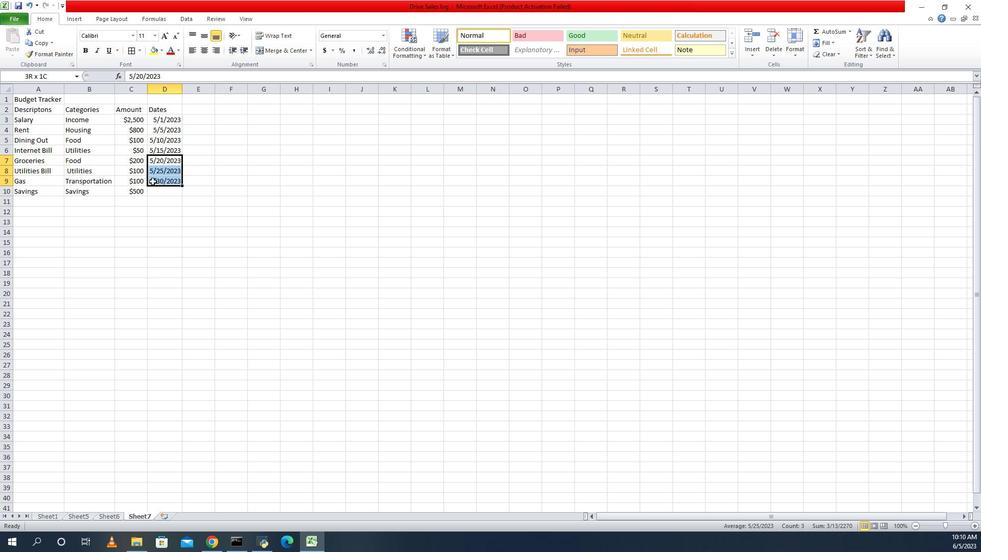 
Action: Key pressed ctrl+X
Screenshot: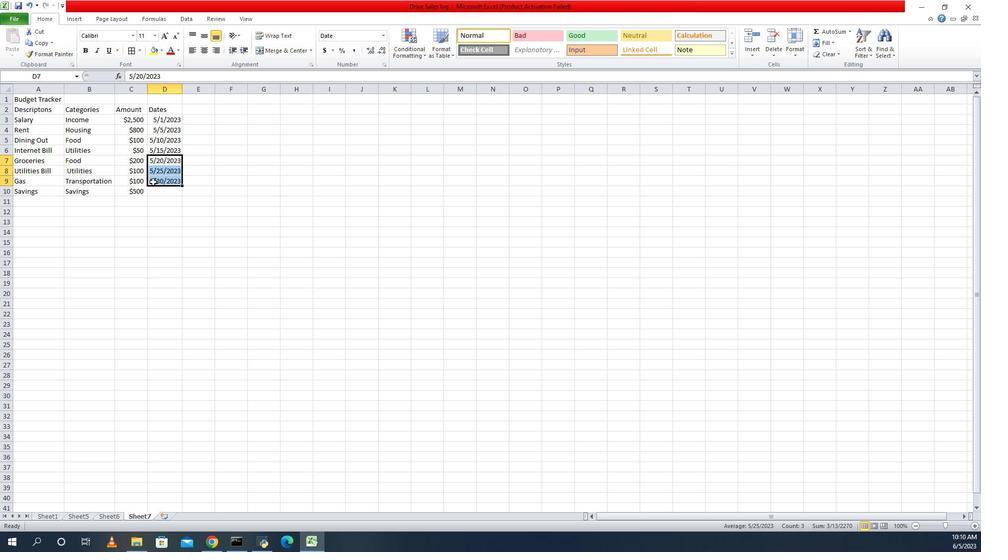 
Action: Mouse moved to (911, 172)
Screenshot: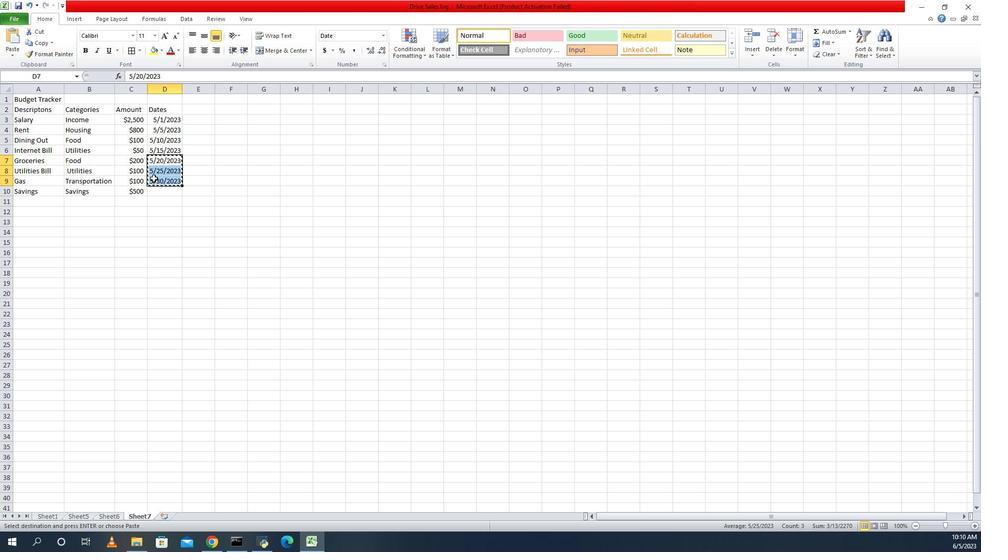
Action: Mouse pressed left at (911, 172)
Screenshot: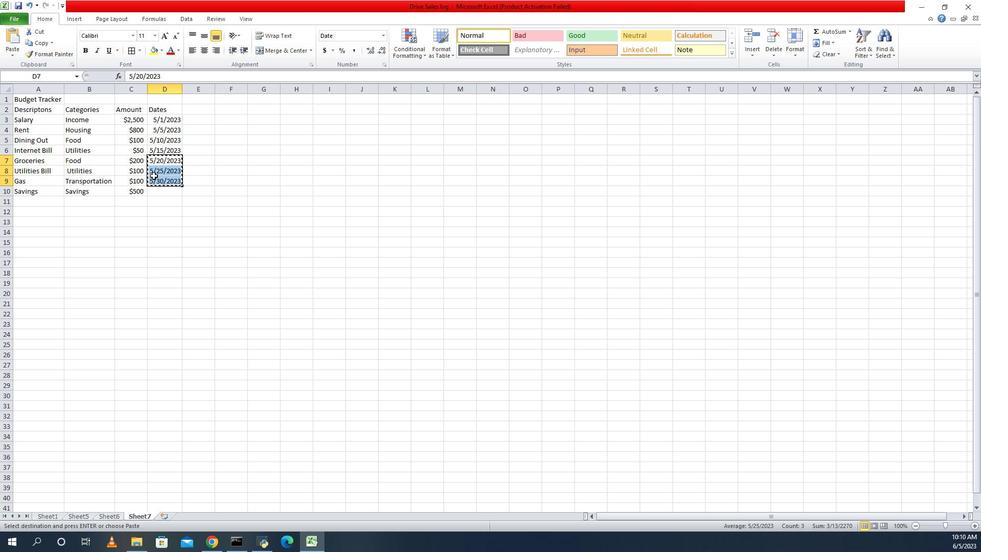 
Action: Key pressed ctrl+Vctrl+X
Screenshot: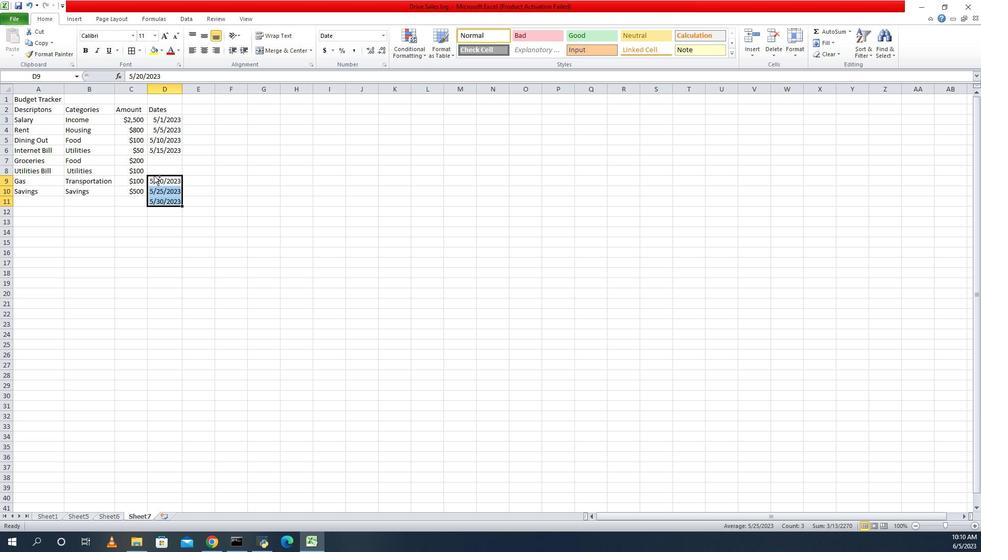 
Action: Mouse moved to (927, 165)
Screenshot: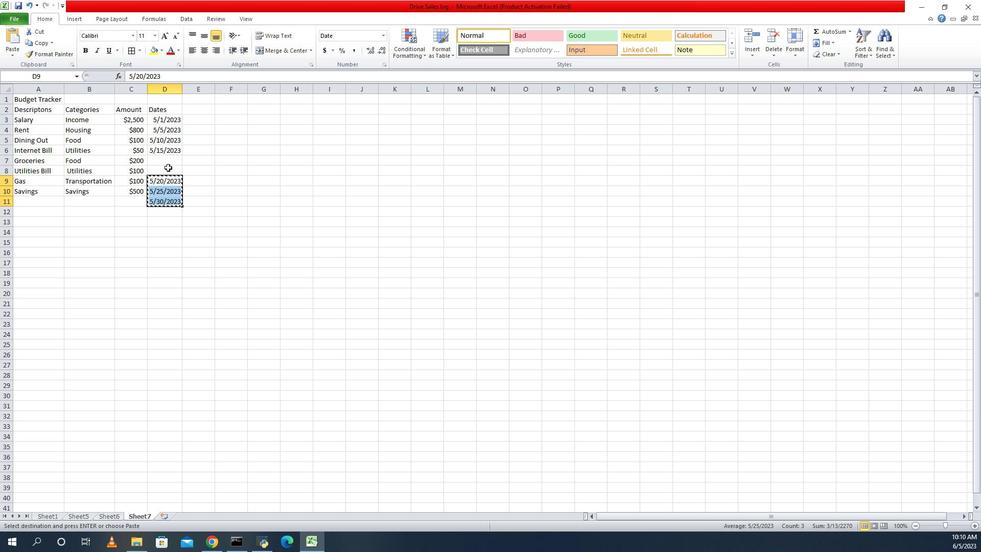 
Action: Mouse pressed left at (927, 165)
Screenshot: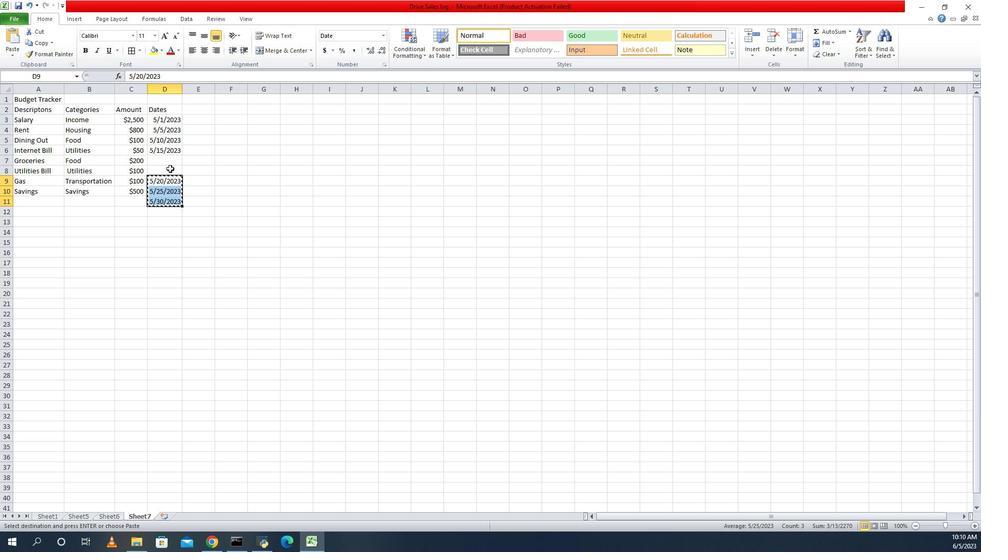
Action: Key pressed ctrl+V
Screenshot: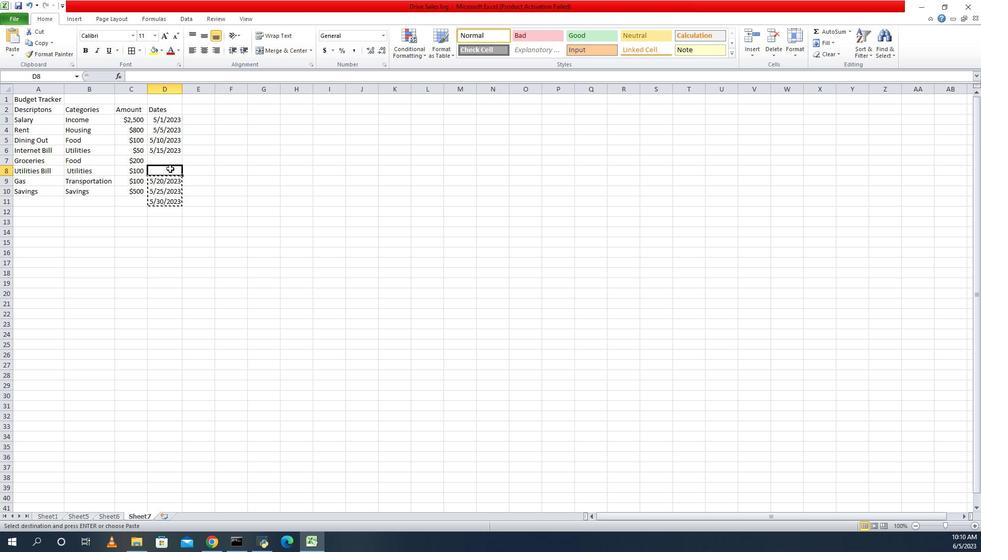 
Action: Mouse moved to (921, 161)
Screenshot: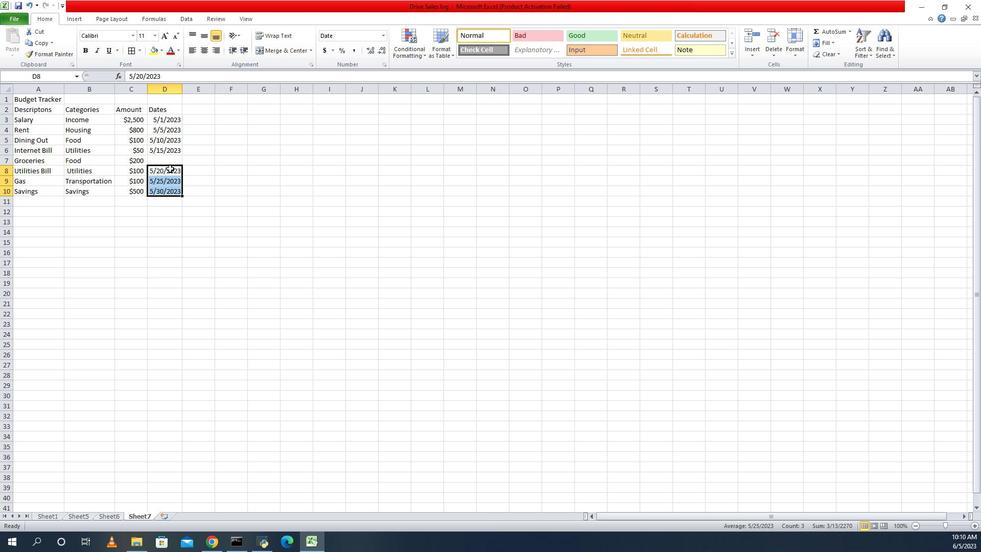 
Action: Mouse pressed left at (921, 161)
Screenshot: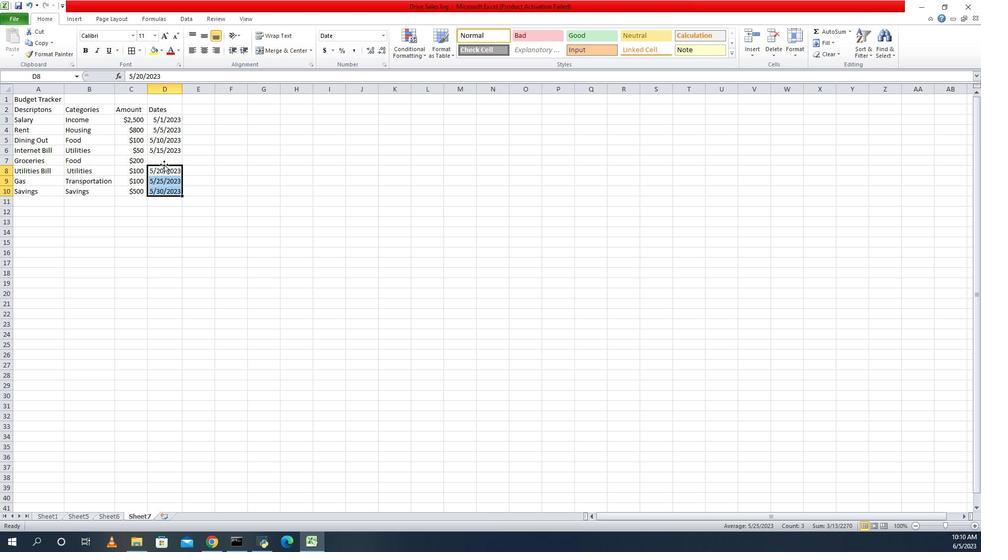 
Action: Mouse moved to (911, 153)
Screenshot: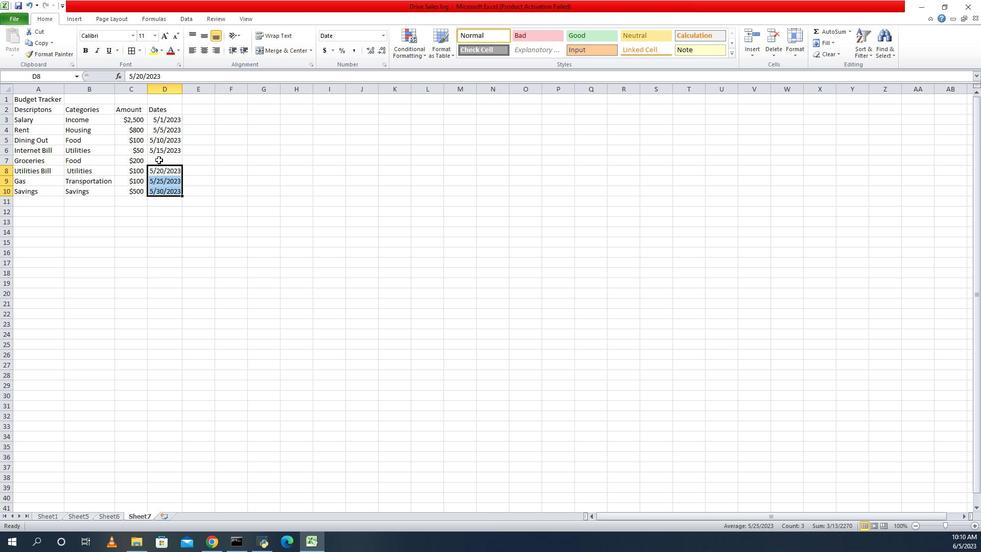 
Action: Mouse pressed left at (911, 153)
Screenshot: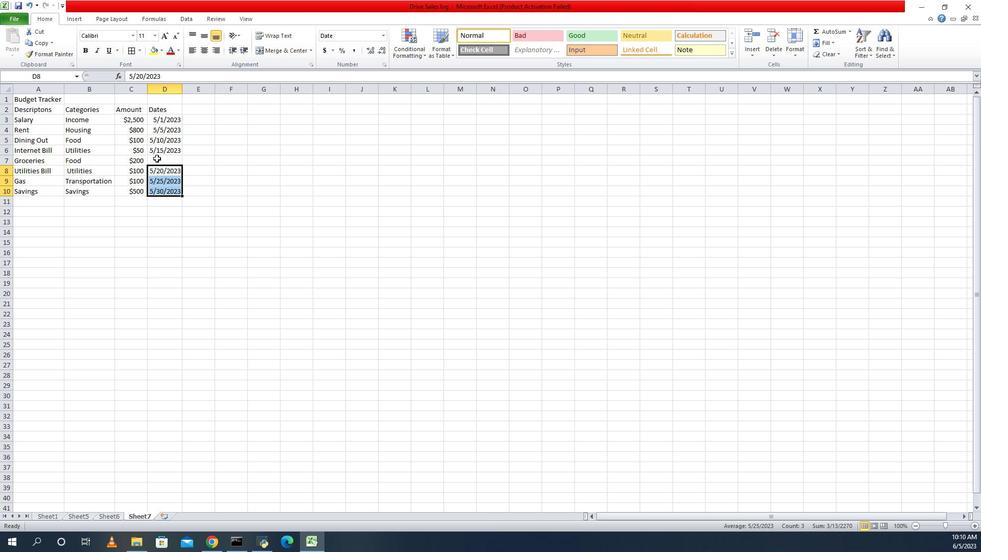 
Action: Key pressed 2023-05-19<Key.enter>
Screenshot: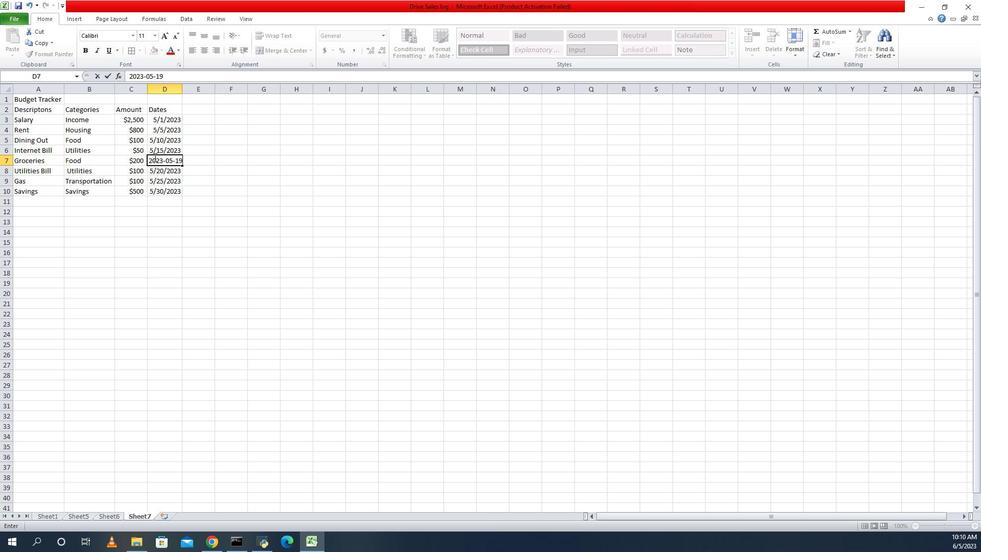 
Action: Mouse scrolled (911, 153) with delta (0, 0)
Screenshot: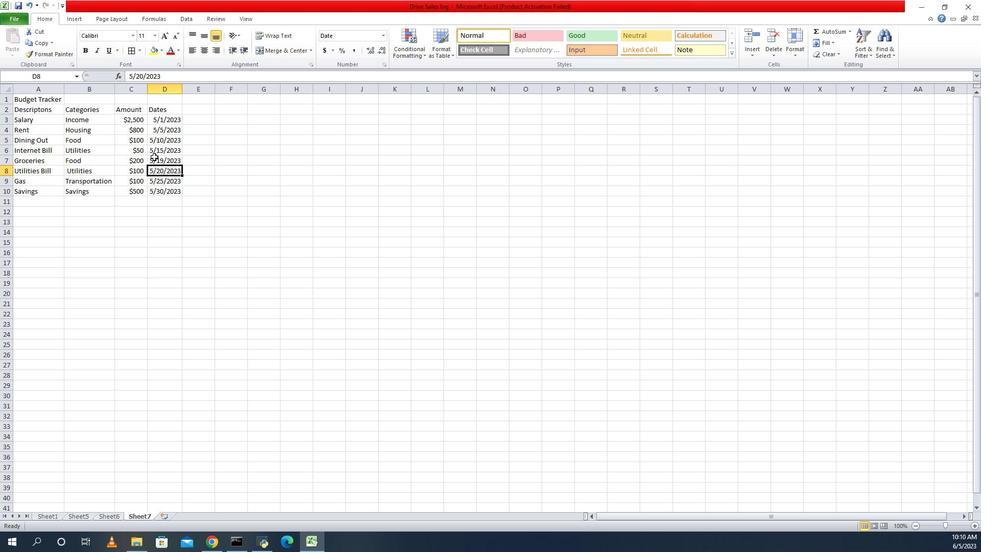 
Action: Mouse moved to (967, 104)
Screenshot: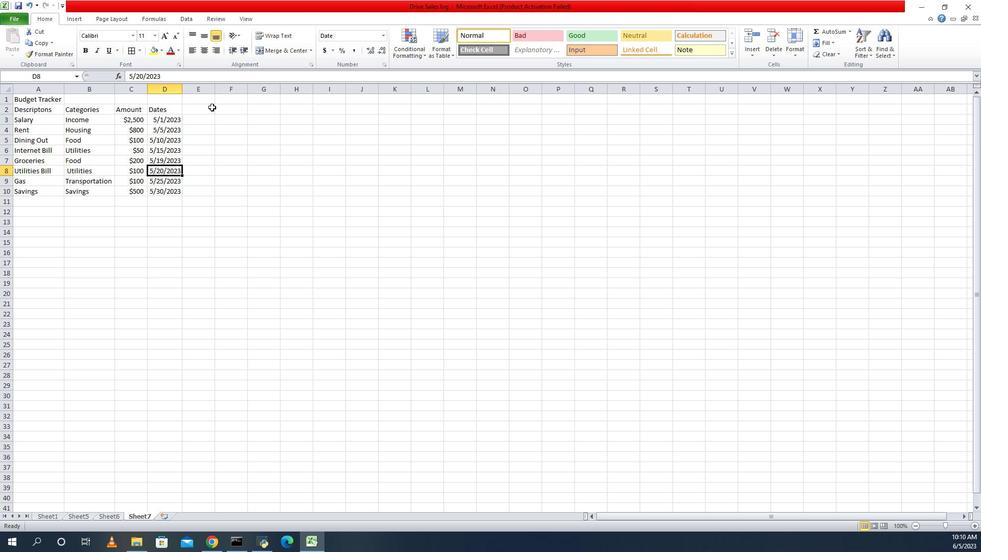 
Action: Mouse pressed left at (967, 104)
Screenshot: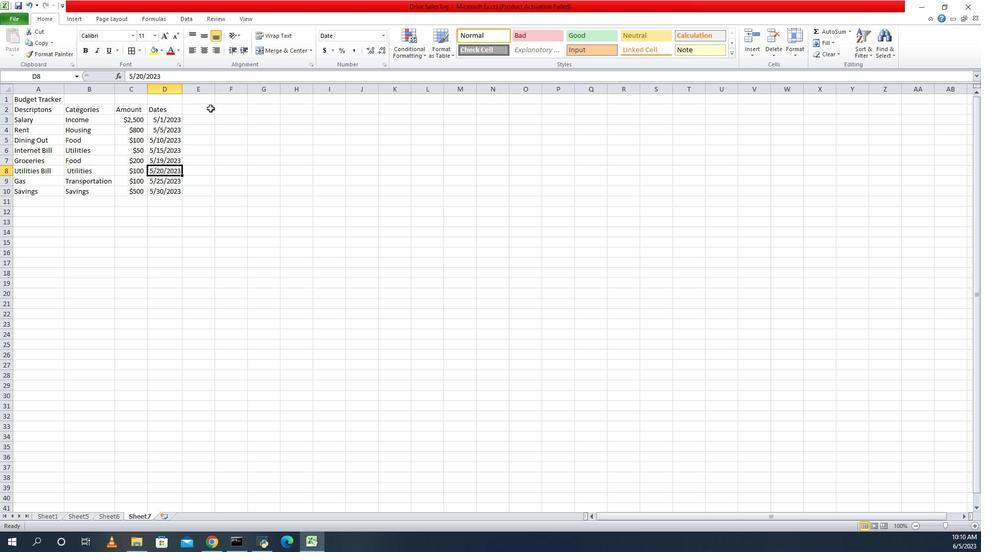 
Action: Key pressed <Key.caps_lock>I
Screenshot: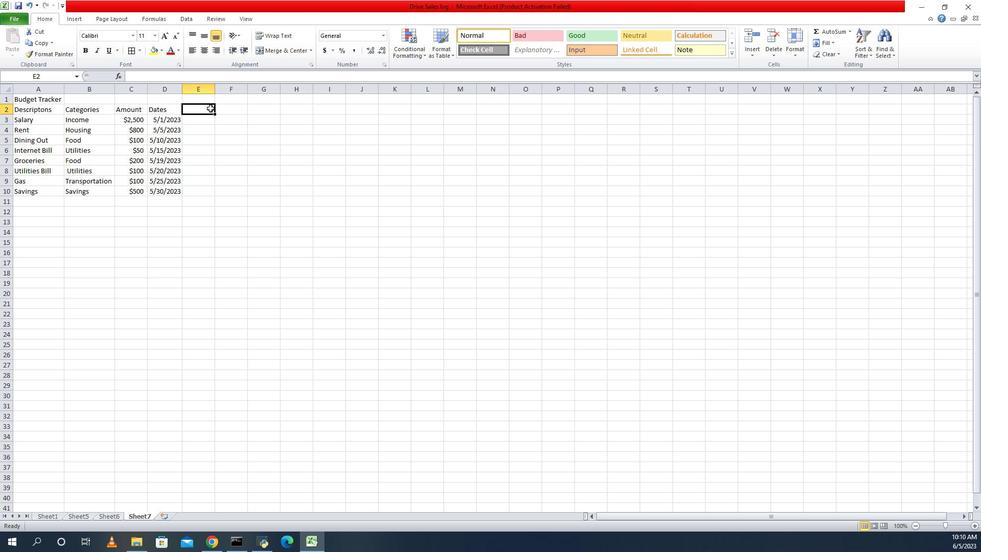 
Action: Mouse moved to (940, 91)
Screenshot: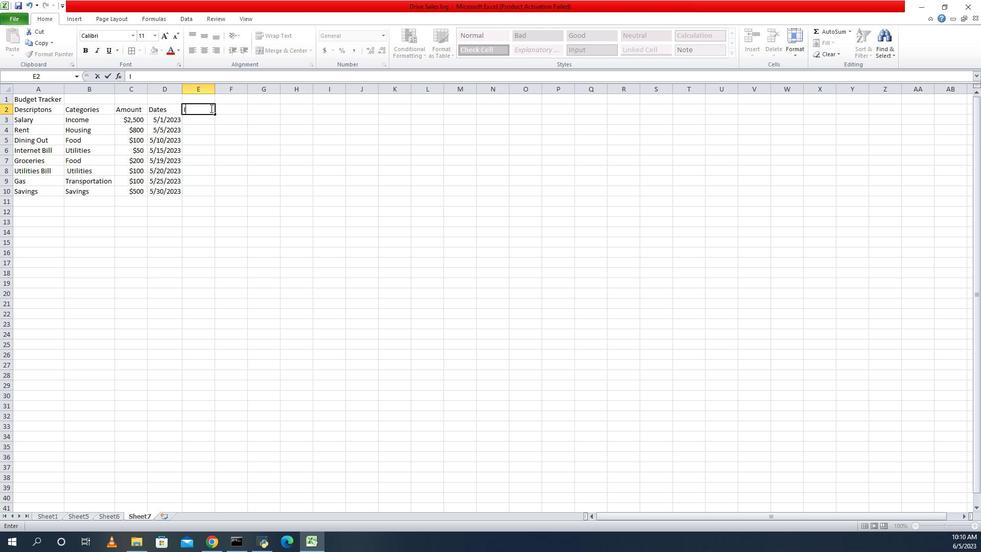 
Action: Key pressed <Key.caps_lock>ncome/<Key.space><Key.caps_lock>E<Key.caps_lock>xpense
Screenshot: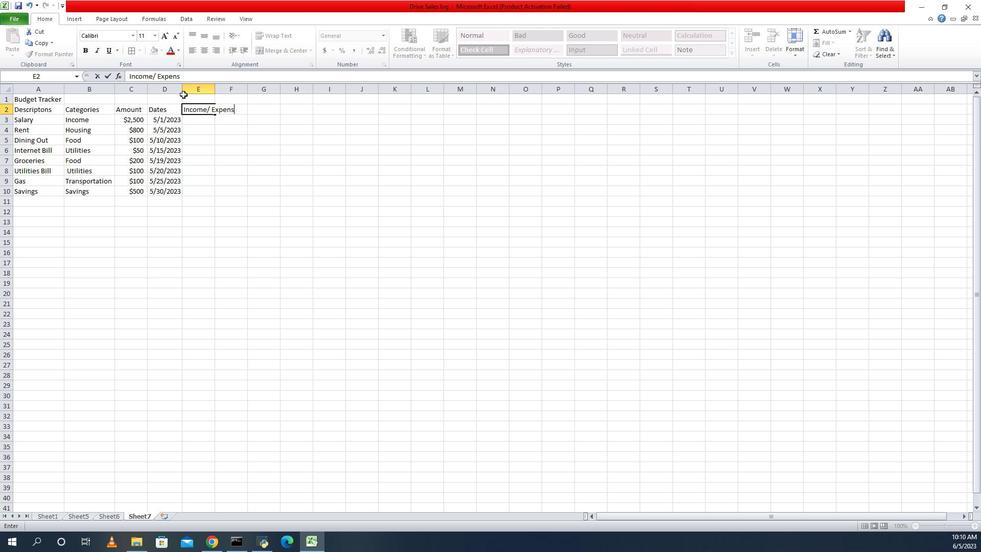 
Action: Mouse moved to (973, 87)
Screenshot: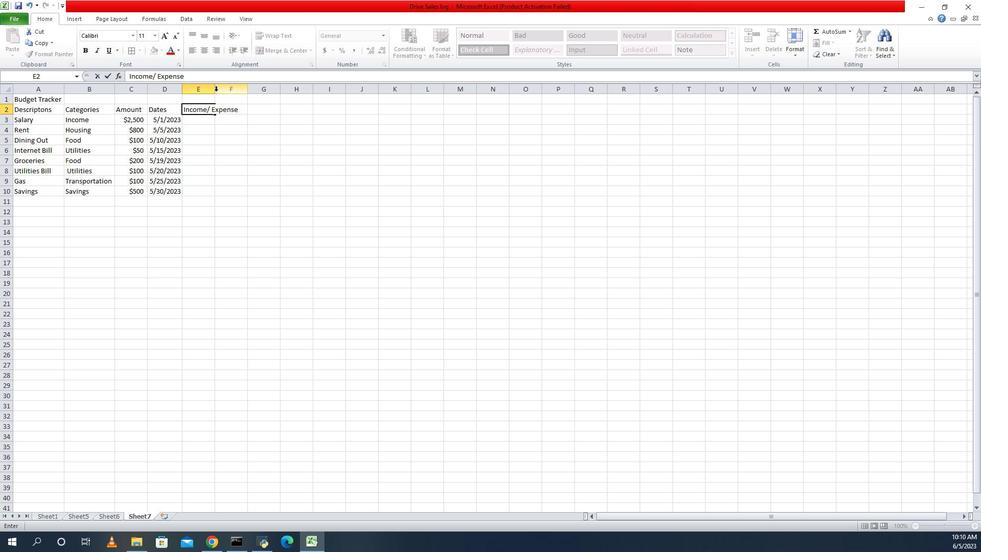 
Action: Mouse pressed left at (973, 87)
Screenshot: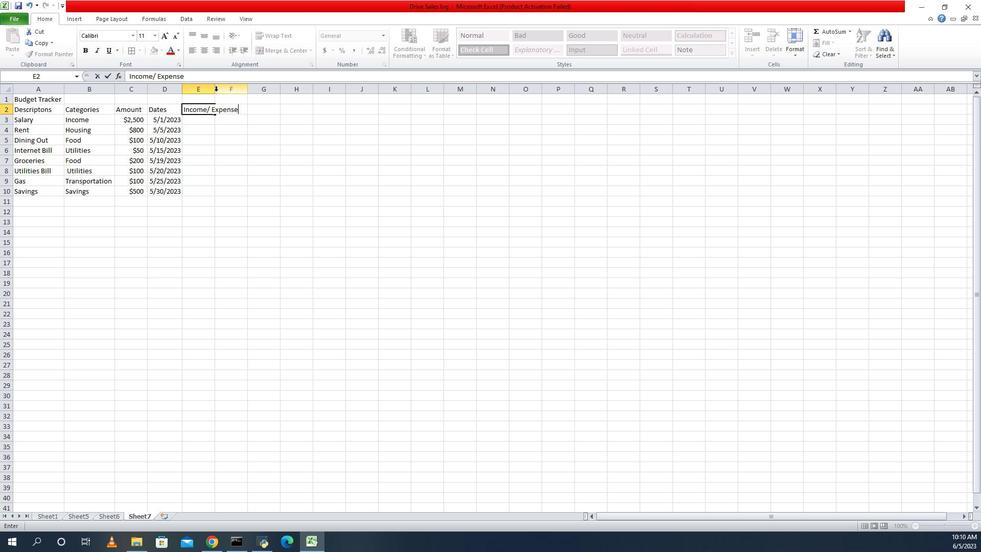 
Action: Mouse pressed left at (973, 87)
Screenshot: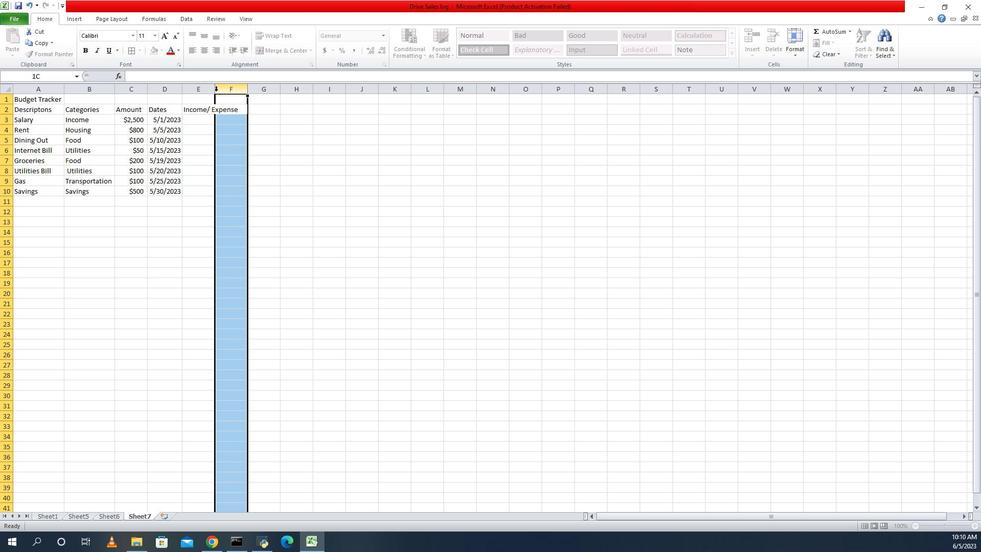 
Action: Mouse moved to (973, 115)
Screenshot: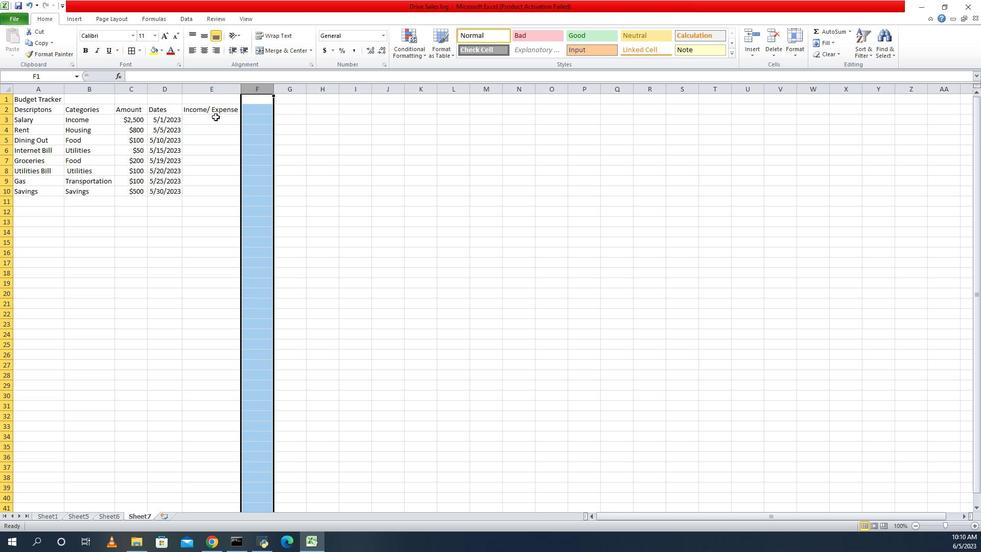 
Action: Mouse pressed left at (973, 115)
Screenshot: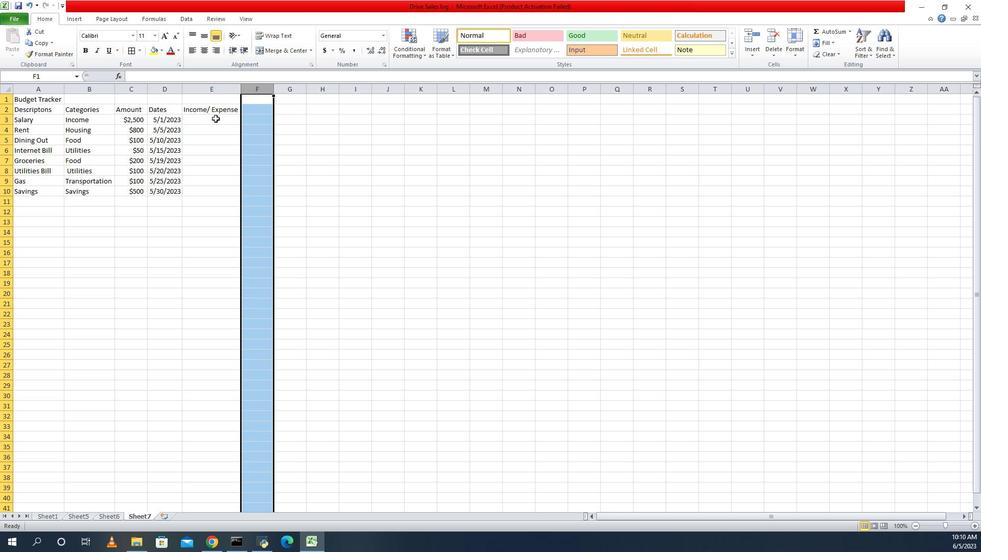 
Action: Key pressed <Key.caps_lock>I<Key.caps_lock>ncome
Screenshot: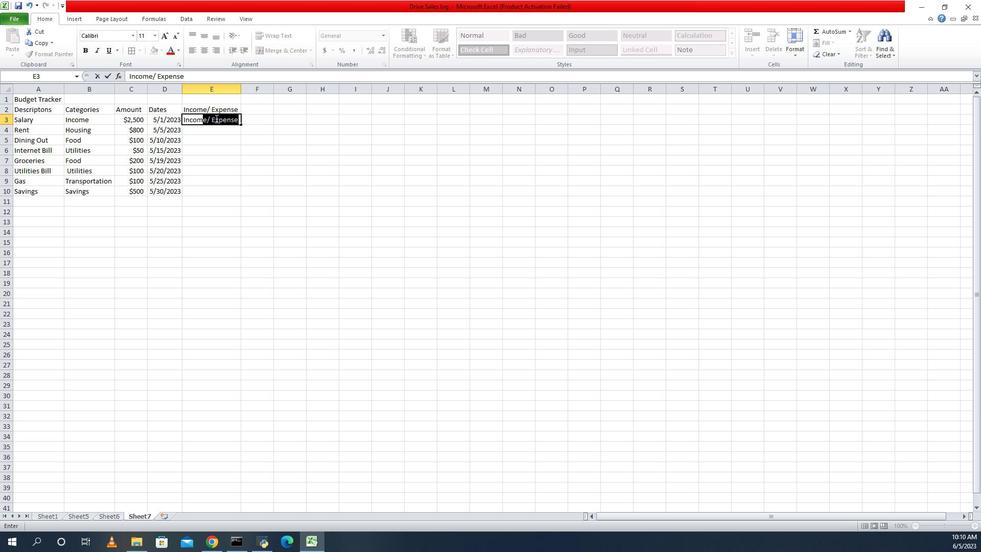 
Action: Mouse moved to (963, 117)
Screenshot: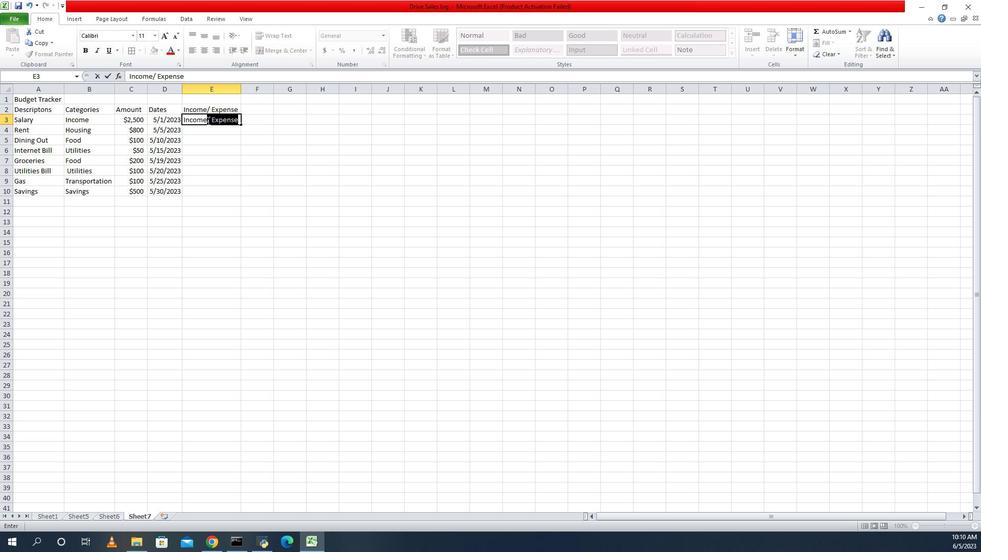 
Action: Mouse pressed left at (963, 117)
Screenshot: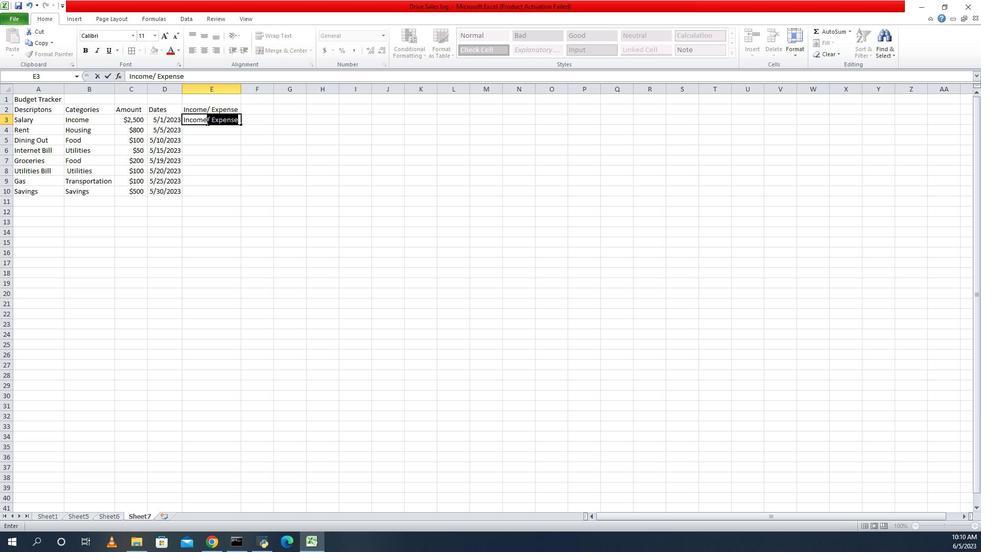 
Action: Mouse moved to (963, 118)
Screenshot: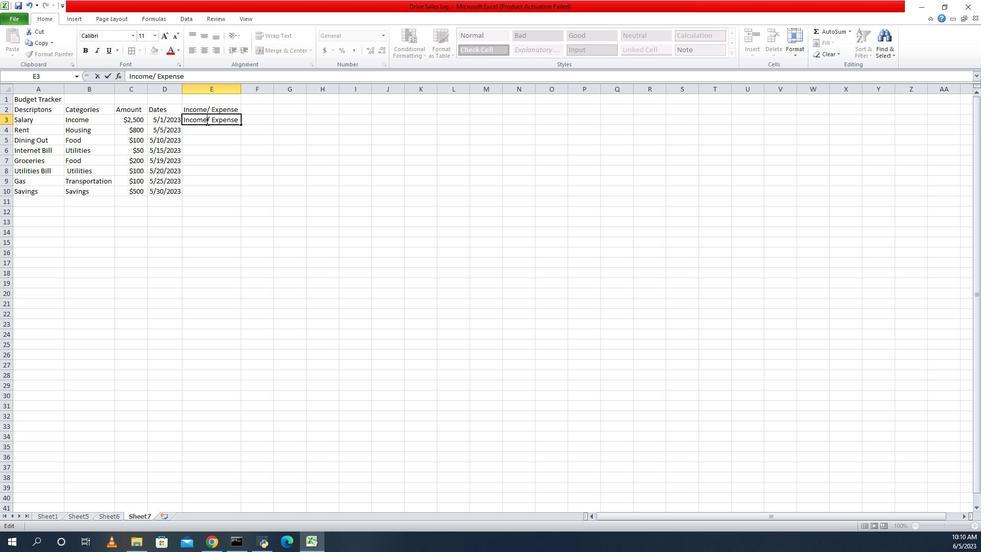 
Action: Mouse pressed left at (963, 118)
Screenshot: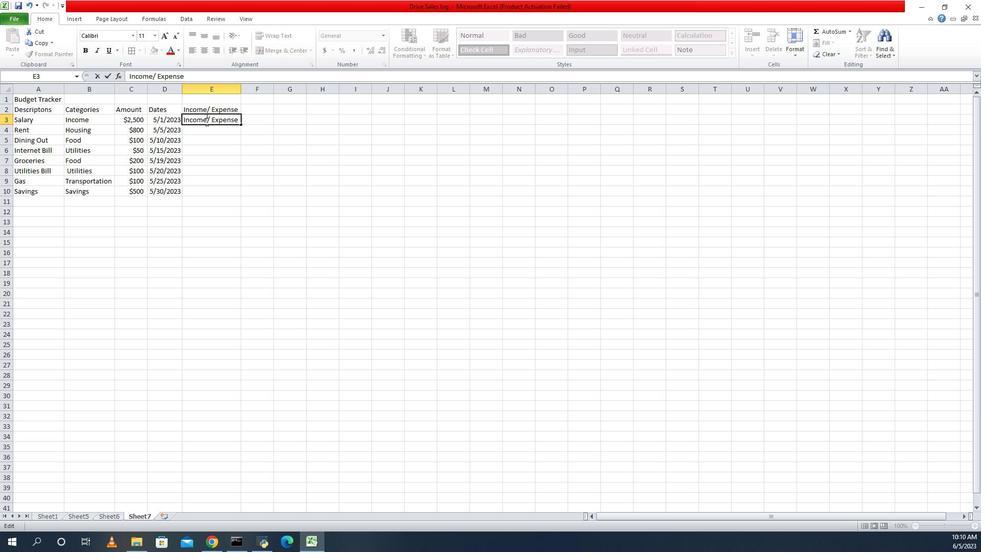 
Action: Mouse moved to (963, 124)
Screenshot: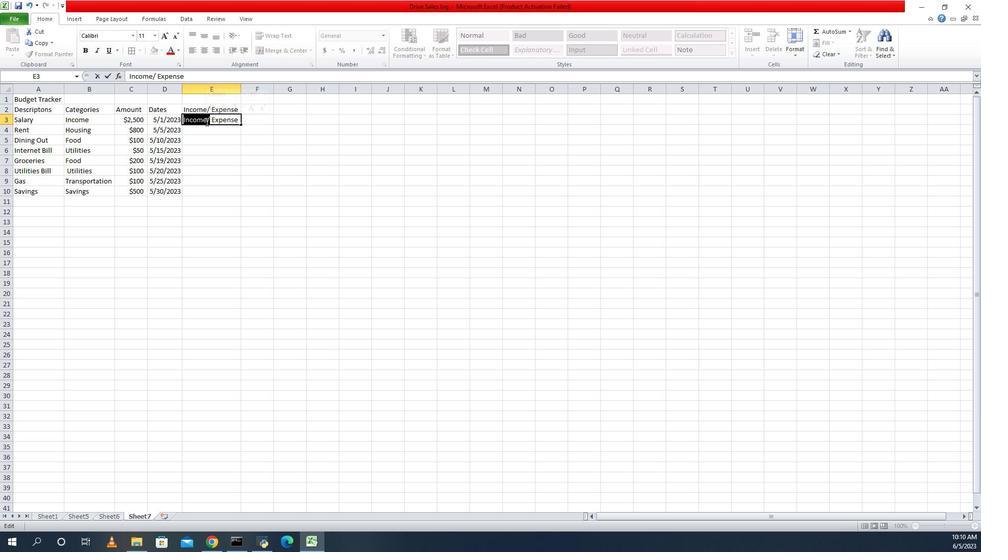 
Action: Mouse pressed left at (963, 124)
Screenshot: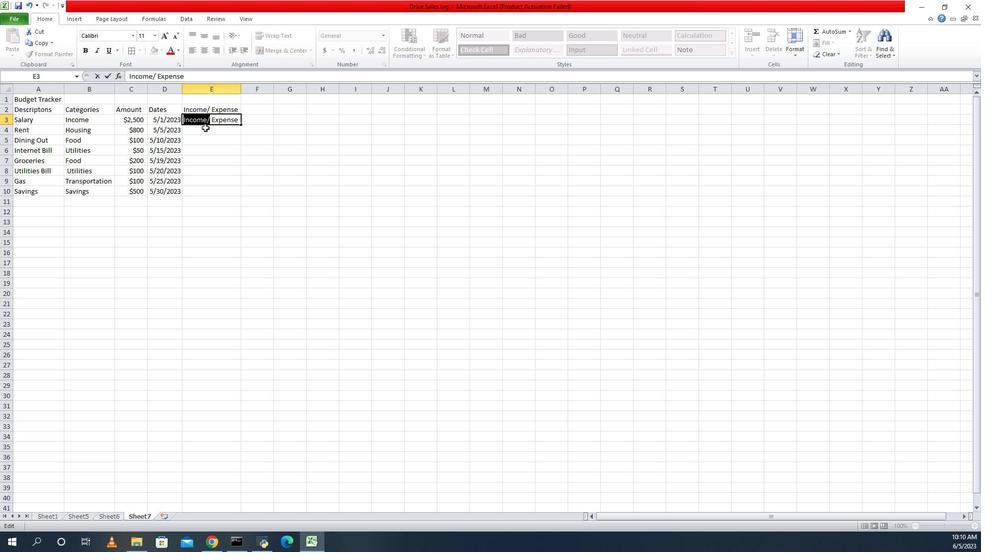 
Action: Mouse moved to (965, 115)
Screenshot: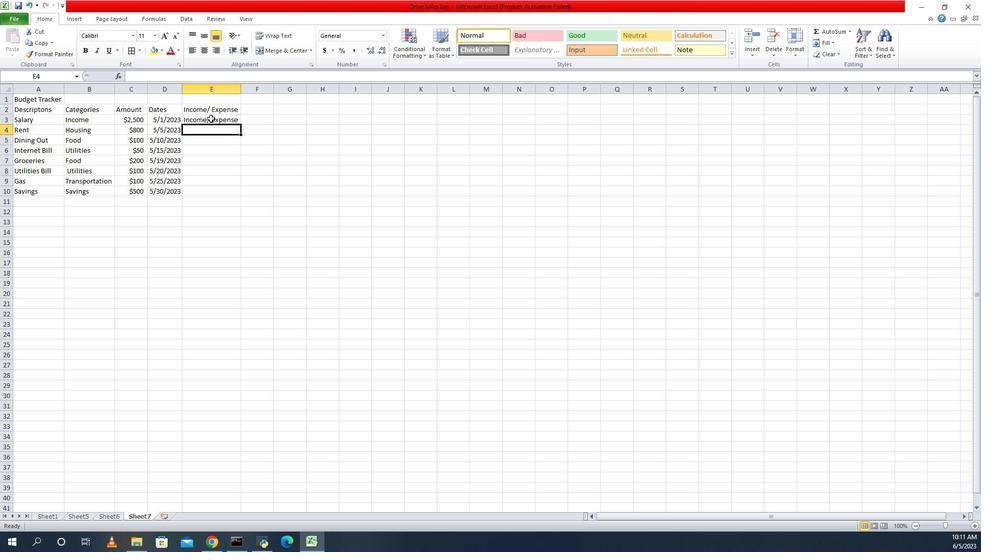 
Action: Mouse pressed left at (965, 115)
Screenshot: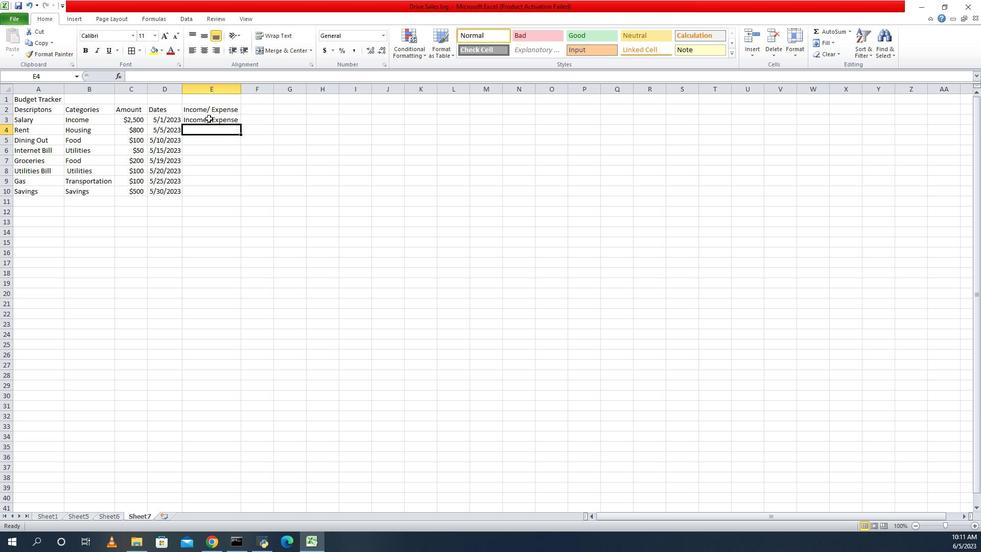 
Action: Mouse pressed left at (965, 115)
Screenshot: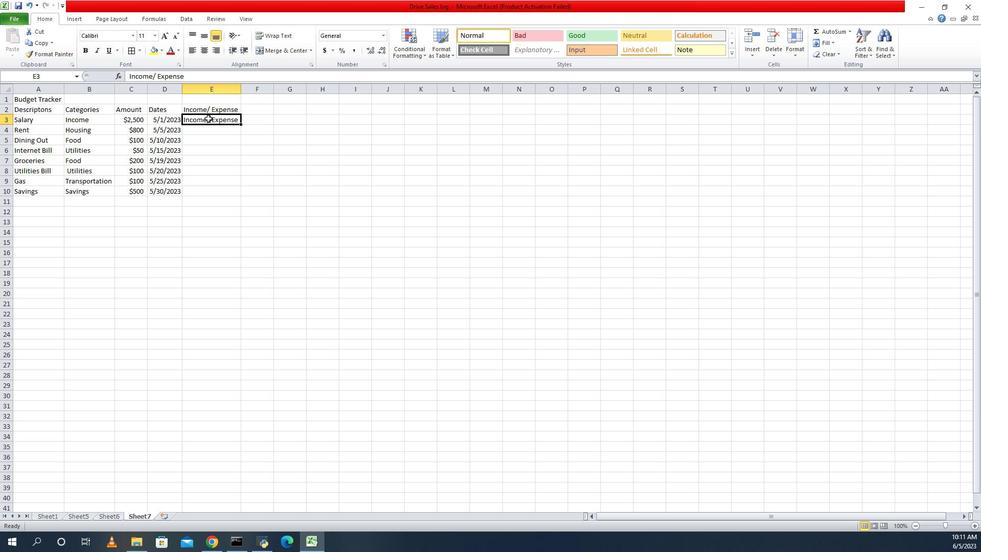 
Action: Mouse pressed left at (965, 115)
Screenshot: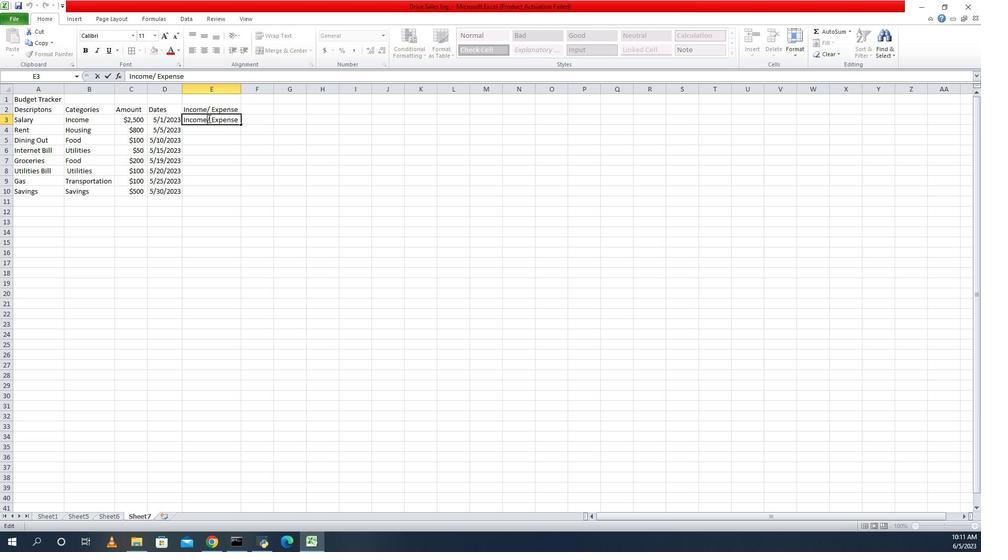 
Action: Mouse moved to (1005, 115)
Screenshot: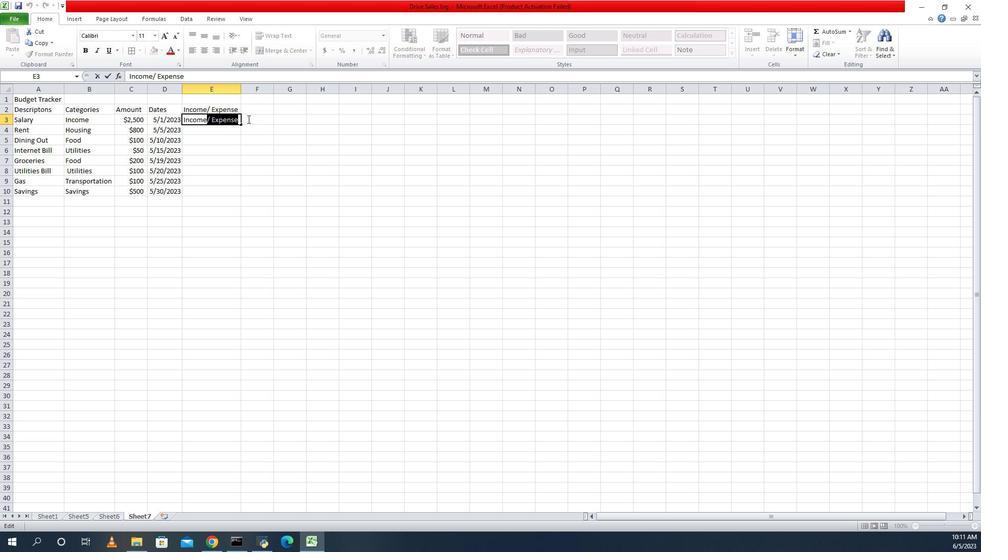 
Action: Key pressed <Key.delete>
Screenshot: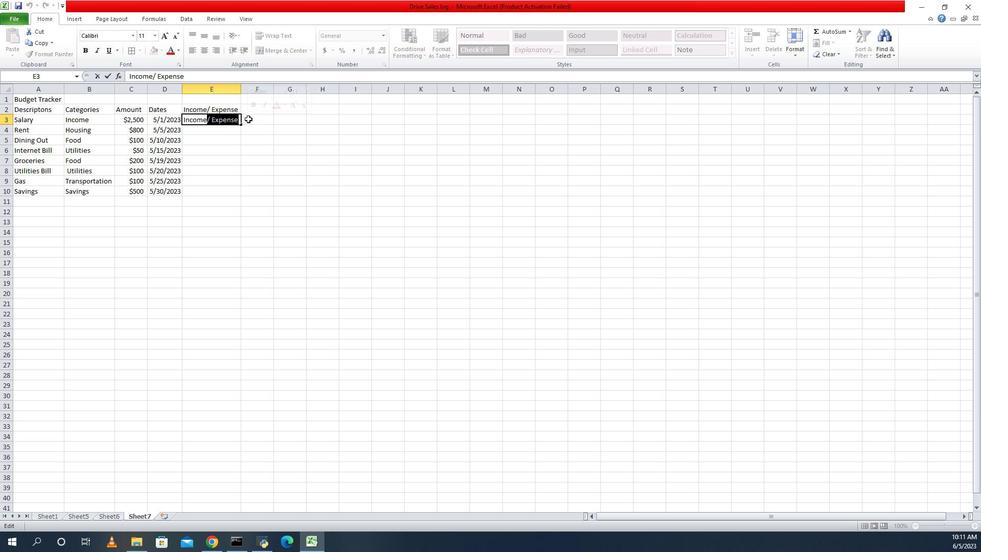 
Action: Mouse moved to (944, 126)
Screenshot: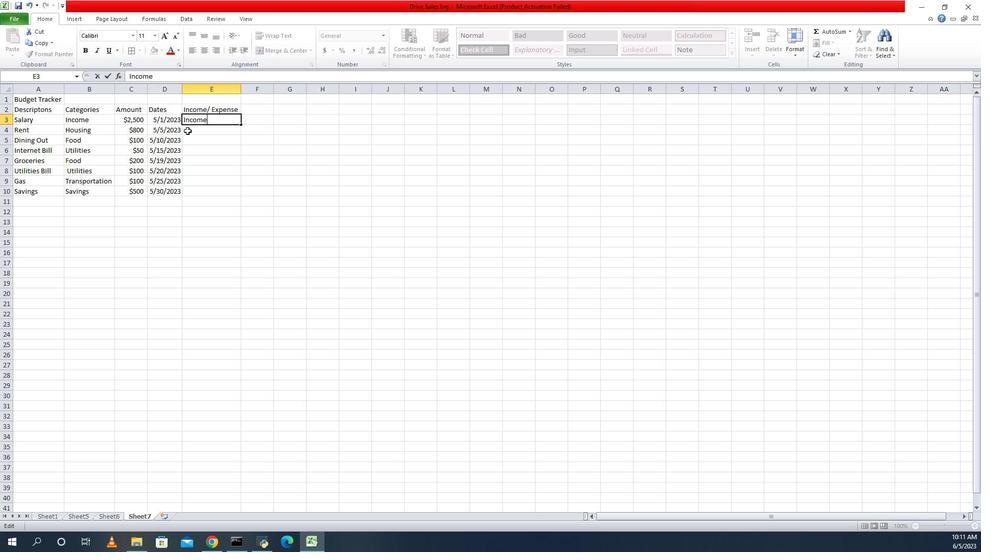 
Action: Mouse pressed left at (944, 126)
Screenshot: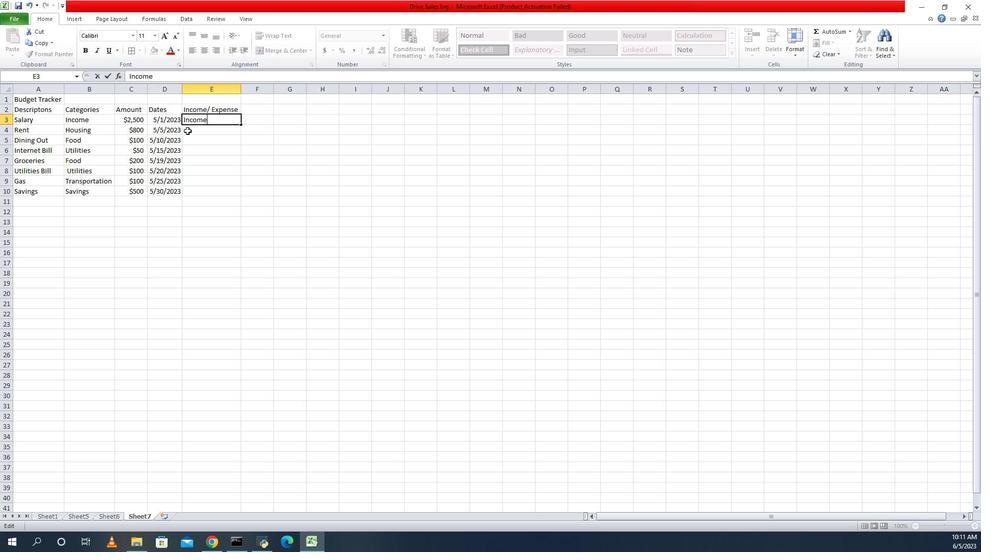 
Action: Key pressed <Key.caps_lock>E<Key.caps_lock>xpense<Key.enter><Key.shift>E<Key.enter><Key.shift><Key.shift><Key.shift><Key.shift><Key.shift><Key.shift><Key.shift><Key.shift><Key.shift><Key.shift><Key.shift><Key.shift><Key.shift>E<Key.enter><Key.shift>E<Key.enter><Key.shift><Key.shift><Key.shift>E<Key.enter><Key.shift>E<Key.enter><Key.shift><Key.shift><Key.shift><Key.shift><Key.shift><Key.shift><Key.shift><Key.shift><Key.shift><Key.shift><Key.shift><Key.shift><Key.shift><Key.shift><Key.shift><Key.shift><Key.shift><Key.shift><Key.shift><Key.shift><Key.shift><Key.shift><Key.shift><Key.shift><Key.shift>Income<Key.enter>
Screenshot: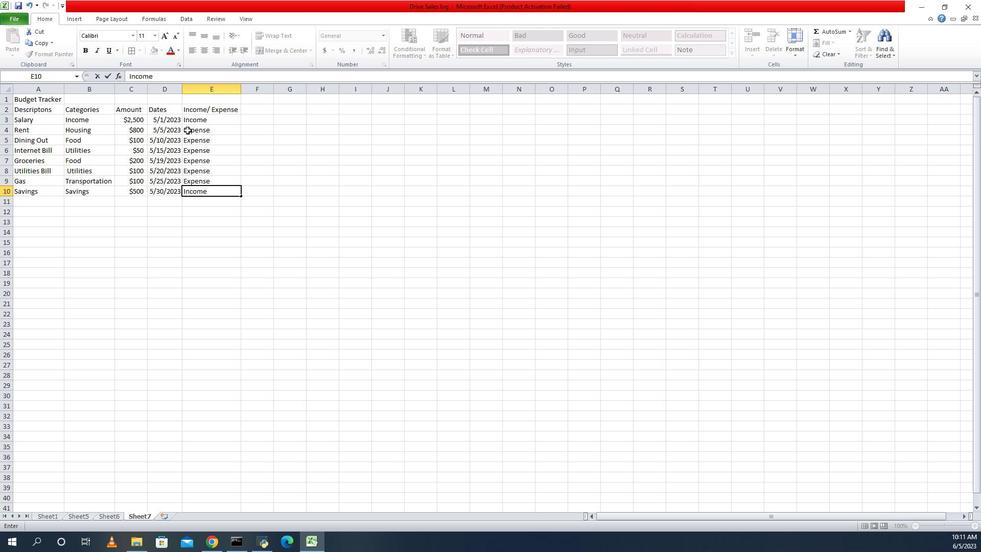 
Action: Mouse moved to (783, 11)
Screenshot: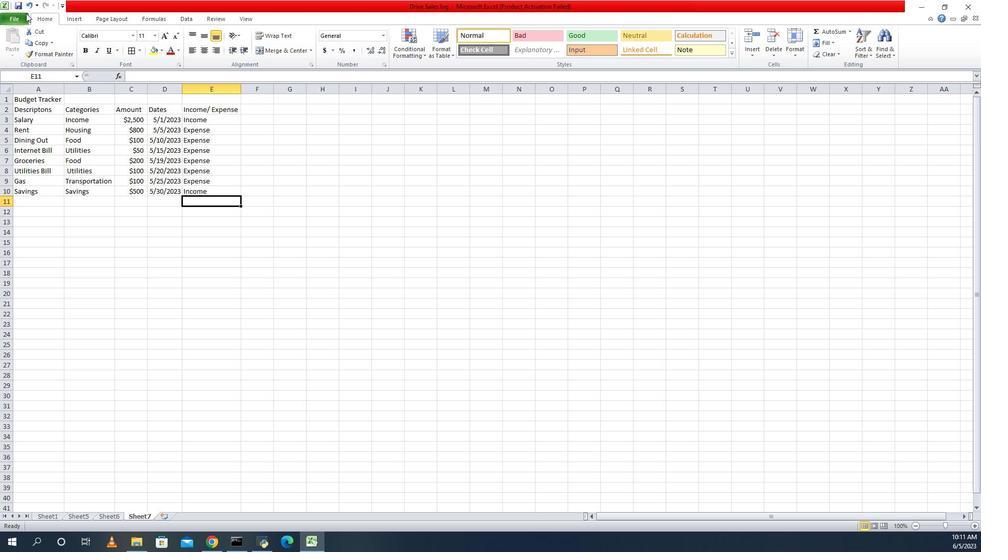 
Action: Mouse pressed left at (783, 11)
Screenshot: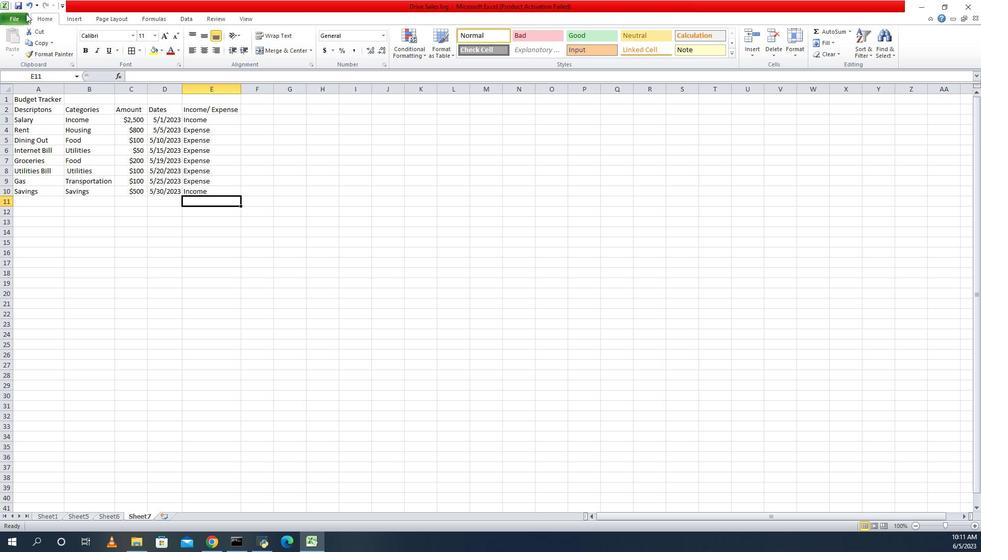 
Action: Mouse moved to (787, 42)
Screenshot: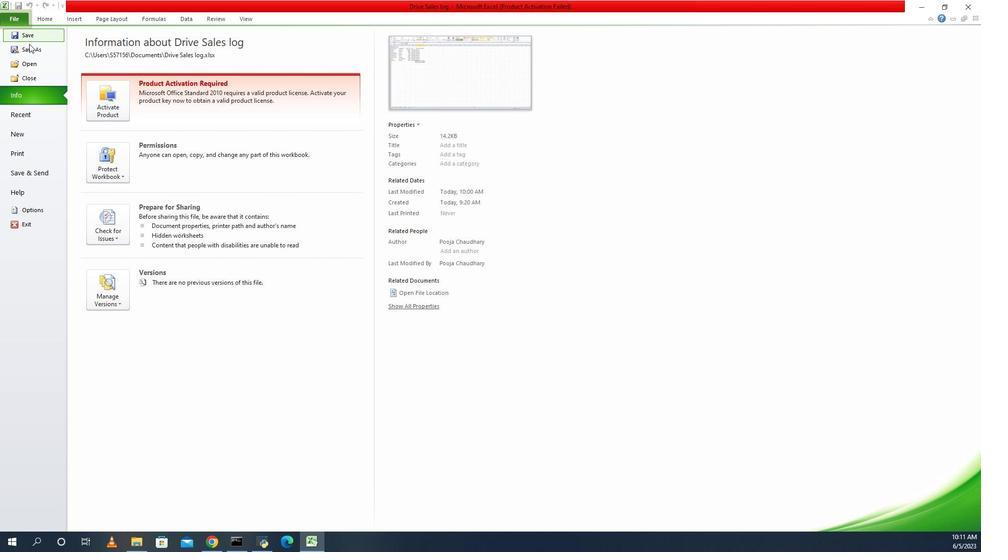 
Action: Mouse pressed left at (787, 42)
Screenshot: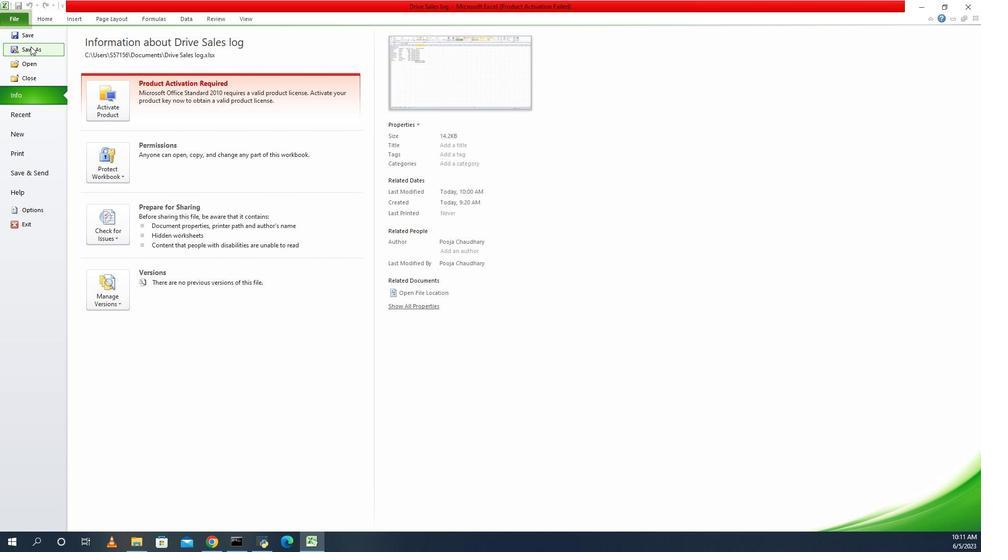
Action: Mouse moved to (855, 209)
Screenshot: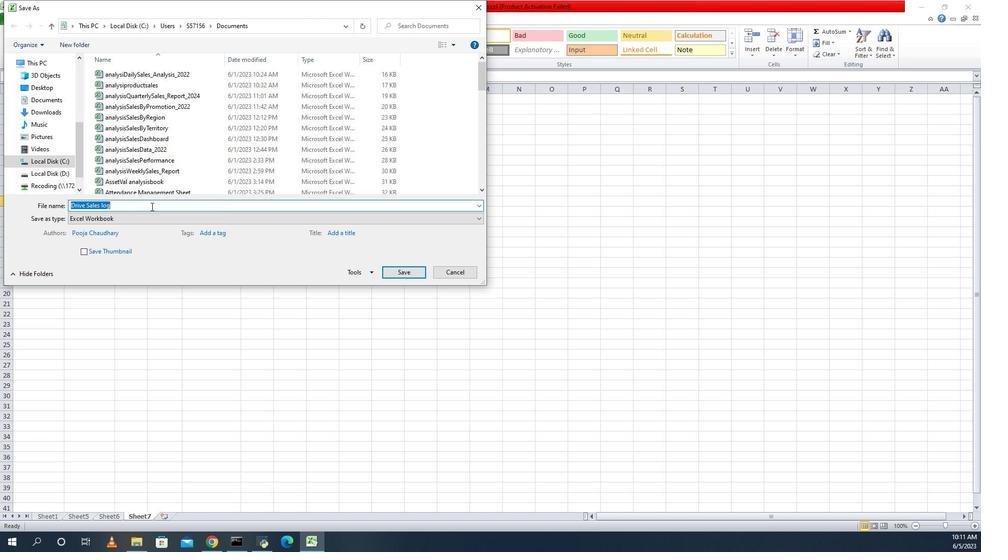 
Action: Key pressed <Key.caps_lock>E<Key.caps_lock>levation<Key.space><Key.caps_lock>S<Key.caps_lock>ales<Key.enter>
Screenshot: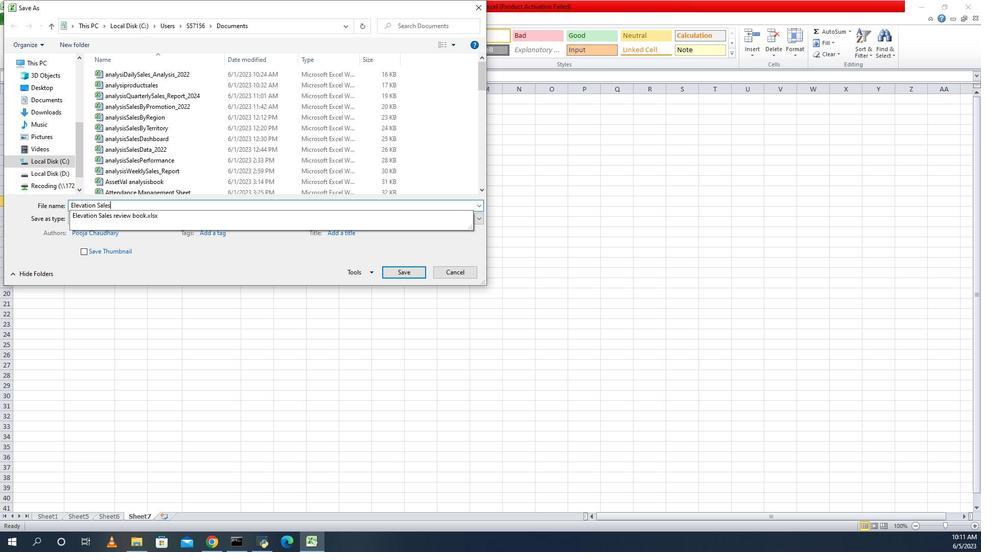 
Action: Mouse moved to (858, 212)
Screenshot: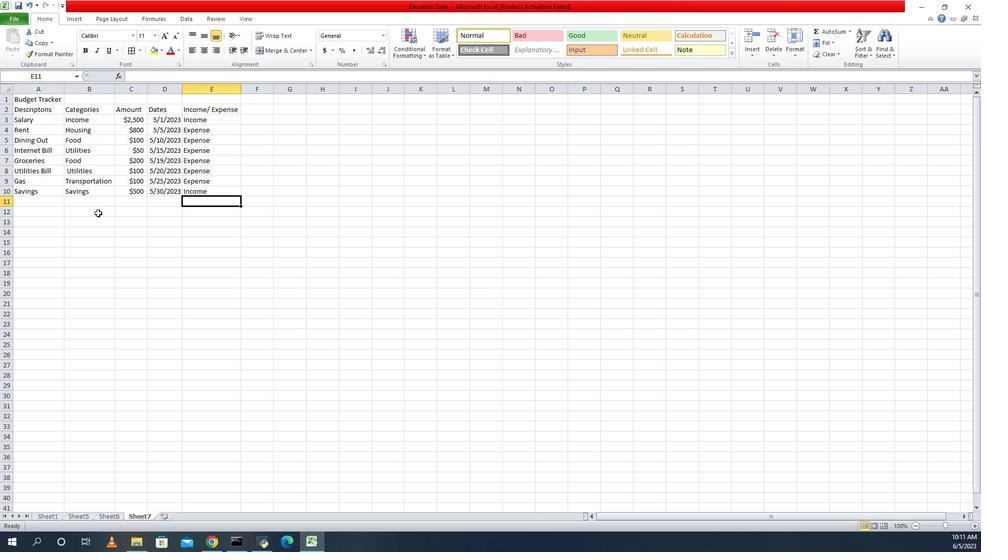 
